 Task: Find connections with filter location Alfafar with filter topic #lifecoach with filter profile language English with filter current company Boston Scientific with filter school Erode Sengunthar Engineering College with filter industry Individual and Family Services with filter service category Health Insurance with filter keywords title Fast Food Worker
Action: Mouse moved to (634, 84)
Screenshot: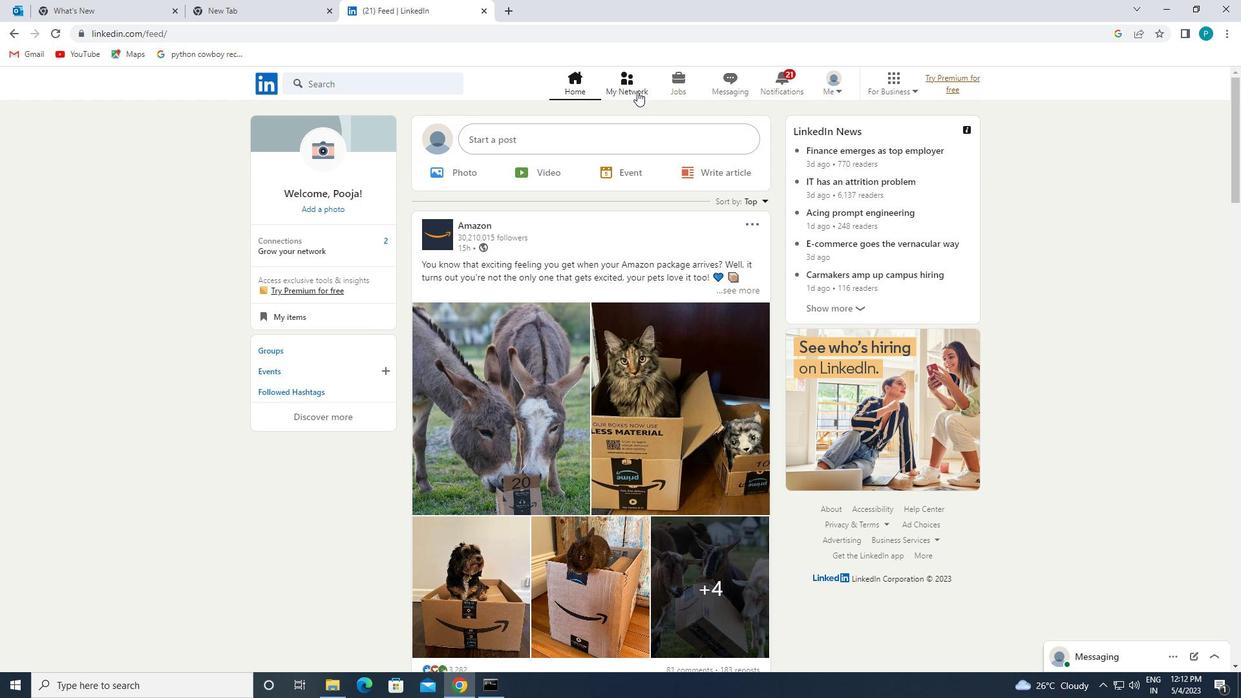 
Action: Mouse pressed left at (634, 84)
Screenshot: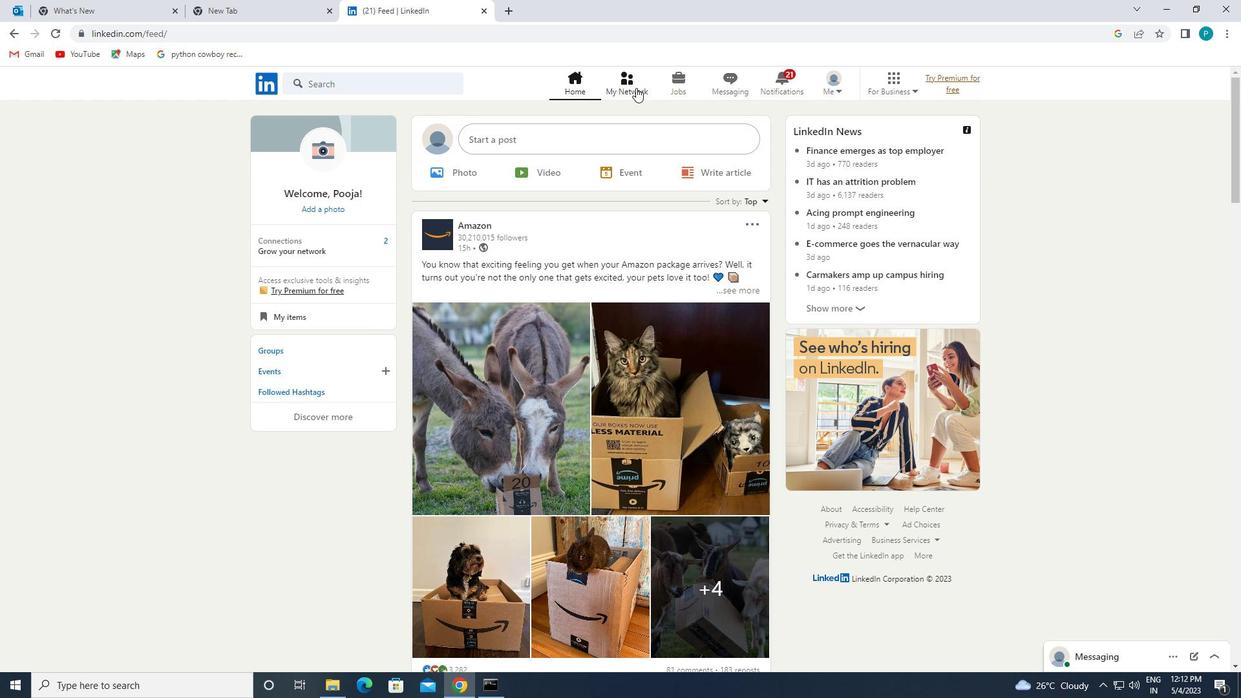 
Action: Mouse moved to (370, 151)
Screenshot: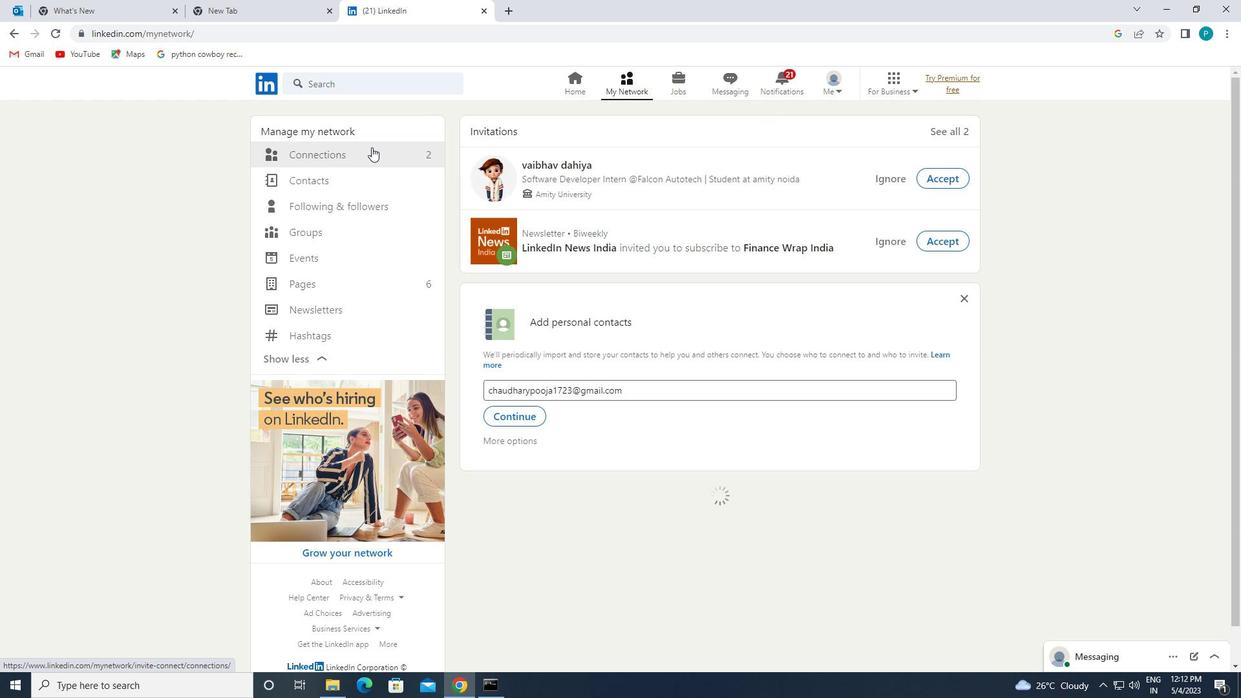 
Action: Mouse pressed left at (370, 151)
Screenshot: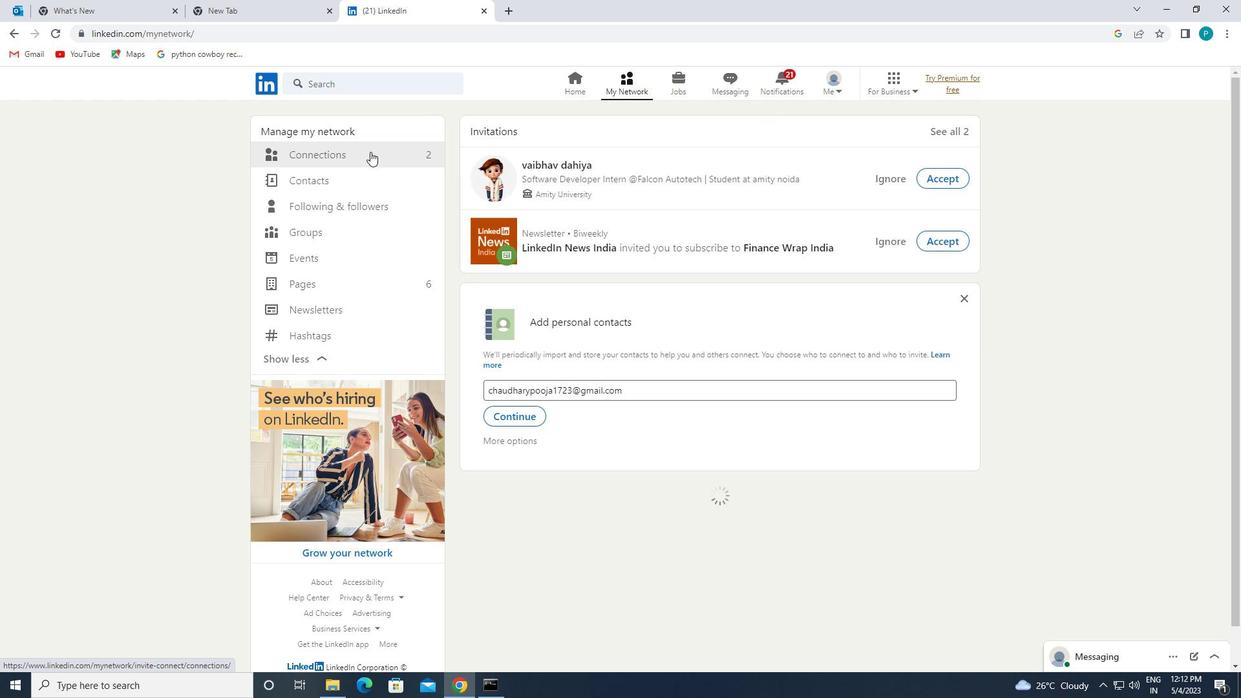
Action: Mouse moved to (743, 157)
Screenshot: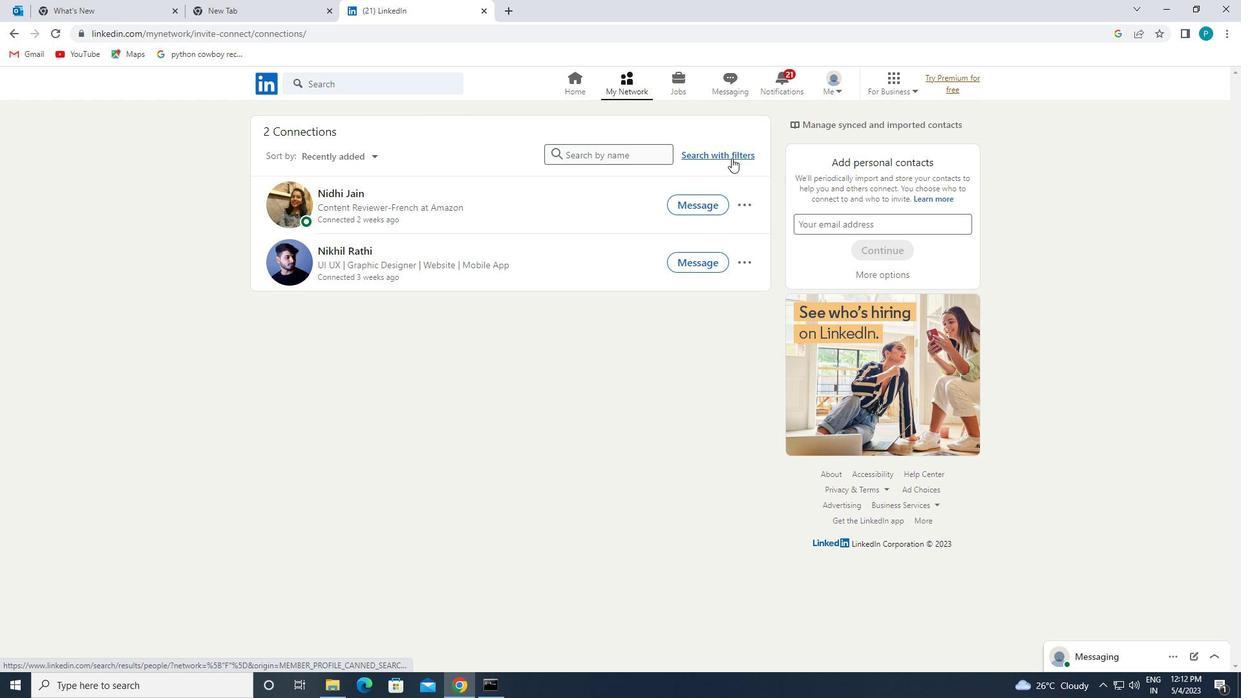 
Action: Mouse pressed left at (743, 157)
Screenshot: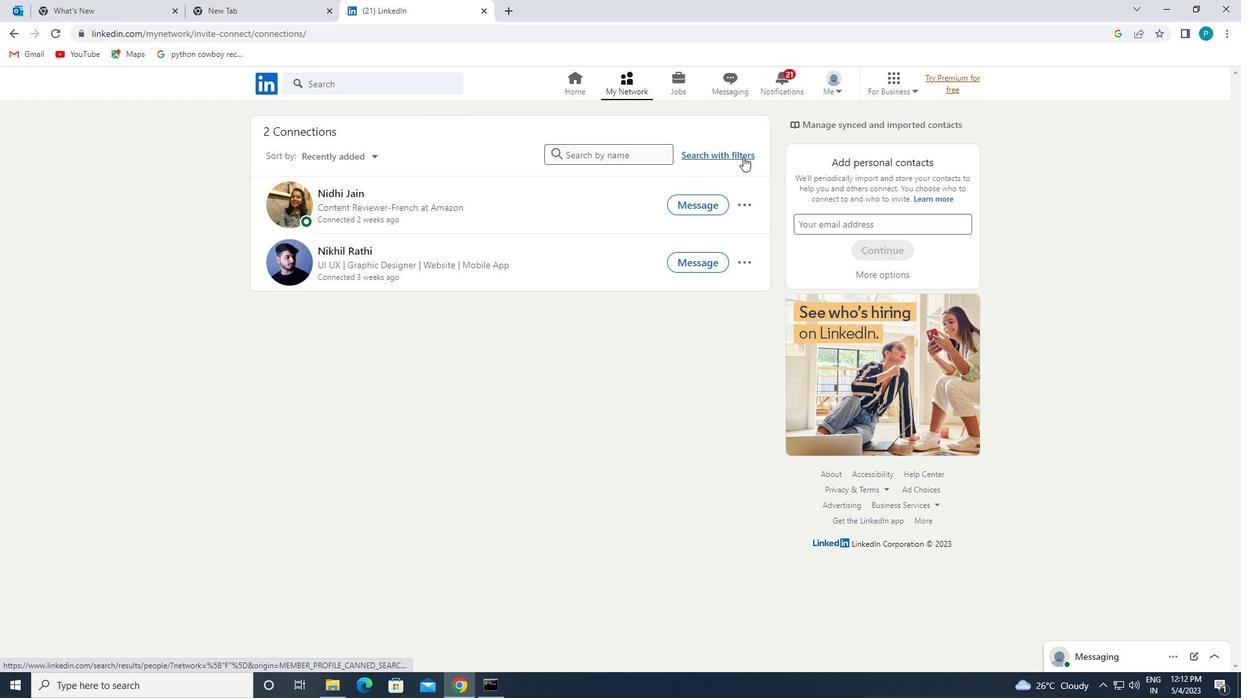 
Action: Mouse moved to (667, 118)
Screenshot: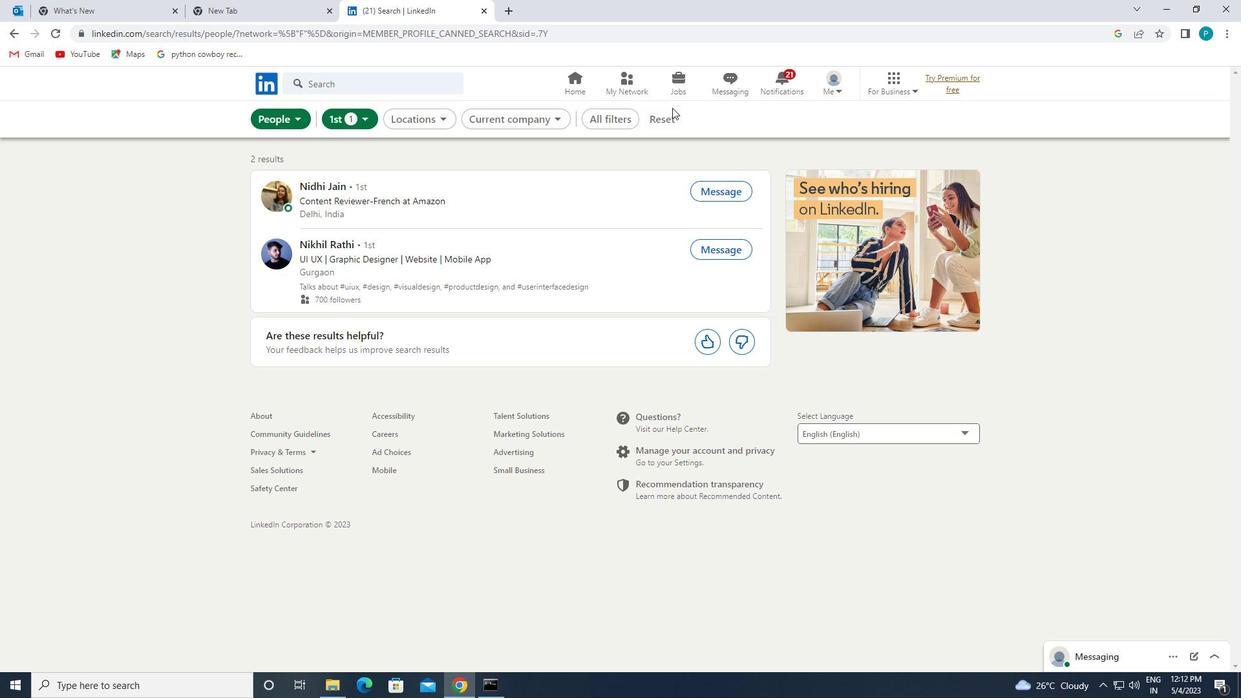 
Action: Mouse pressed left at (667, 118)
Screenshot: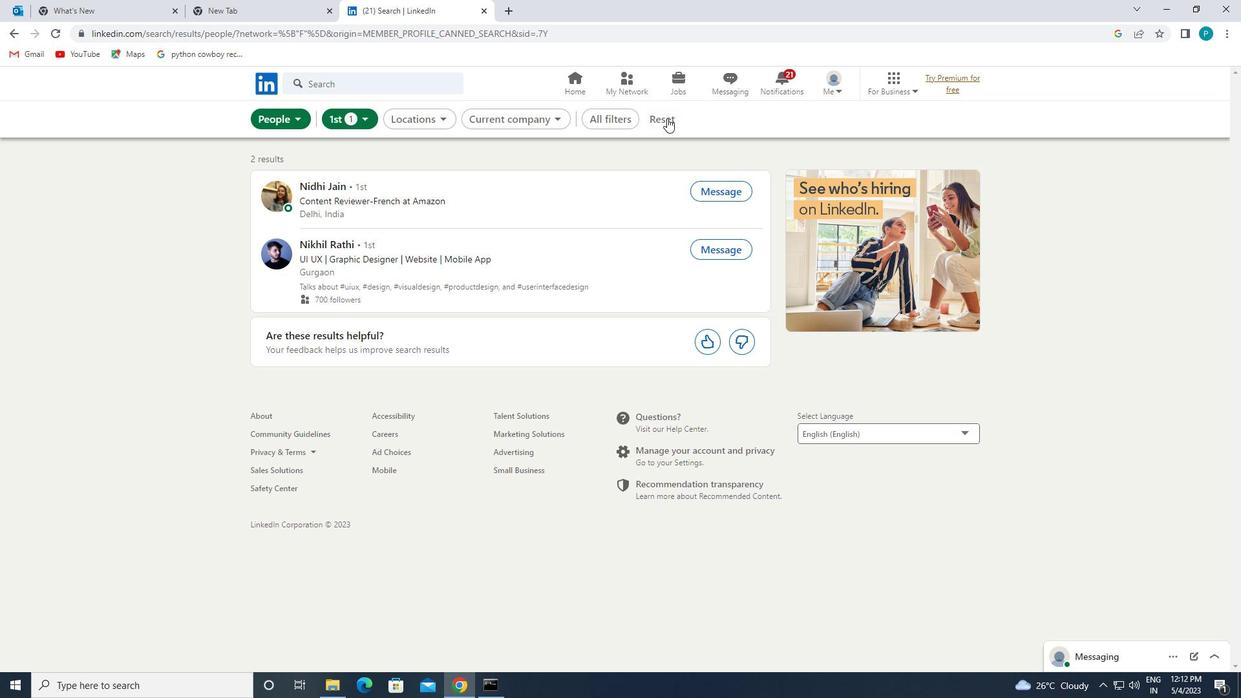 
Action: Mouse moved to (637, 115)
Screenshot: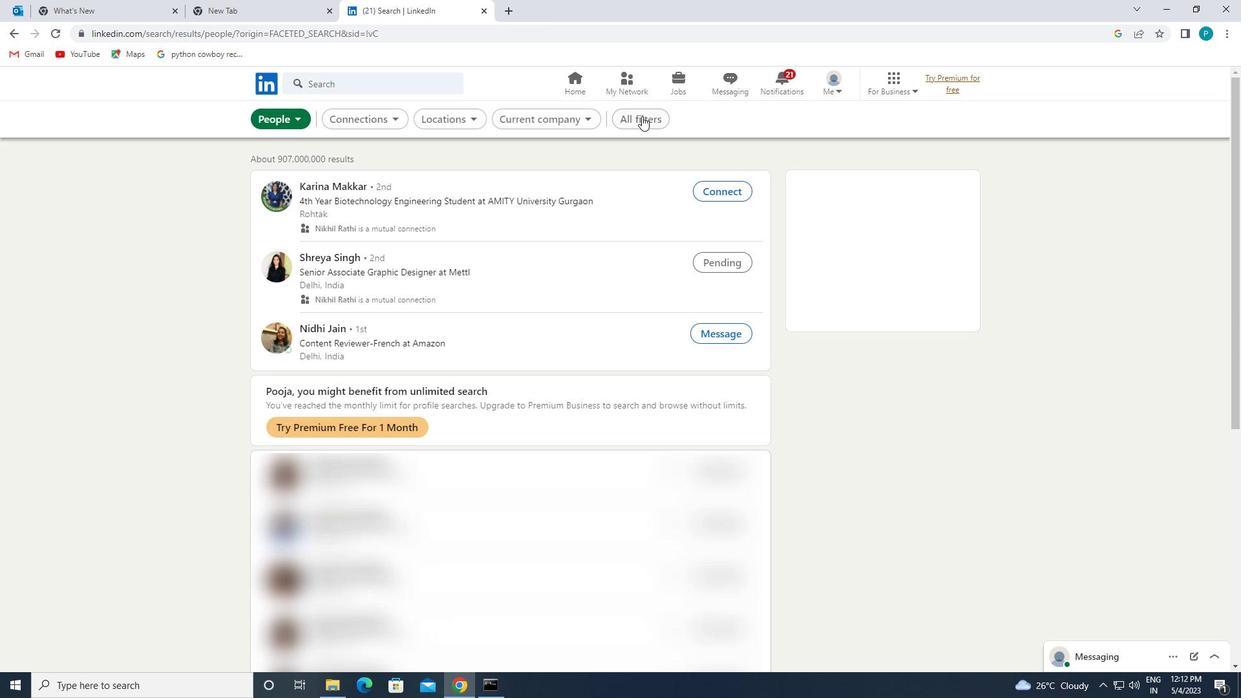 
Action: Mouse pressed left at (637, 115)
Screenshot: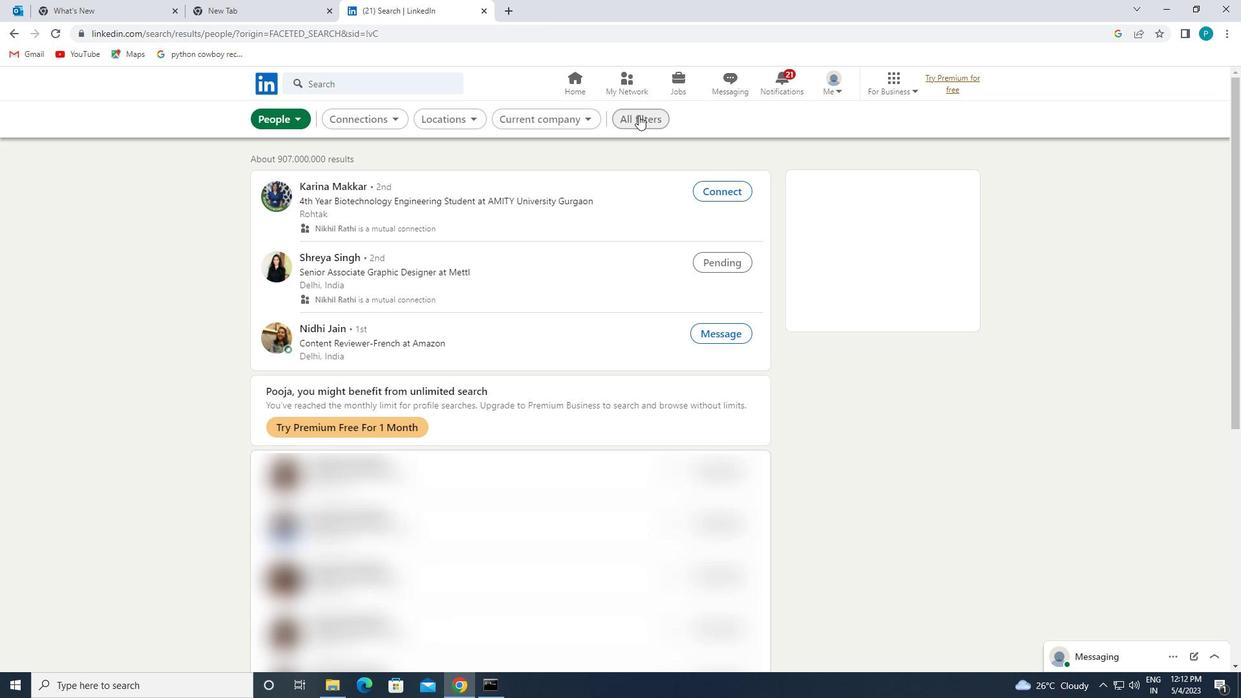 
Action: Mouse moved to (987, 276)
Screenshot: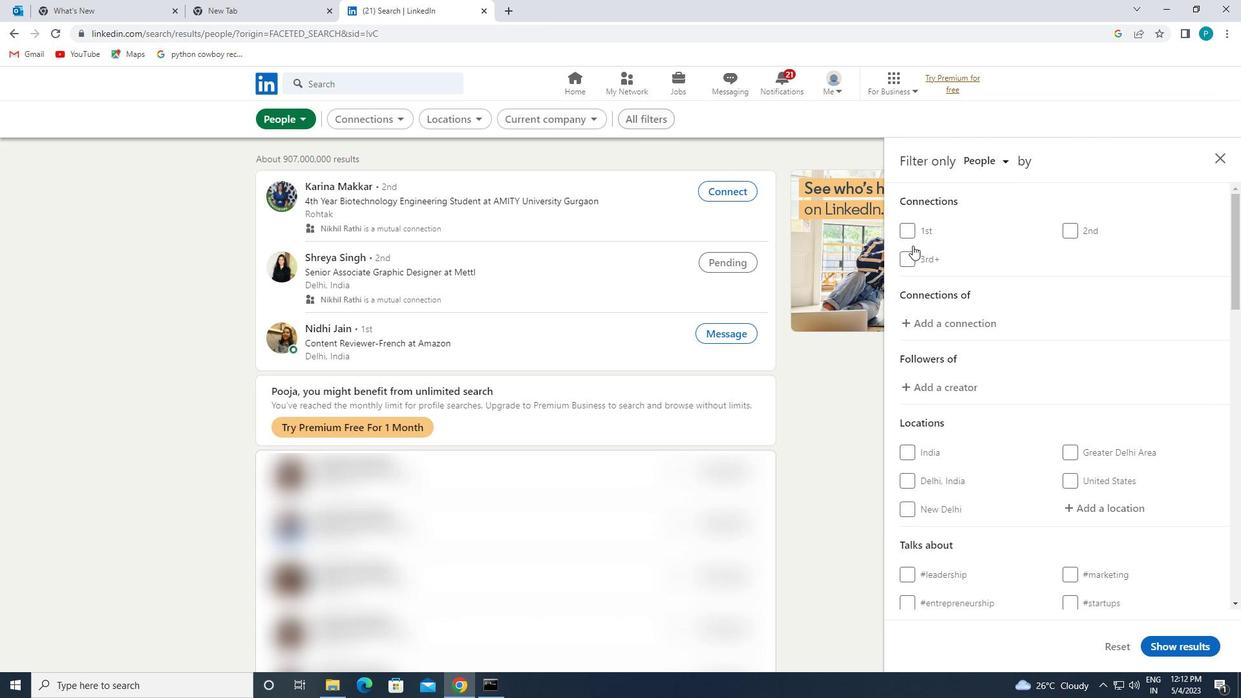 
Action: Mouse scrolled (987, 276) with delta (0, 0)
Screenshot: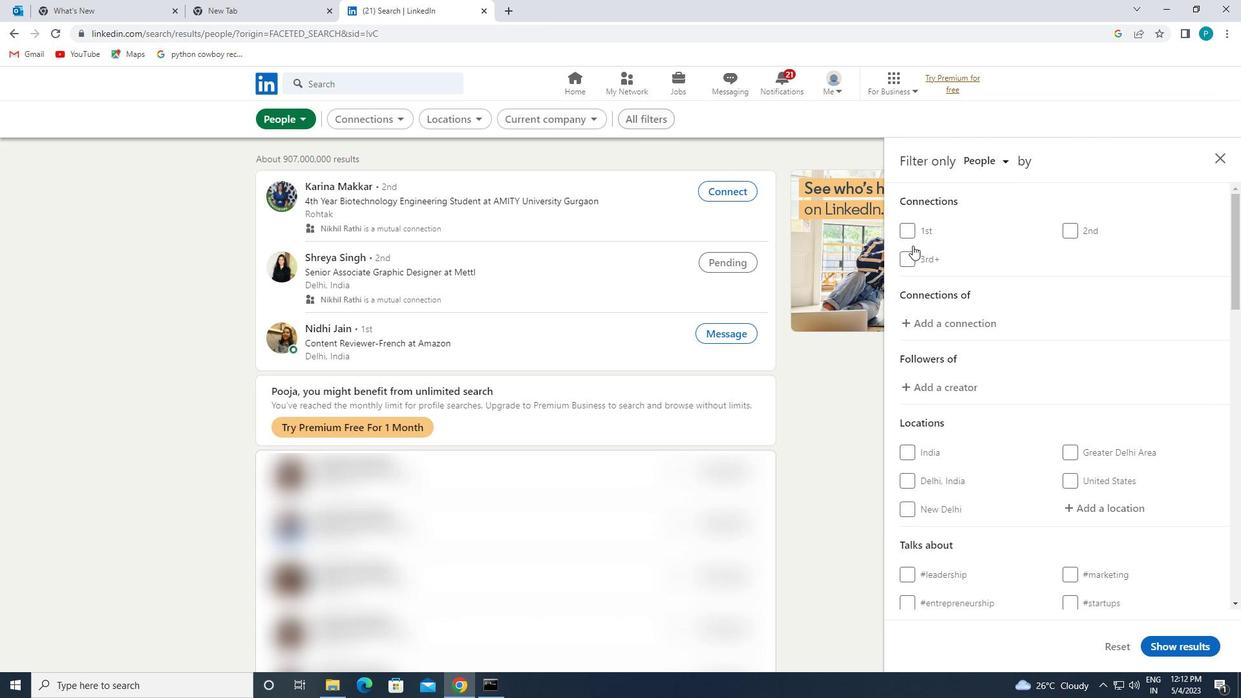 
Action: Mouse moved to (988, 278)
Screenshot: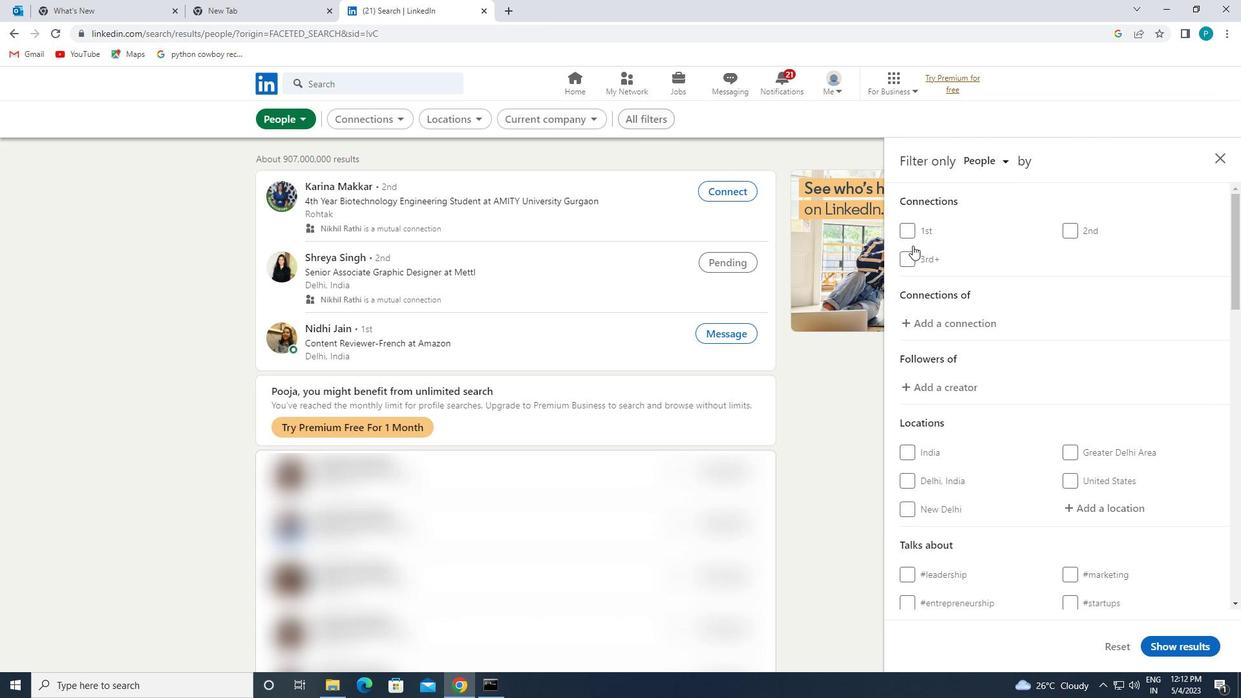 
Action: Mouse scrolled (988, 277) with delta (0, 0)
Screenshot: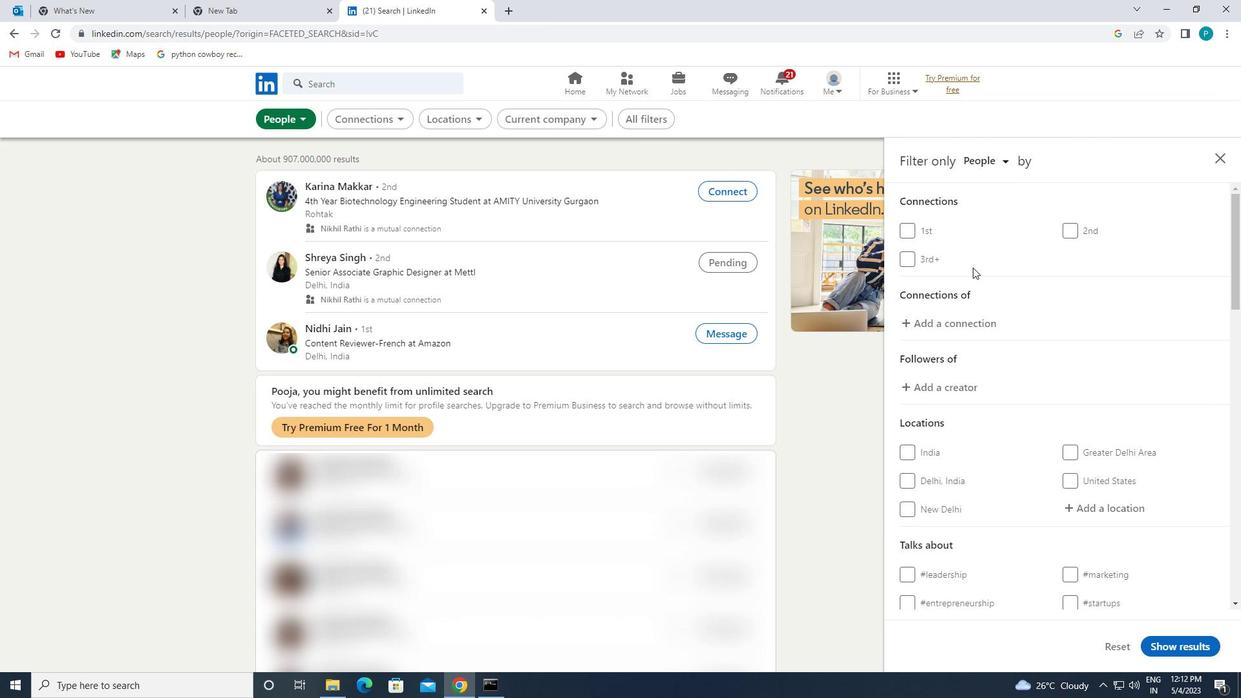 
Action: Mouse moved to (992, 280)
Screenshot: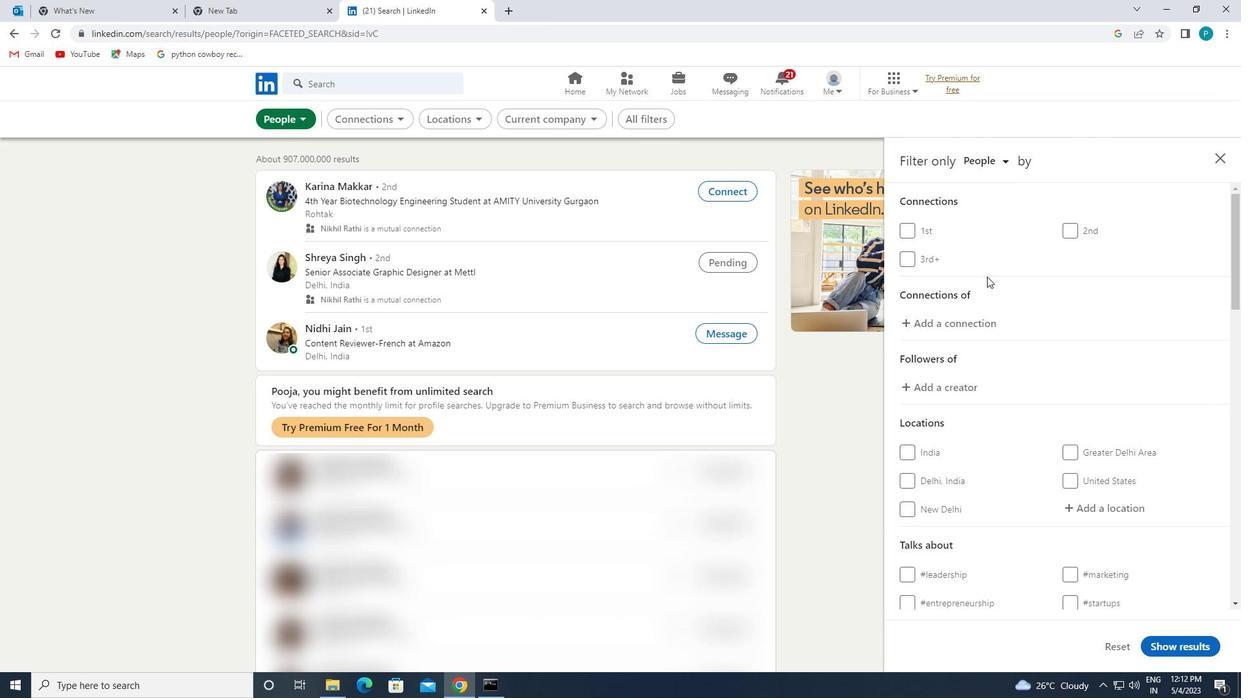 
Action: Mouse scrolled (992, 279) with delta (0, 0)
Screenshot: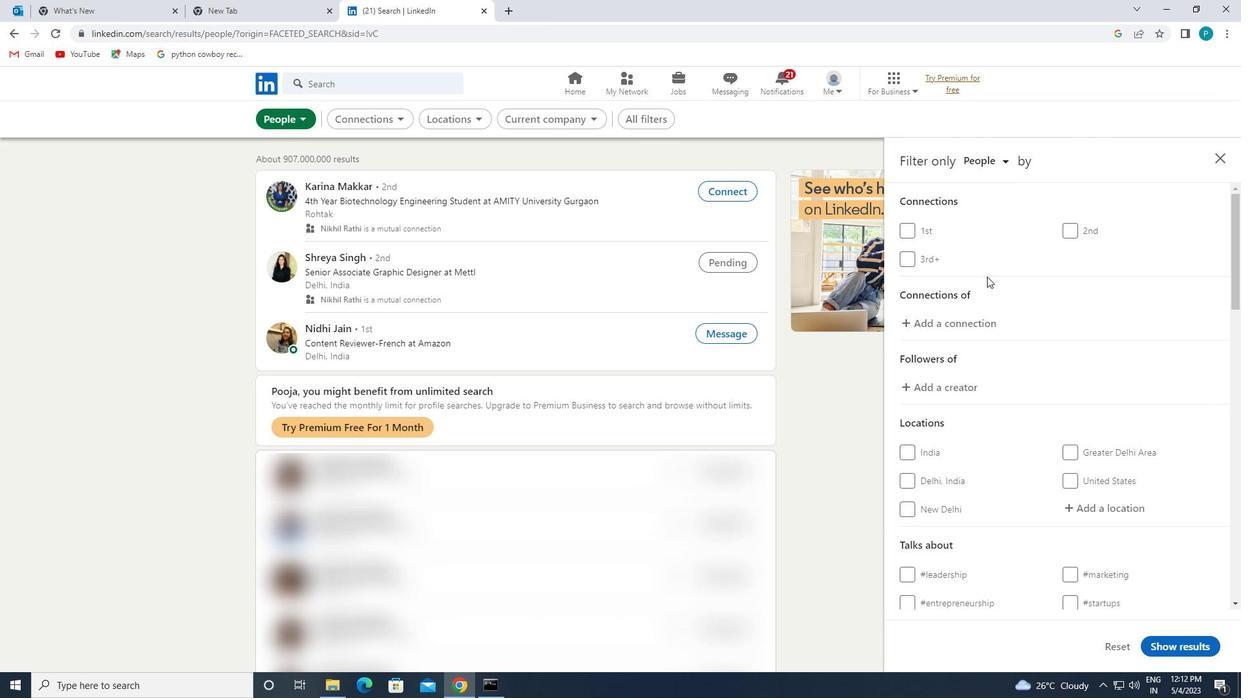 
Action: Mouse moved to (1098, 321)
Screenshot: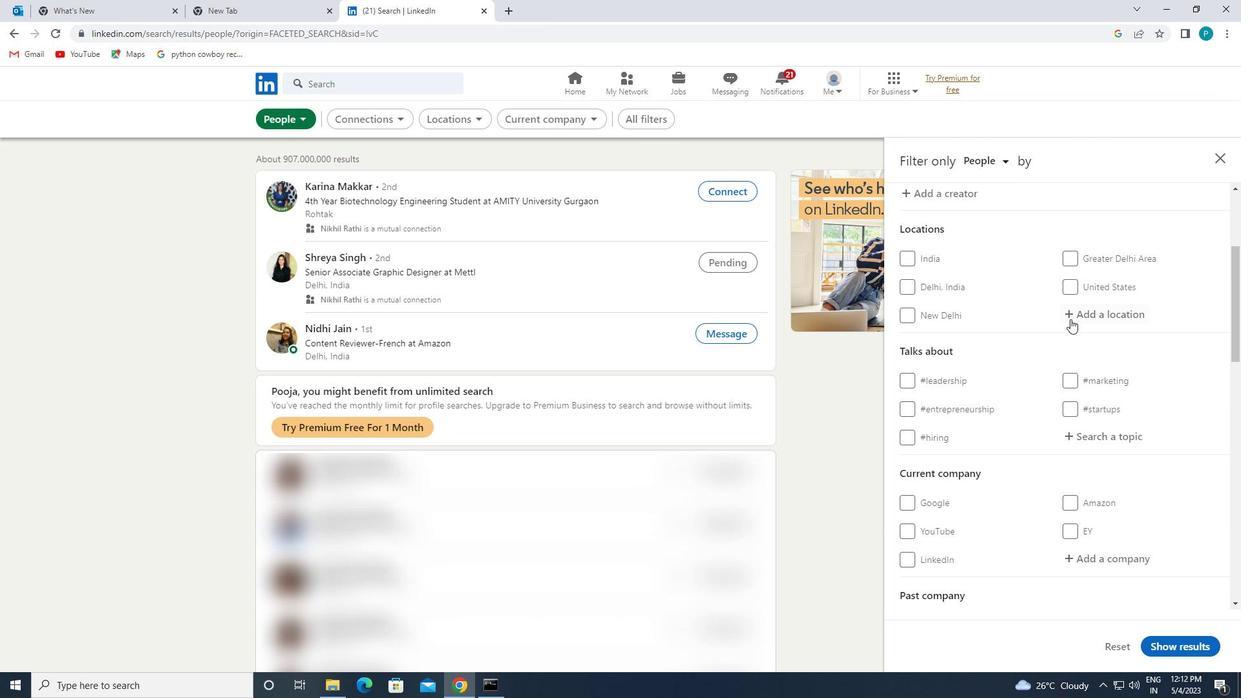 
Action: Mouse pressed left at (1098, 321)
Screenshot: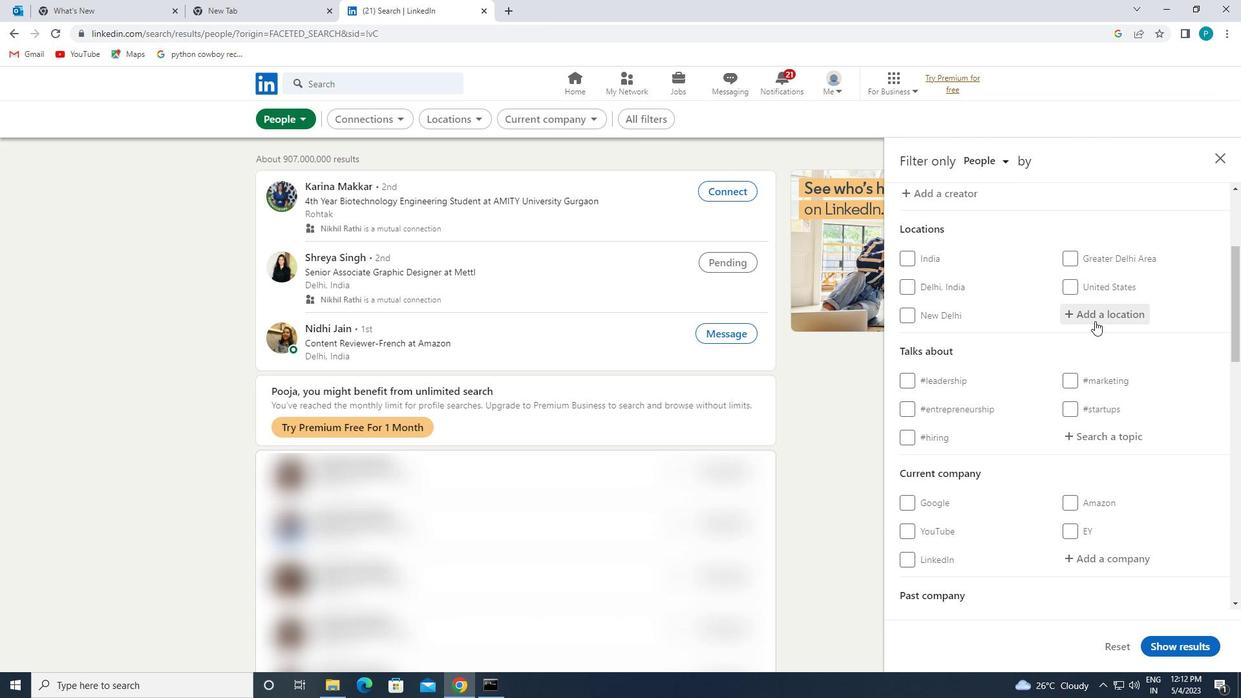 
Action: Mouse moved to (1096, 319)
Screenshot: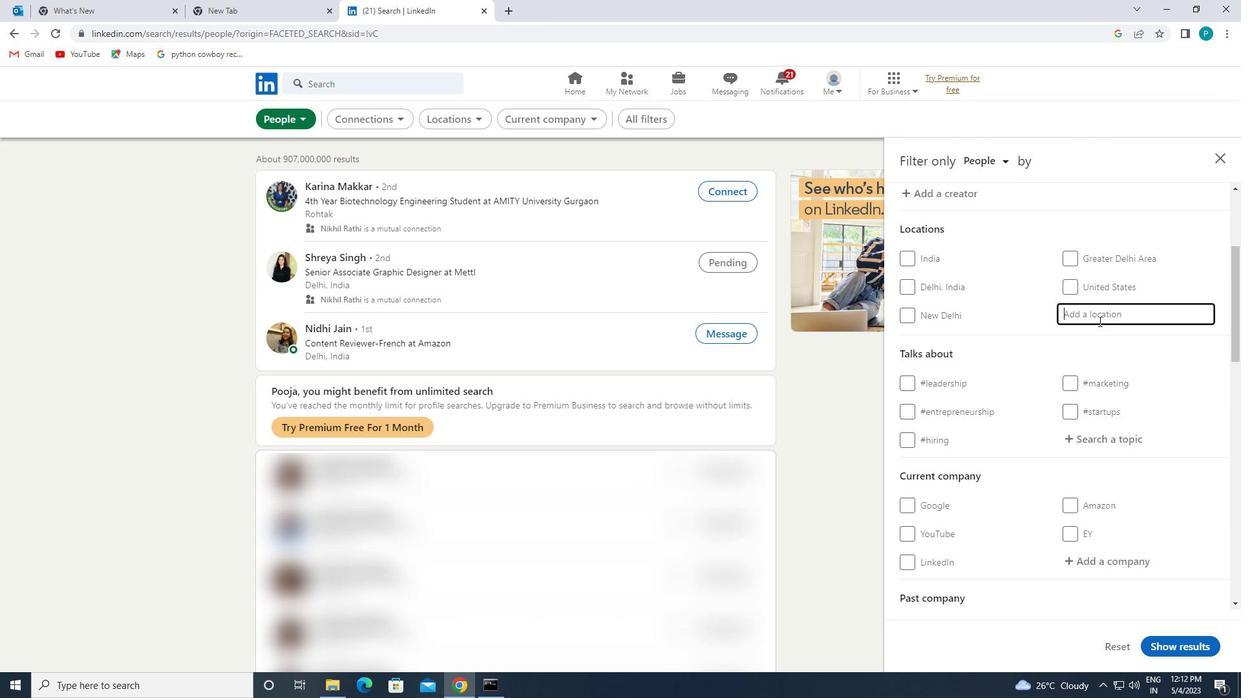 
Action: Key pressed <Key.caps_lock>a<Key.caps_lock>lfafar
Screenshot: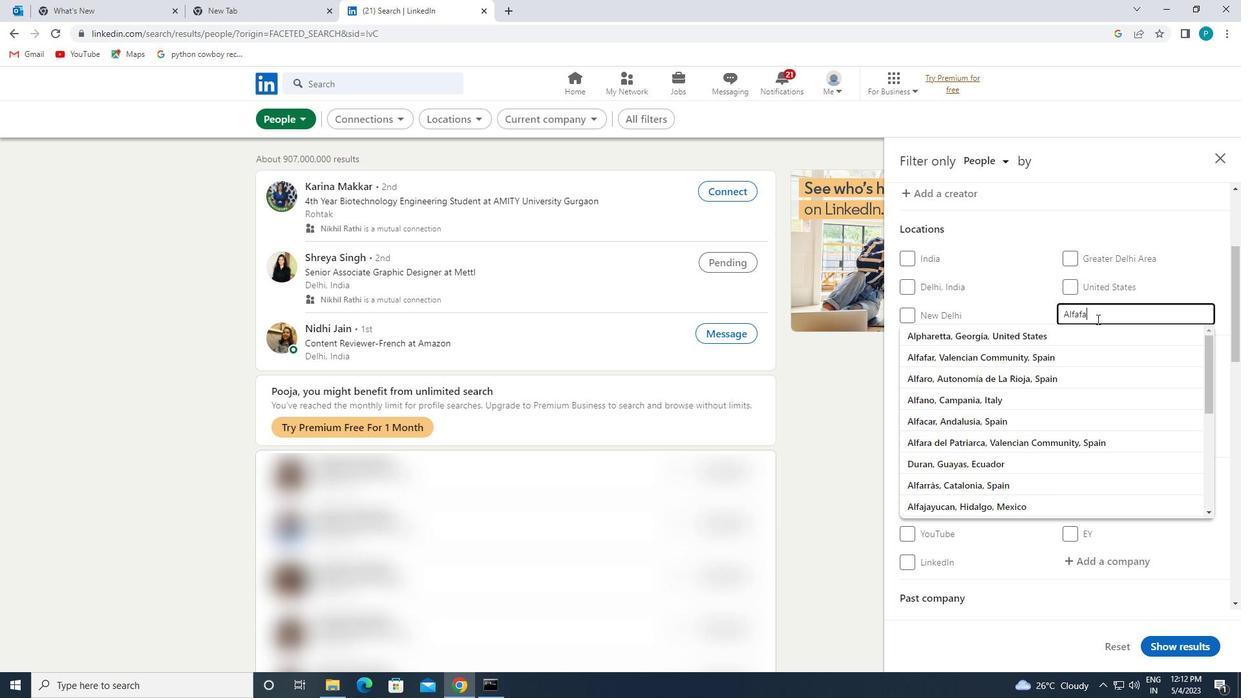 
Action: Mouse moved to (1073, 330)
Screenshot: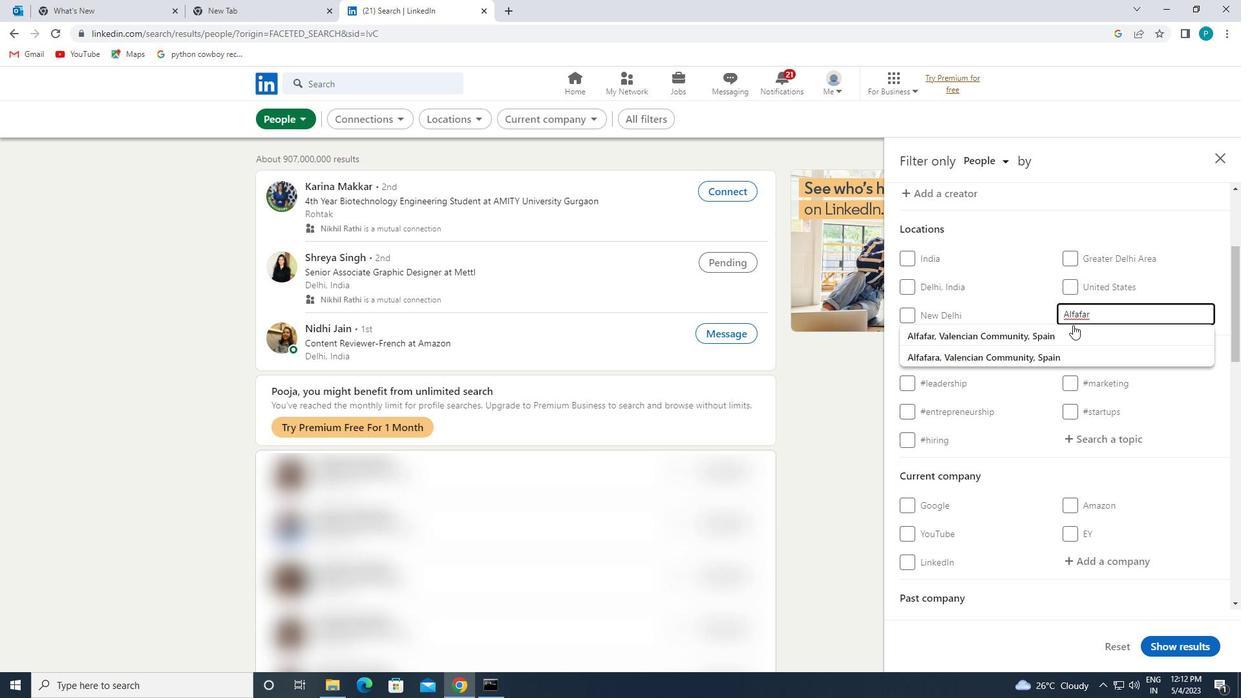 
Action: Mouse pressed left at (1073, 330)
Screenshot: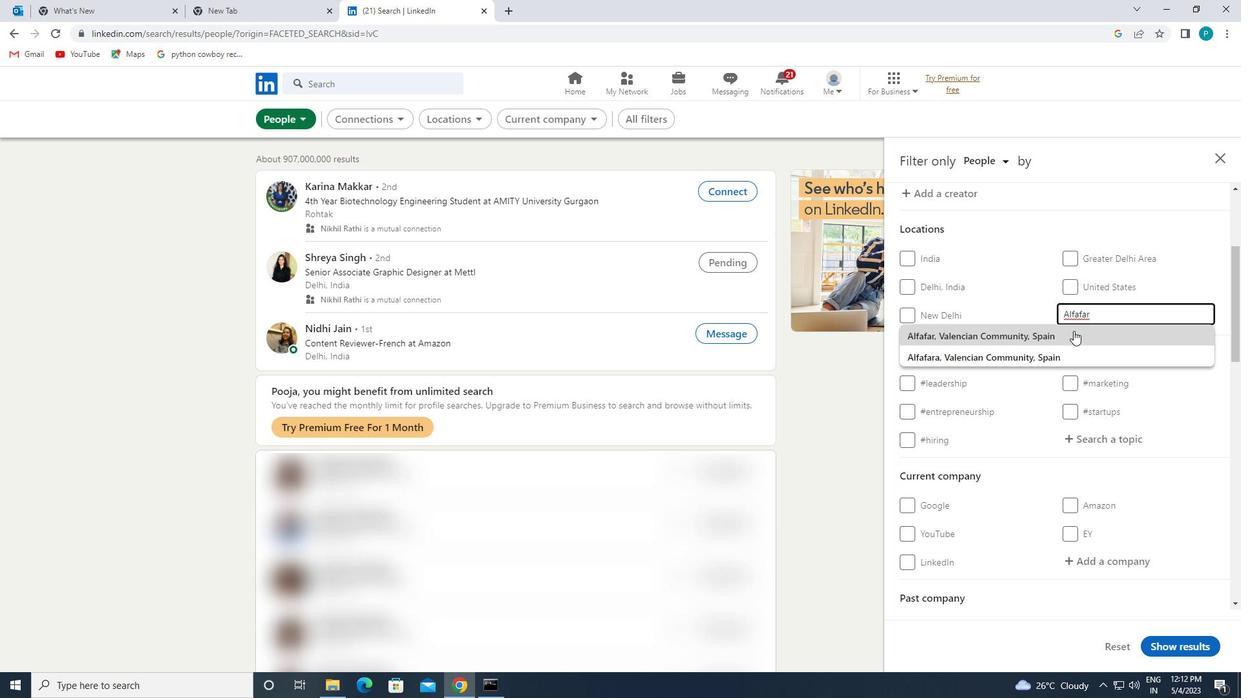 
Action: Mouse moved to (1109, 350)
Screenshot: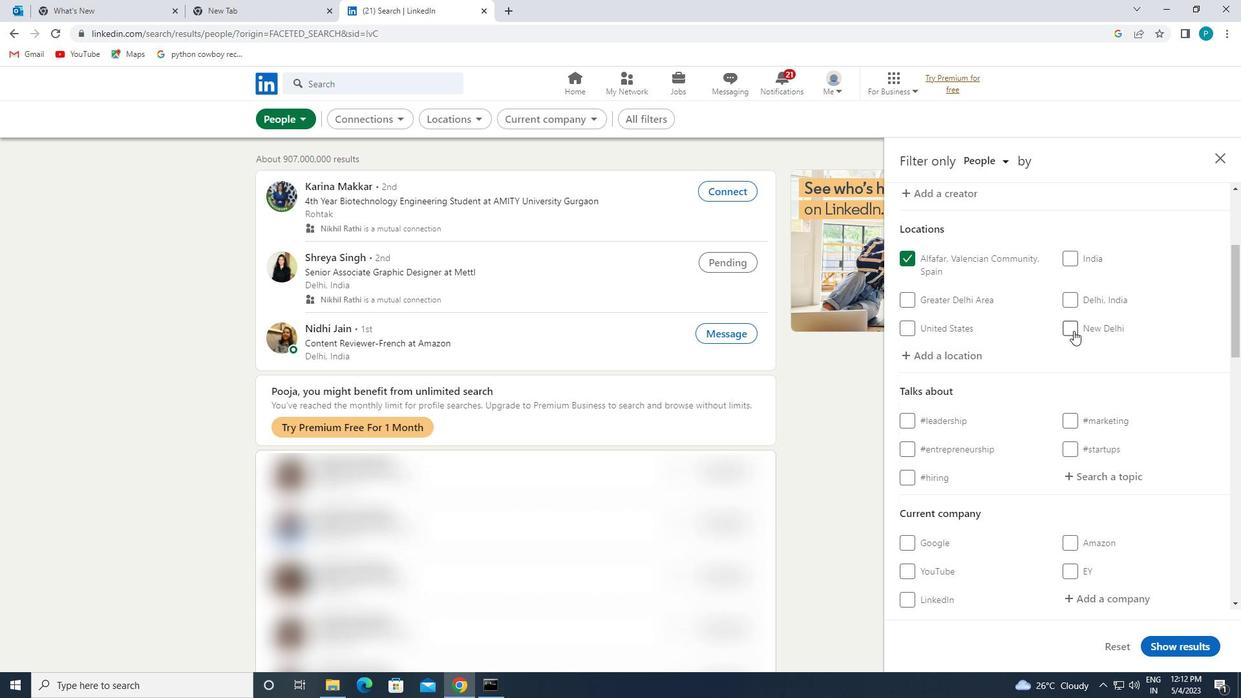 
Action: Mouse scrolled (1109, 350) with delta (0, 0)
Screenshot: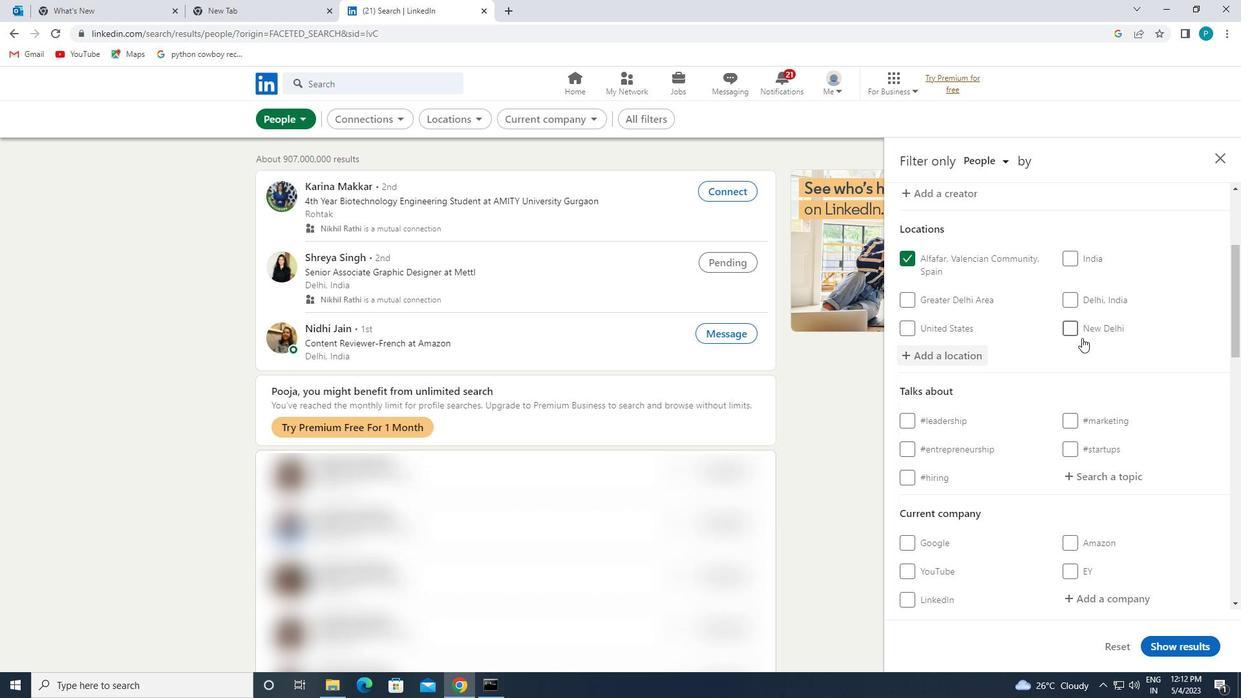 
Action: Mouse scrolled (1109, 350) with delta (0, 0)
Screenshot: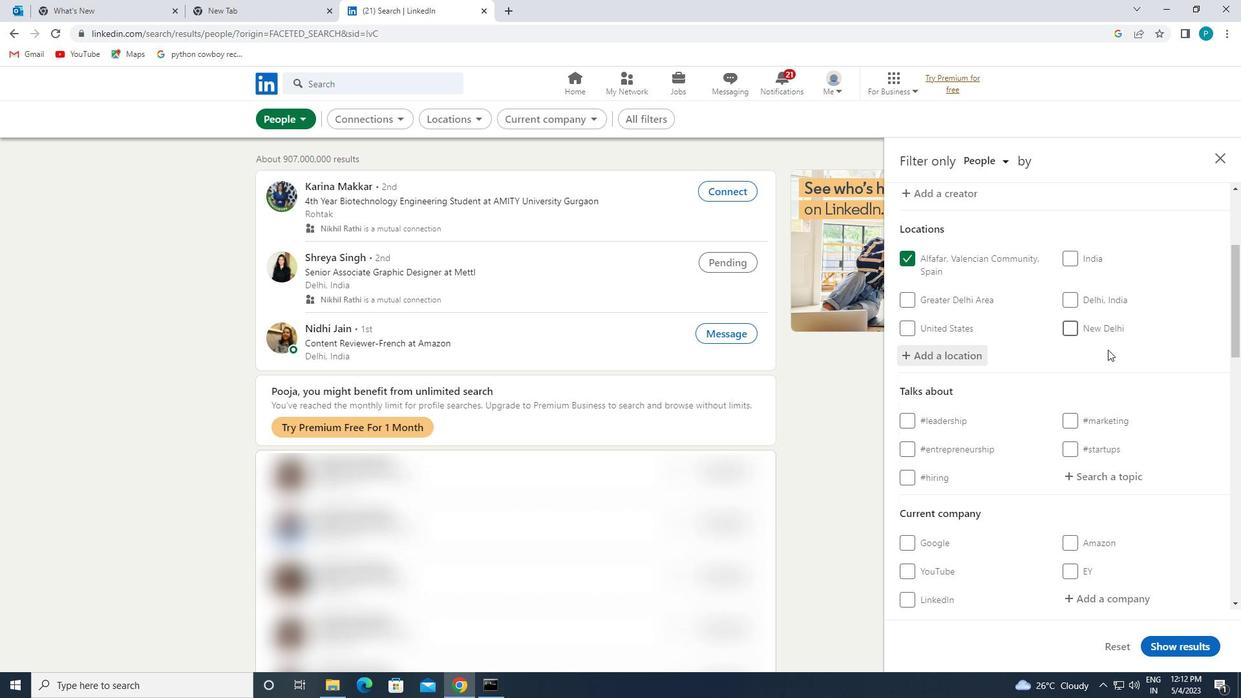 
Action: Mouse moved to (1110, 355)
Screenshot: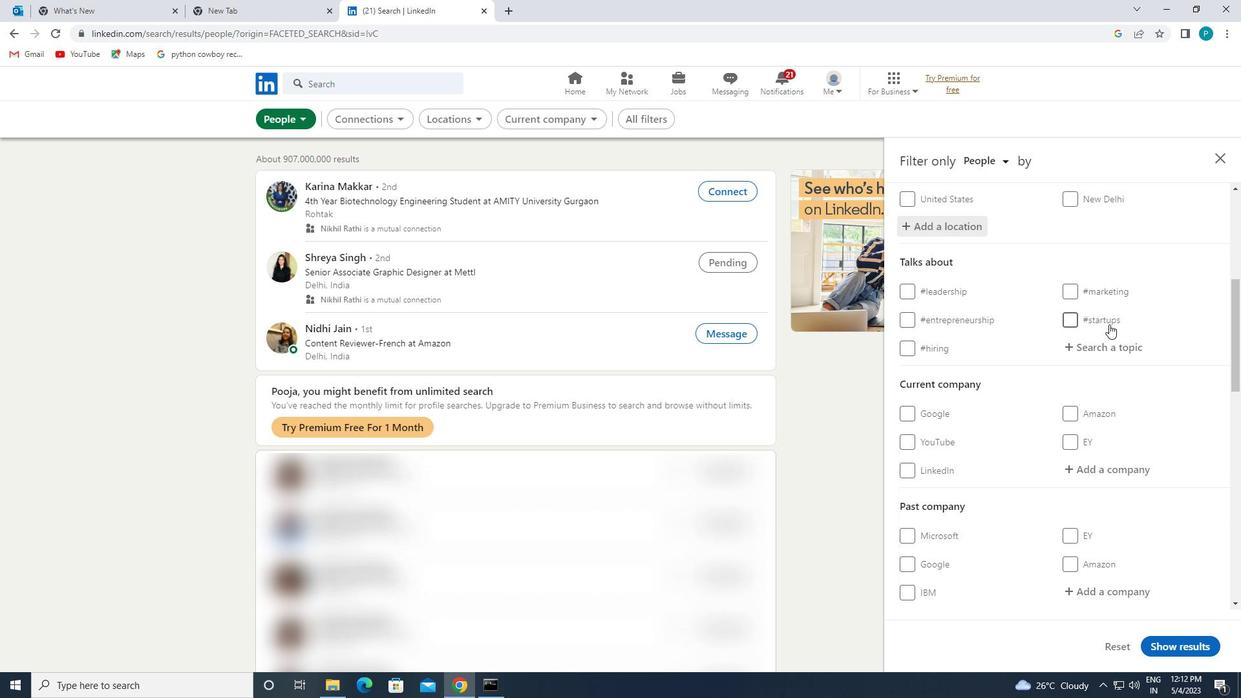 
Action: Mouse pressed left at (1110, 355)
Screenshot: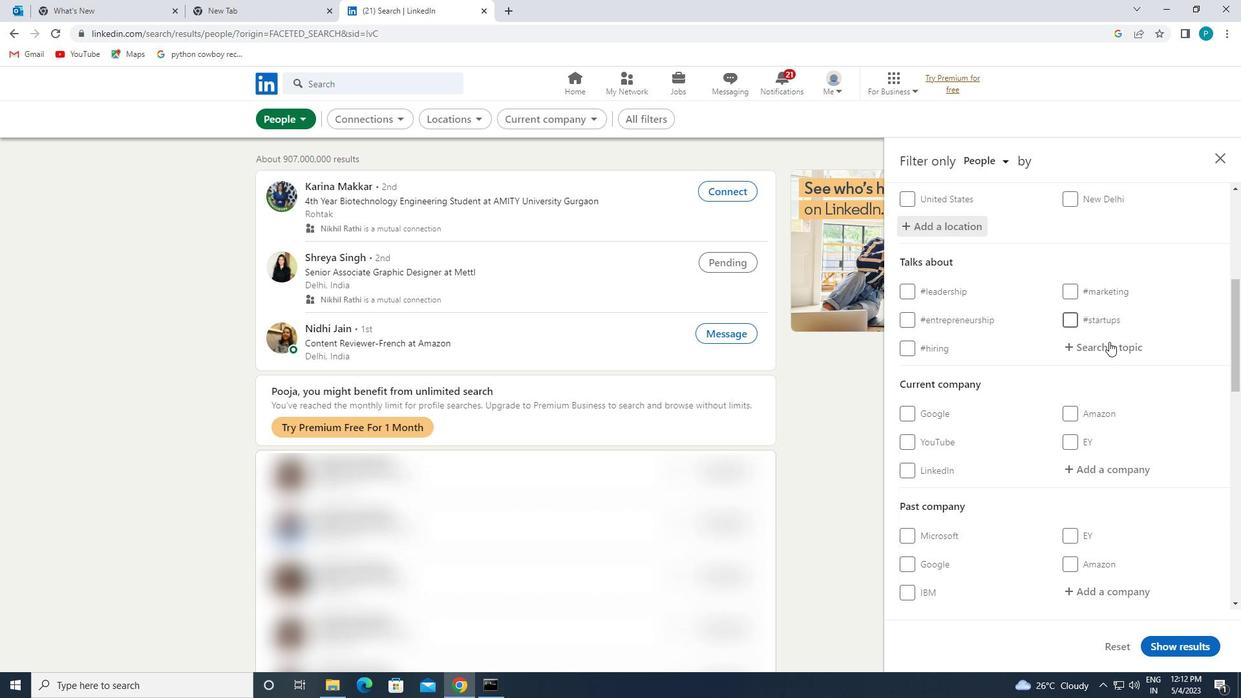 
Action: Mouse moved to (1110, 356)
Screenshot: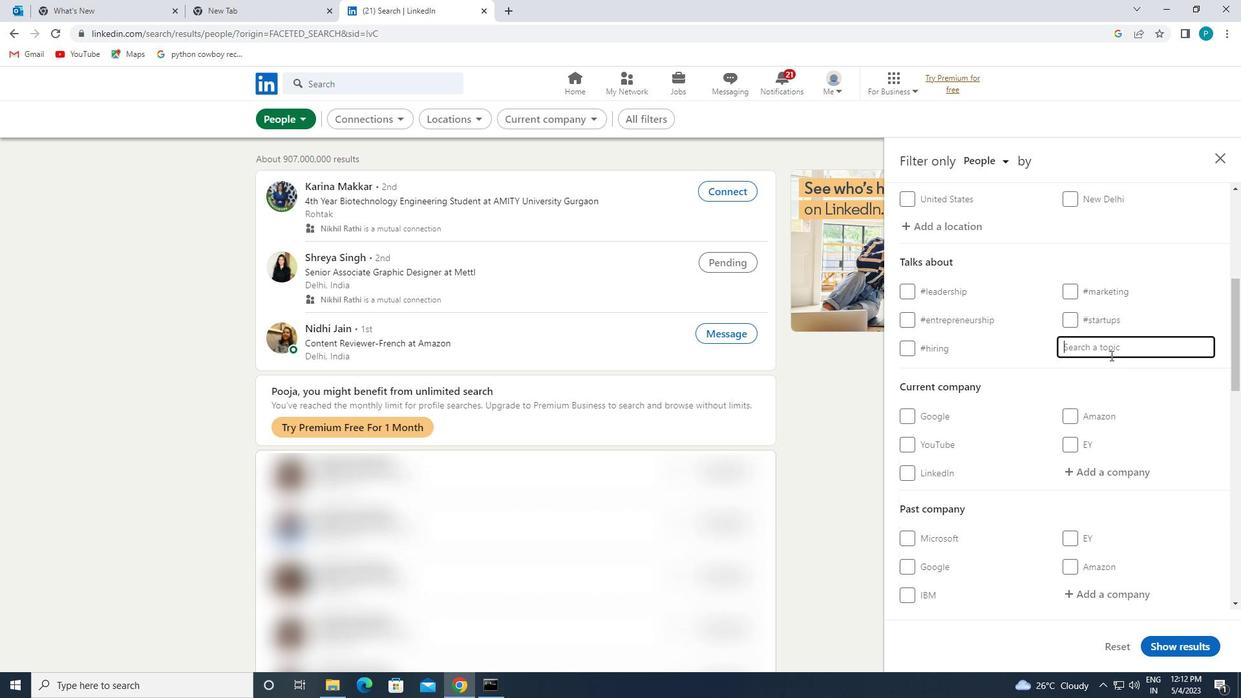 
Action: Key pressed <Key.shift>#LIFECOACH
Screenshot: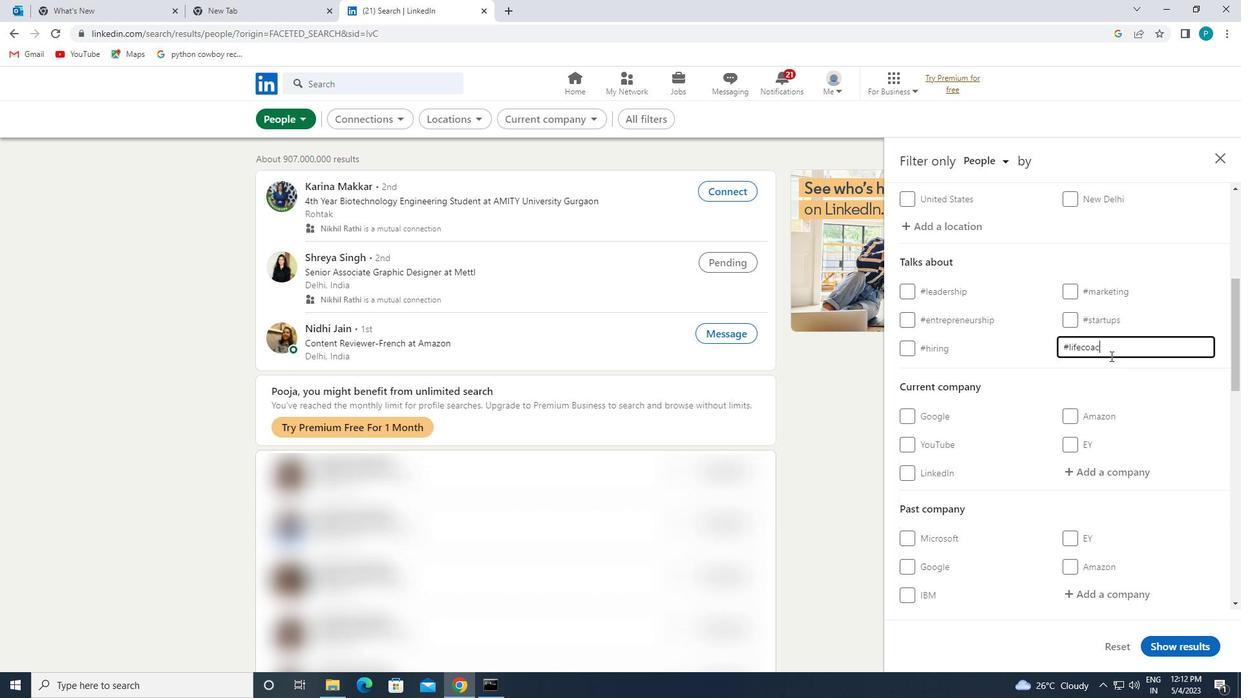 
Action: Mouse moved to (1107, 394)
Screenshot: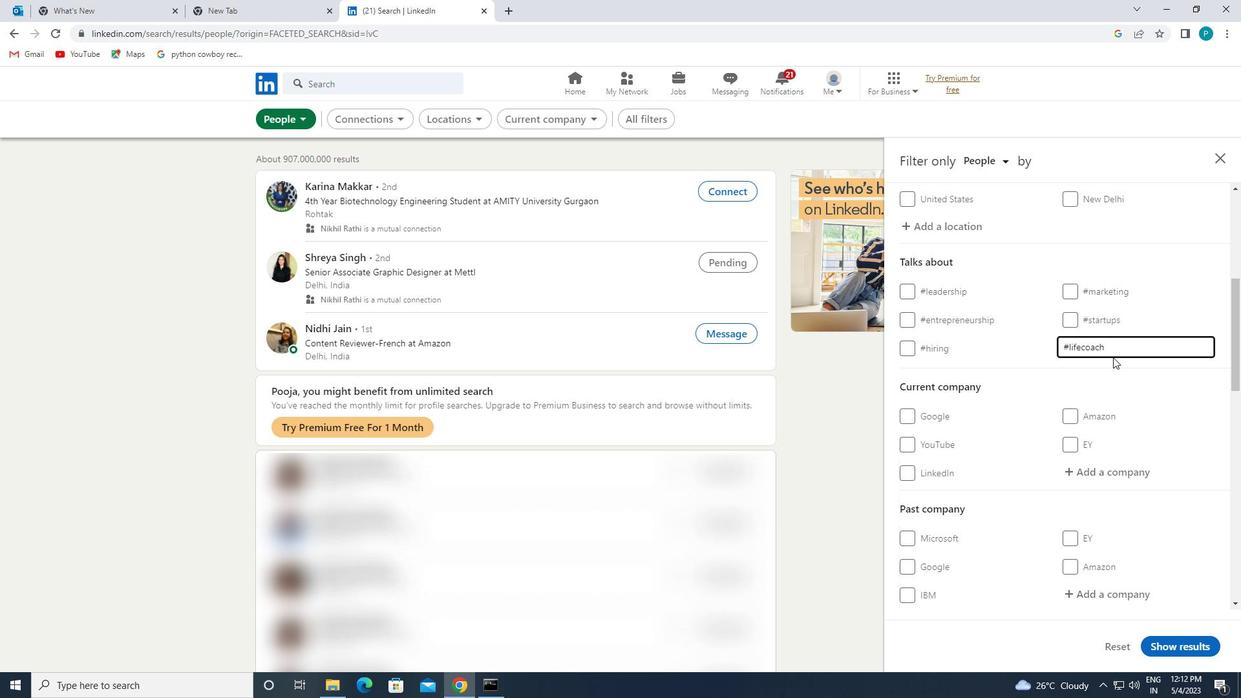 
Action: Mouse scrolled (1107, 394) with delta (0, 0)
Screenshot: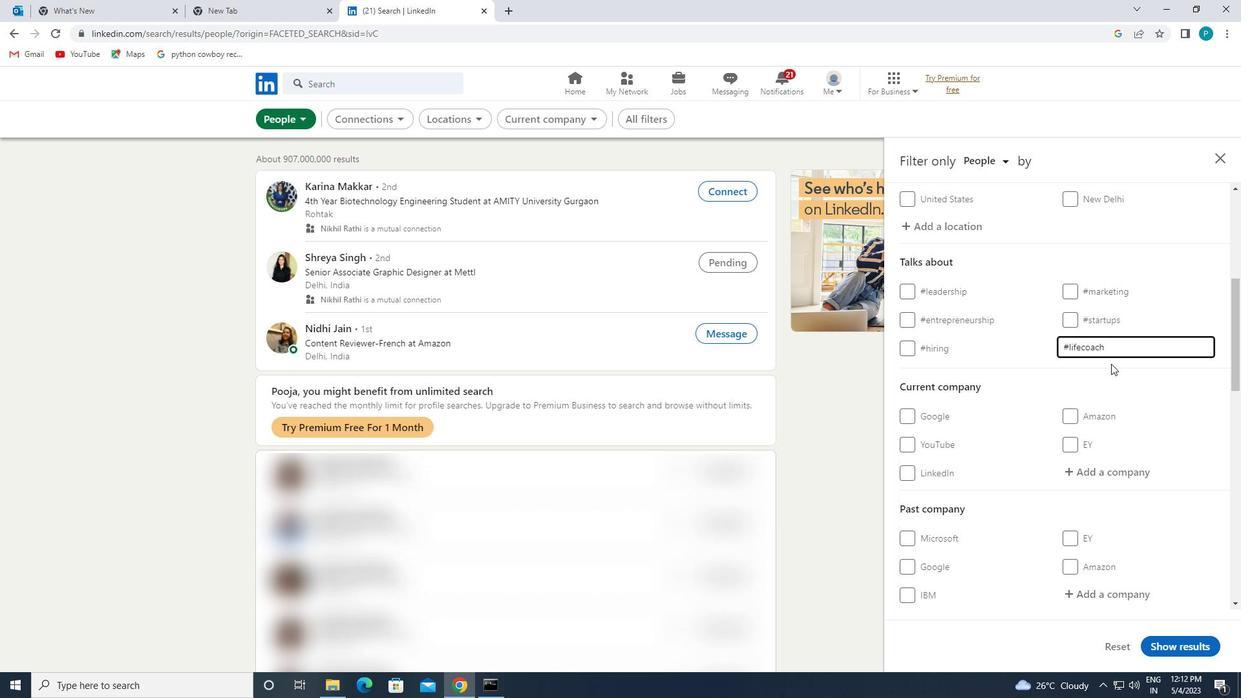 
Action: Mouse moved to (1107, 395)
Screenshot: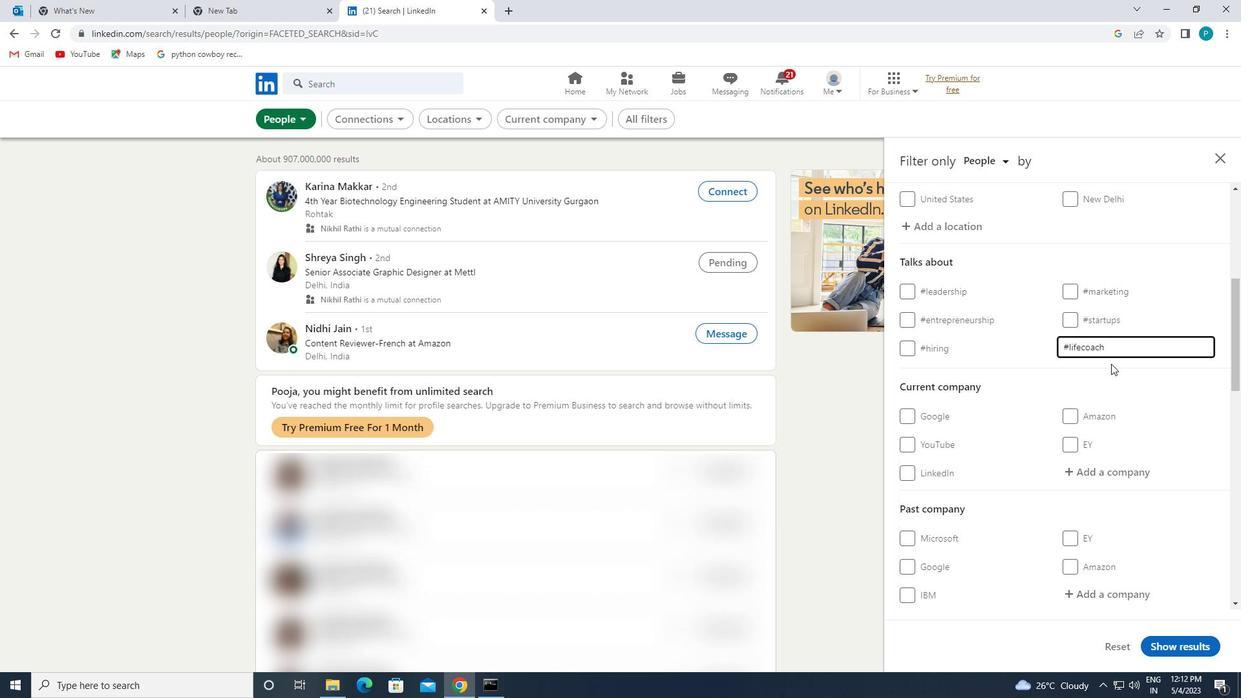 
Action: Mouse scrolled (1107, 394) with delta (0, 0)
Screenshot: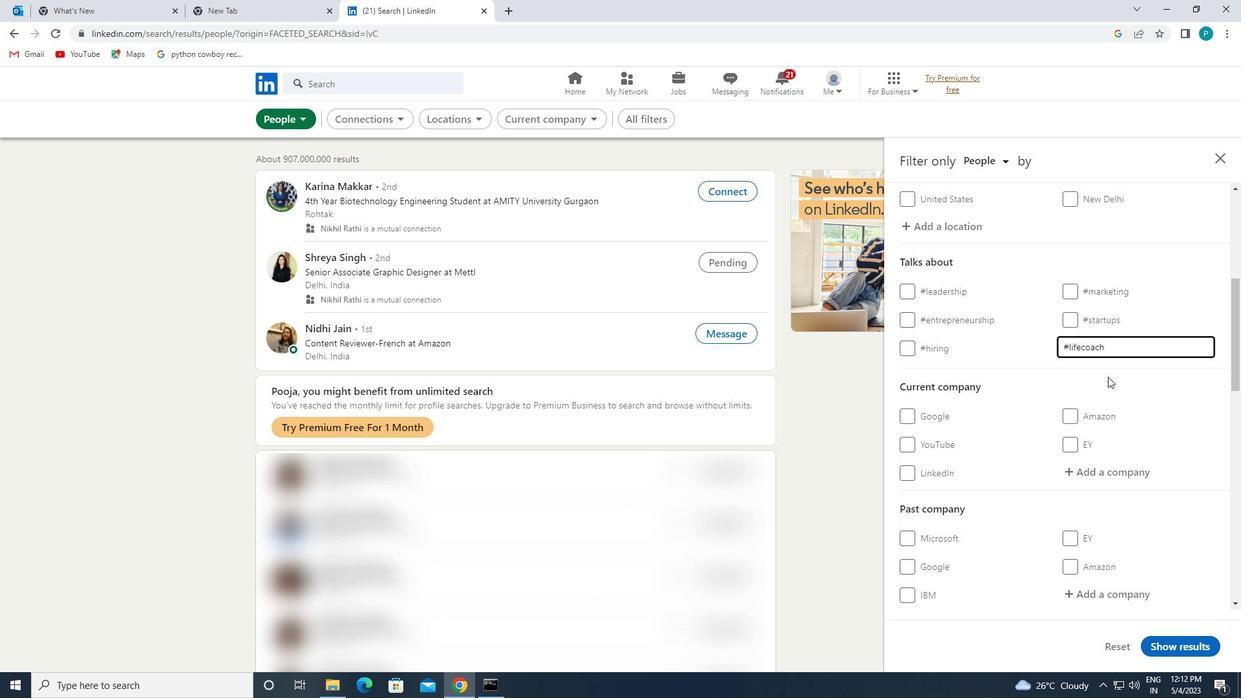 
Action: Mouse scrolled (1107, 394) with delta (0, 0)
Screenshot: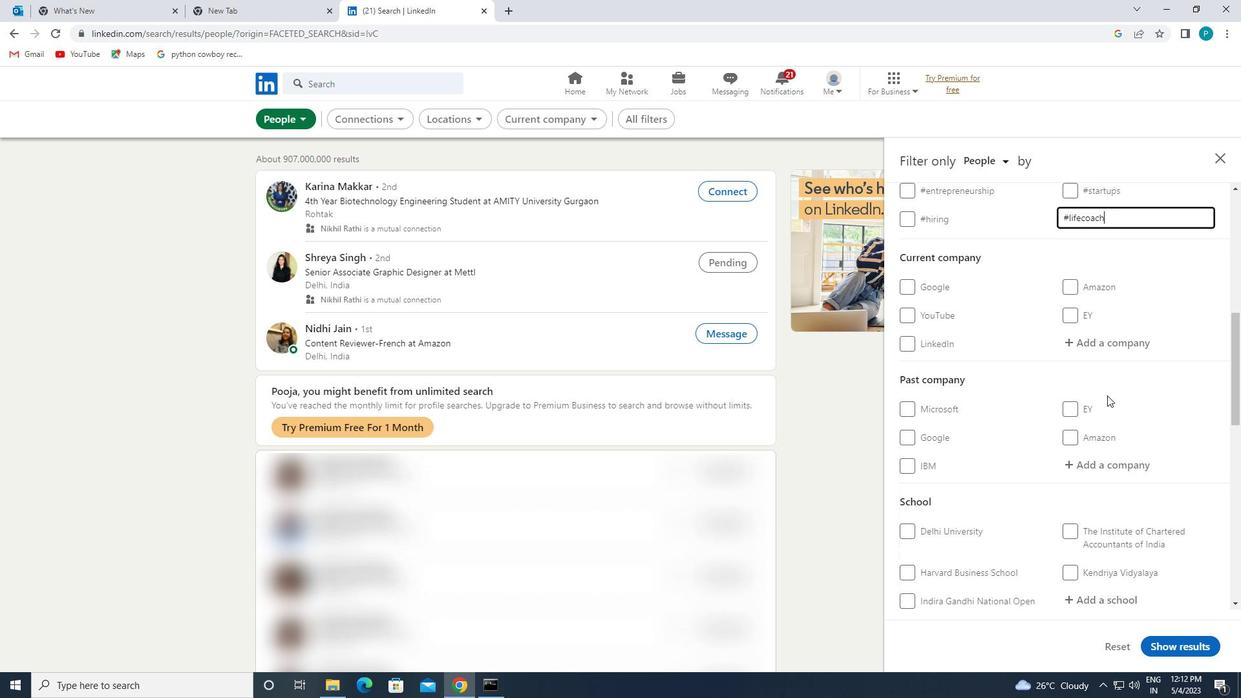 
Action: Mouse scrolled (1107, 394) with delta (0, 0)
Screenshot: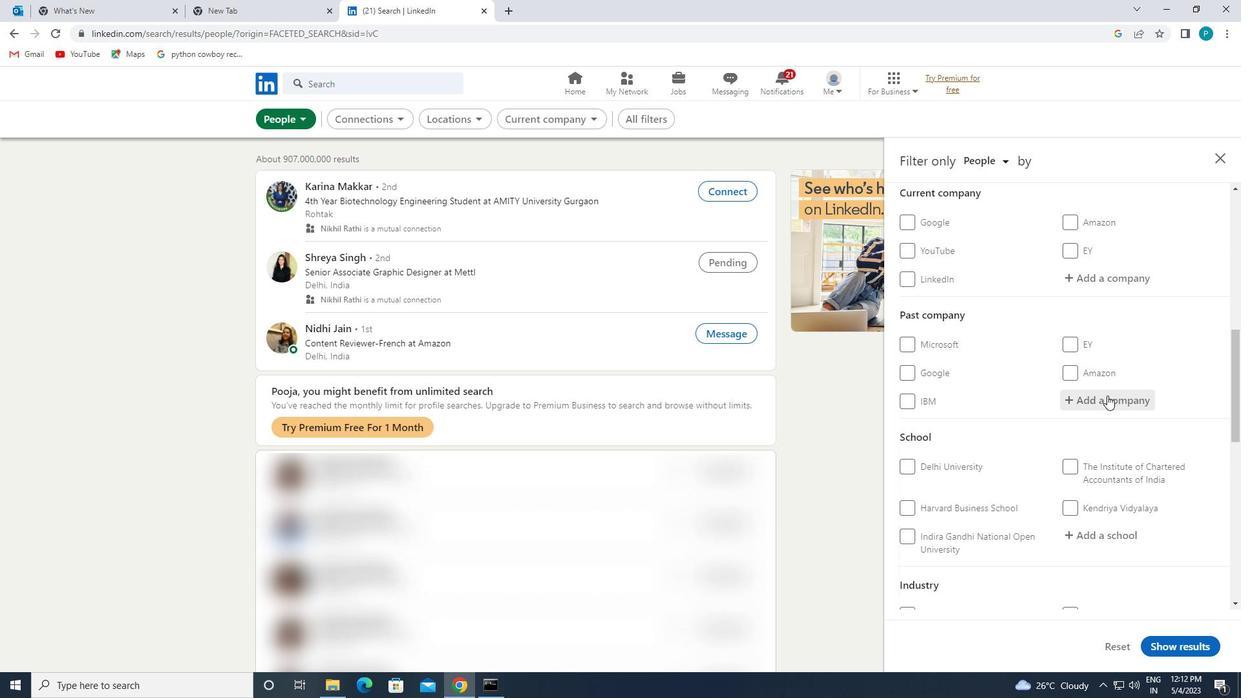 
Action: Mouse scrolled (1107, 394) with delta (0, 0)
Screenshot: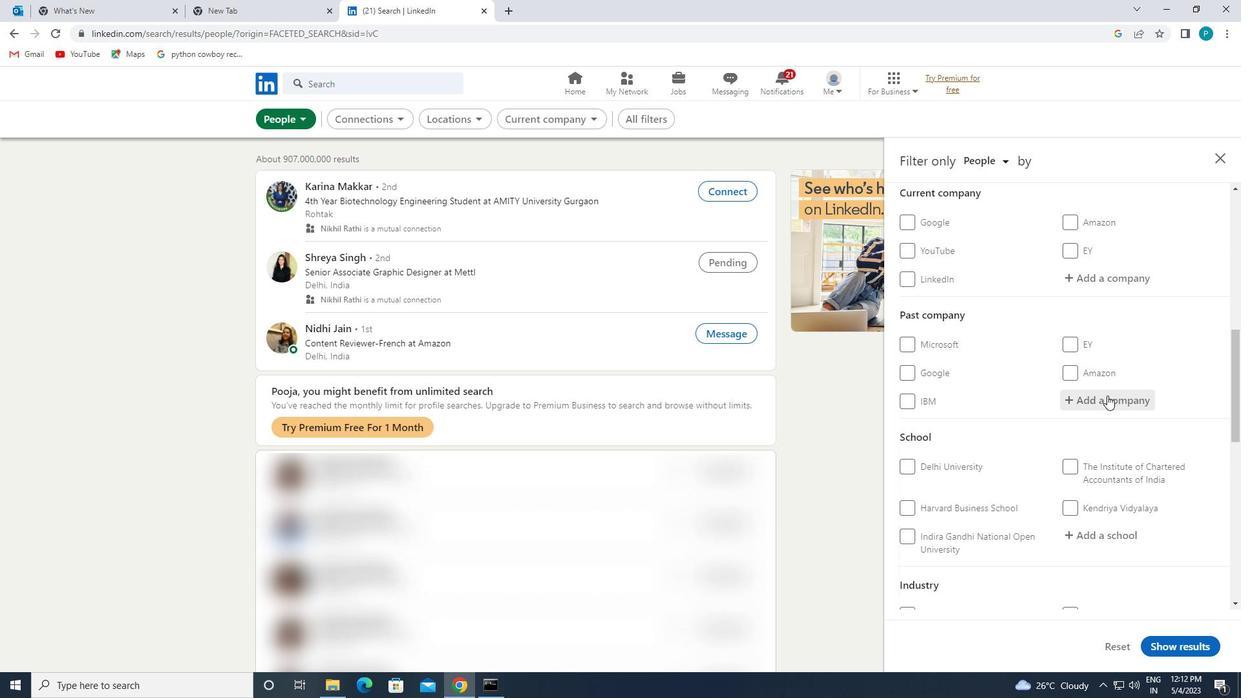 
Action: Mouse scrolled (1107, 394) with delta (0, 0)
Screenshot: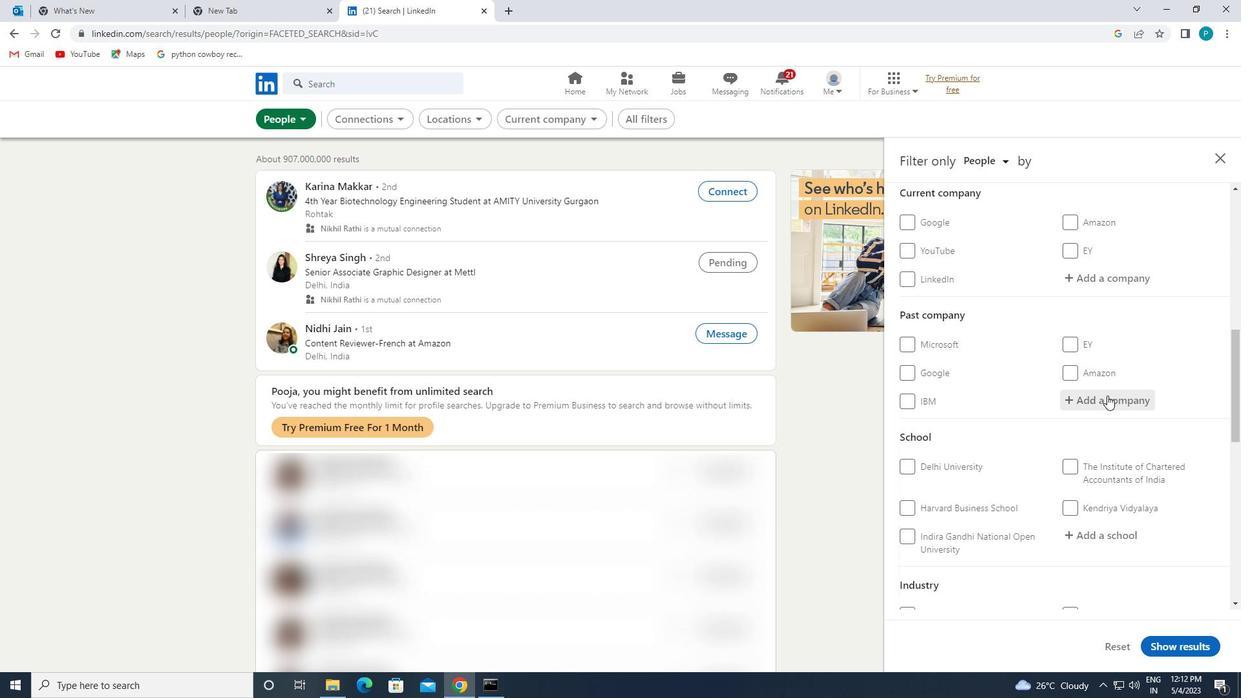 
Action: Mouse moved to (970, 425)
Screenshot: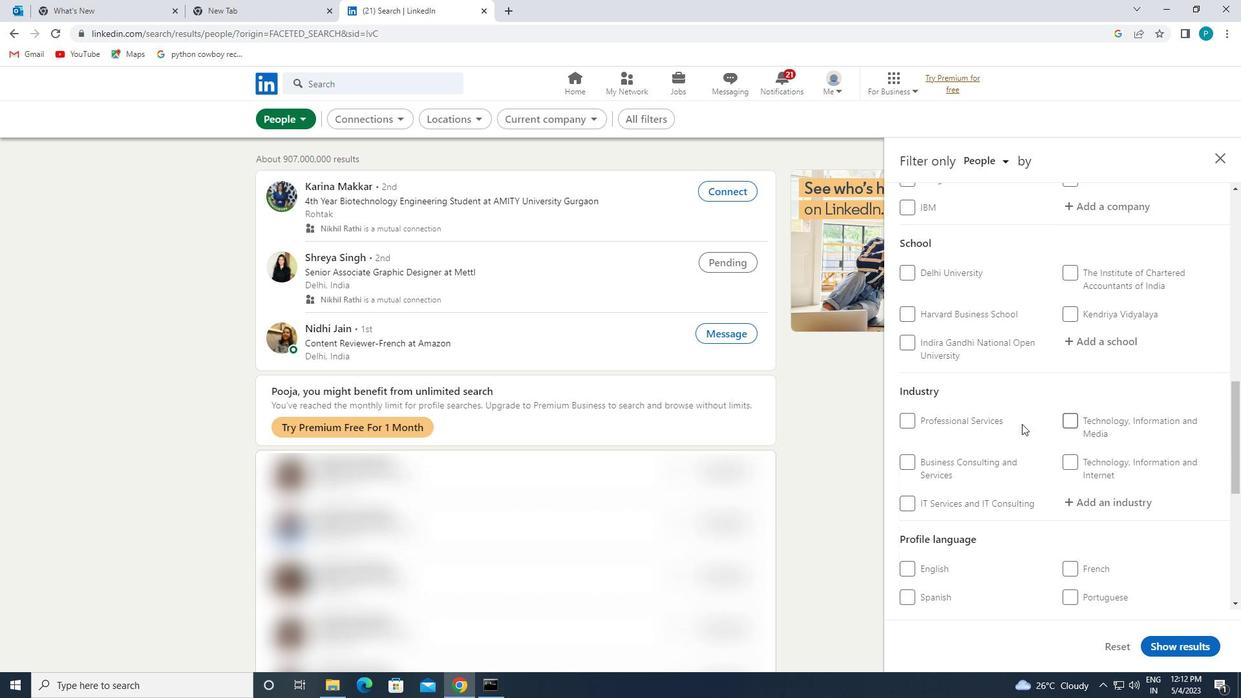 
Action: Mouse scrolled (970, 424) with delta (0, 0)
Screenshot: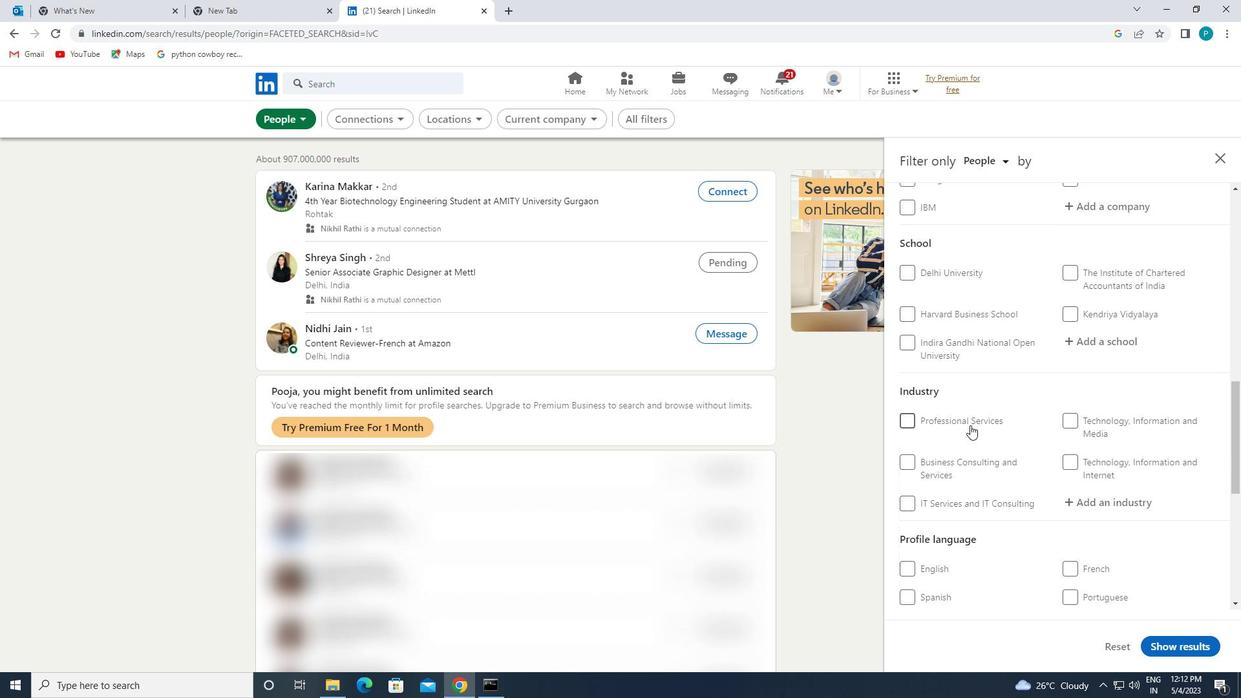 
Action: Mouse scrolled (970, 424) with delta (0, 0)
Screenshot: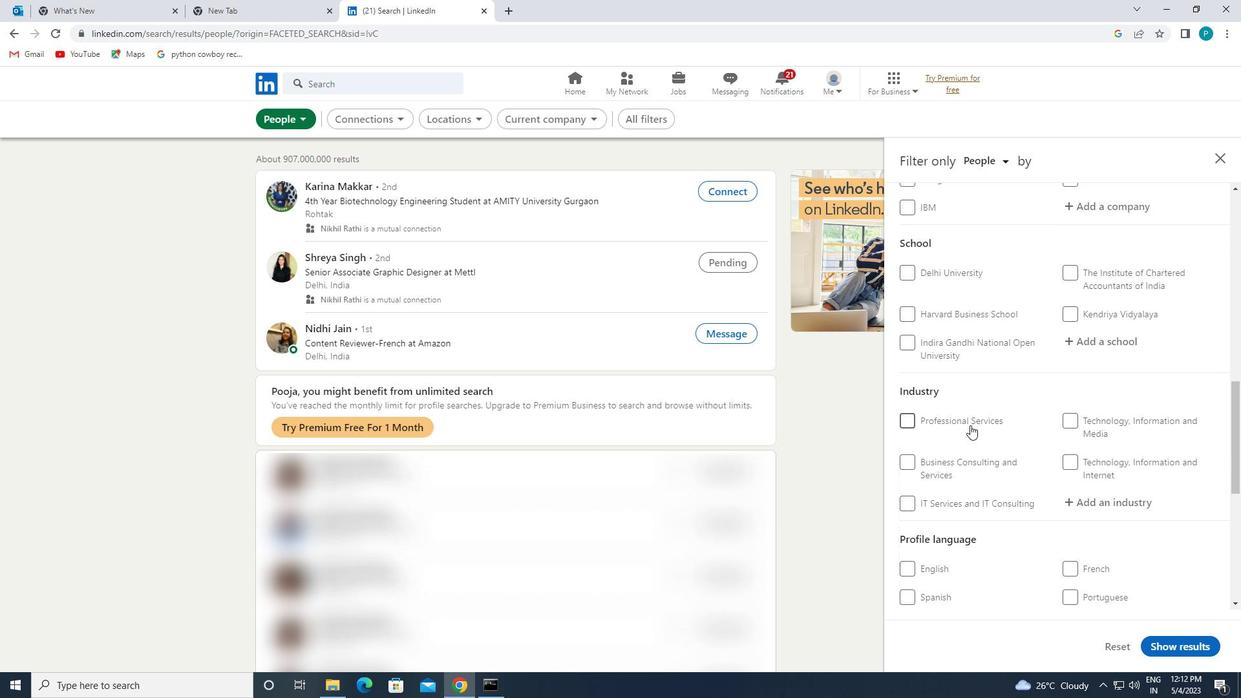 
Action: Mouse scrolled (970, 424) with delta (0, 0)
Screenshot: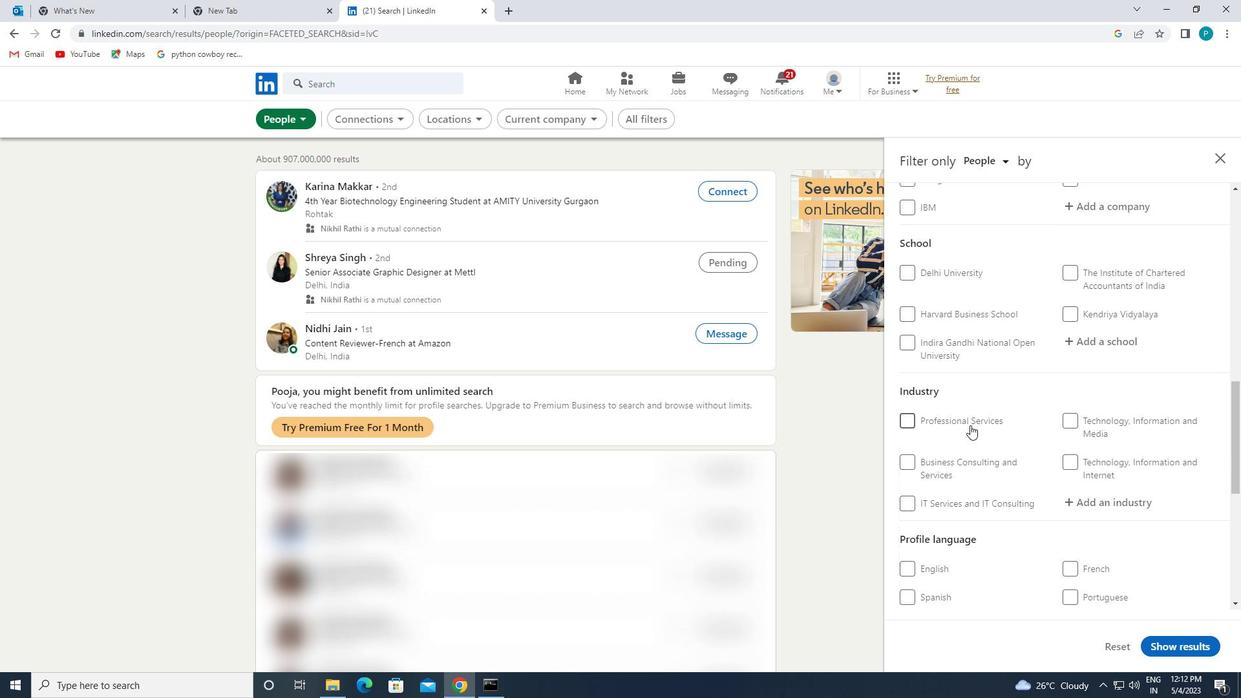
Action: Mouse scrolled (970, 424) with delta (0, 0)
Screenshot: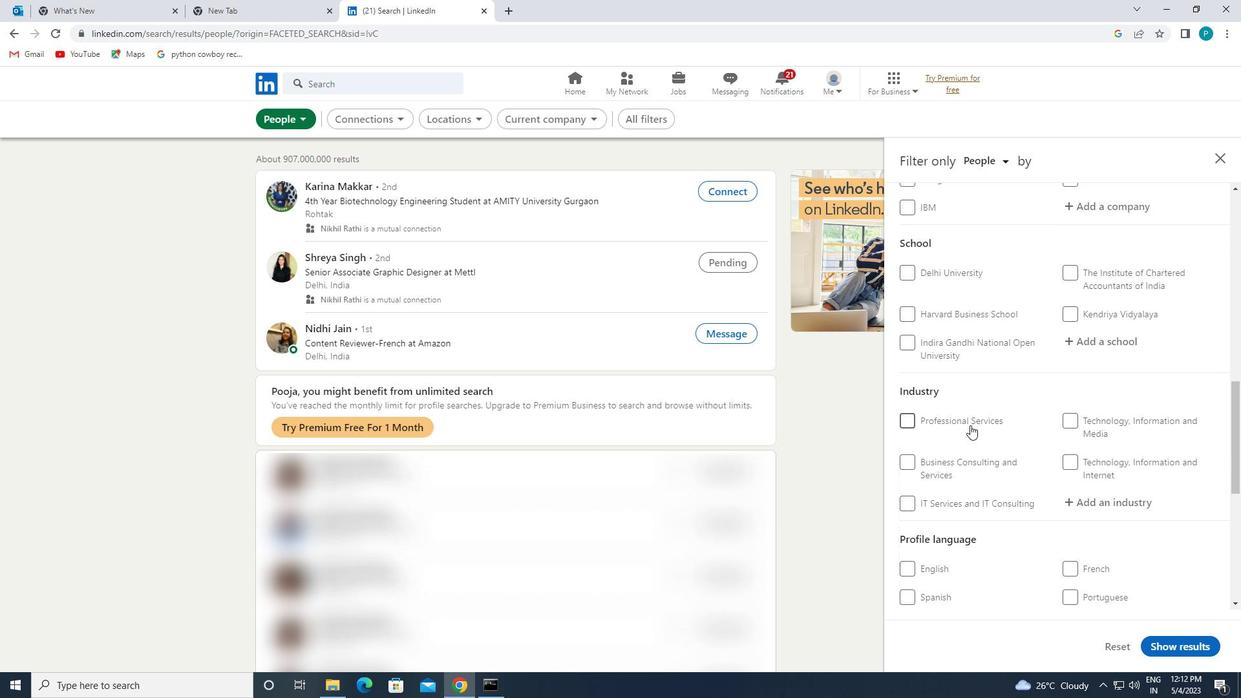 
Action: Mouse moved to (916, 315)
Screenshot: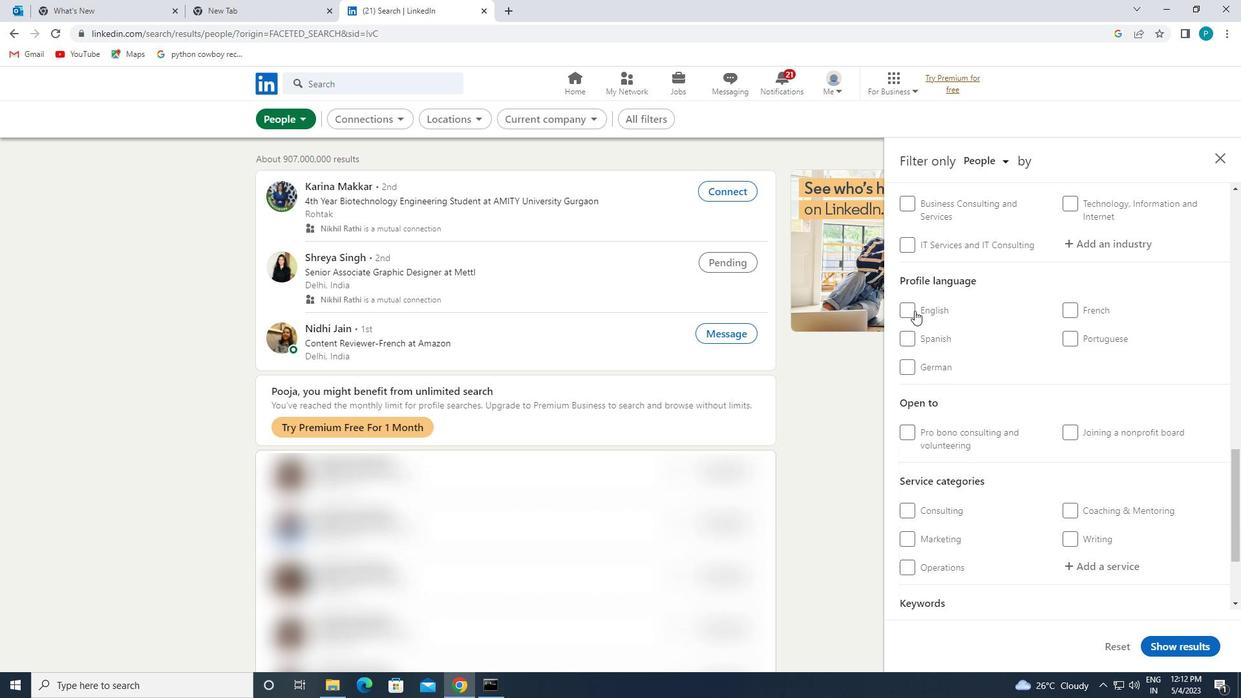 
Action: Mouse pressed left at (916, 315)
Screenshot: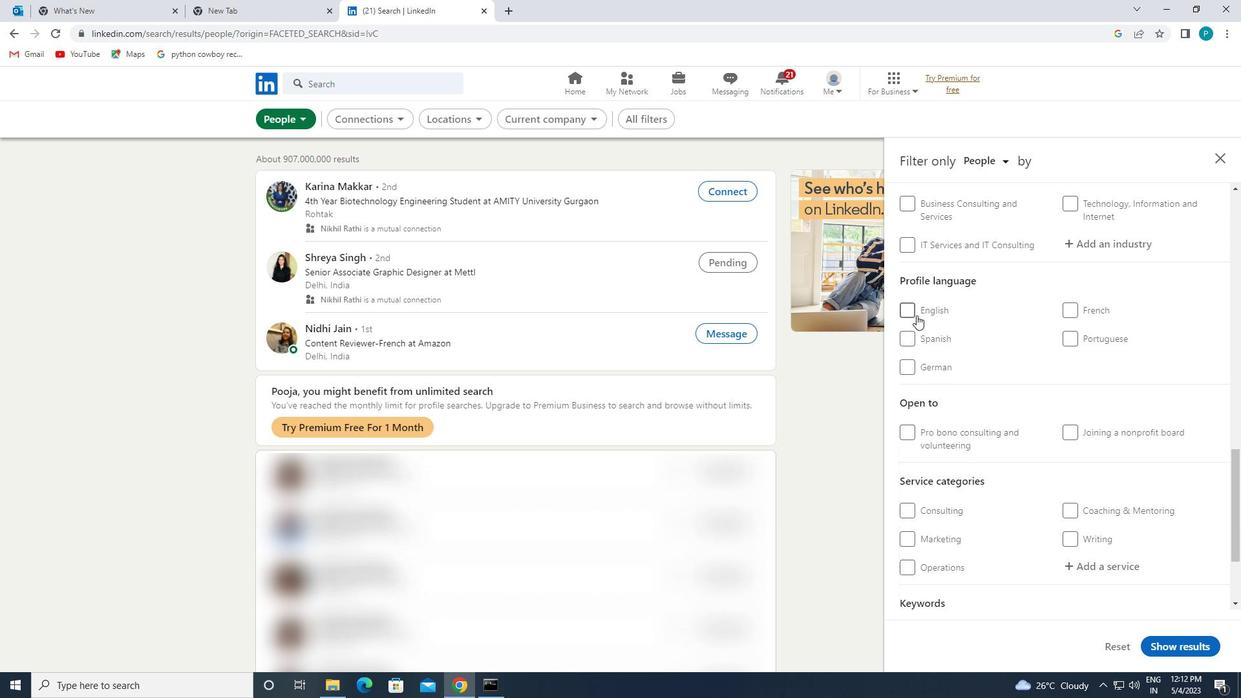 
Action: Mouse moved to (970, 318)
Screenshot: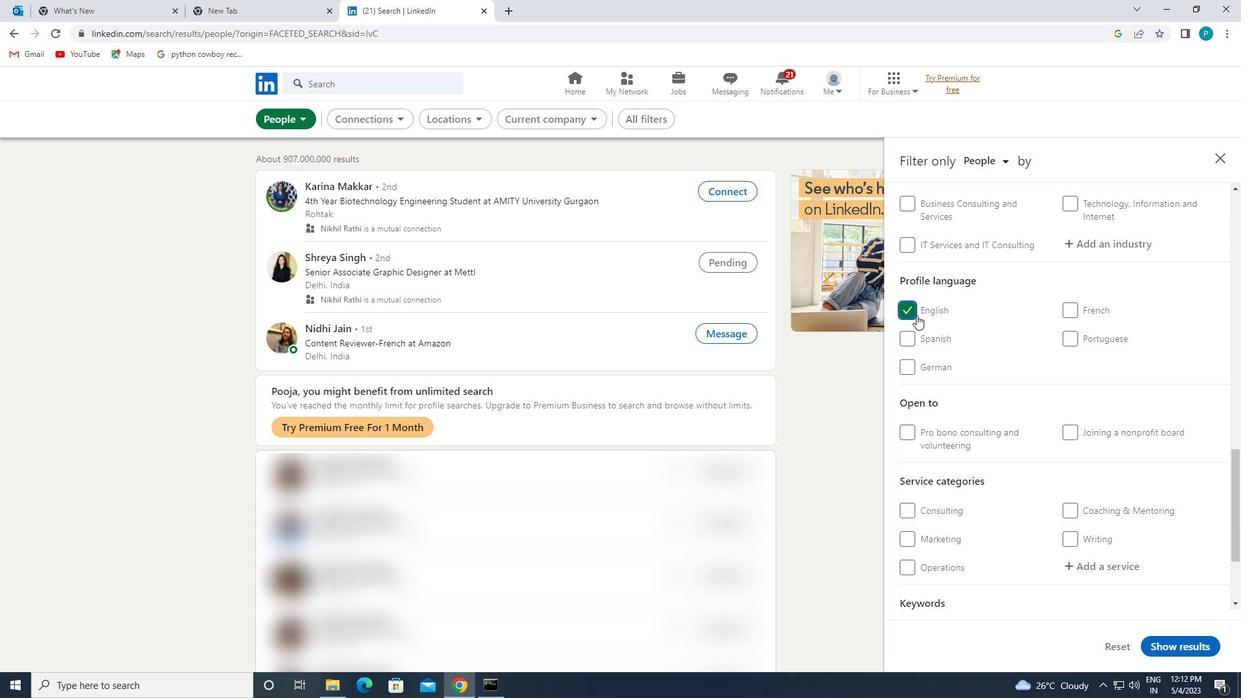 
Action: Mouse scrolled (970, 319) with delta (0, 0)
Screenshot: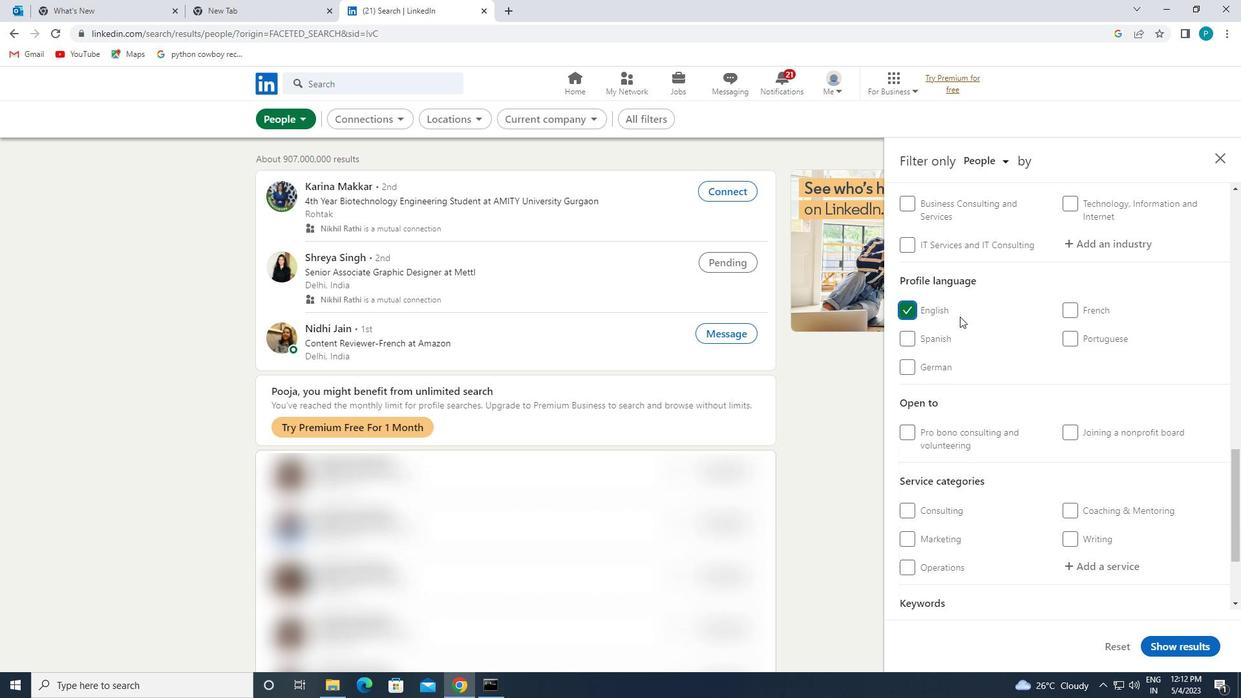 
Action: Mouse moved to (970, 318)
Screenshot: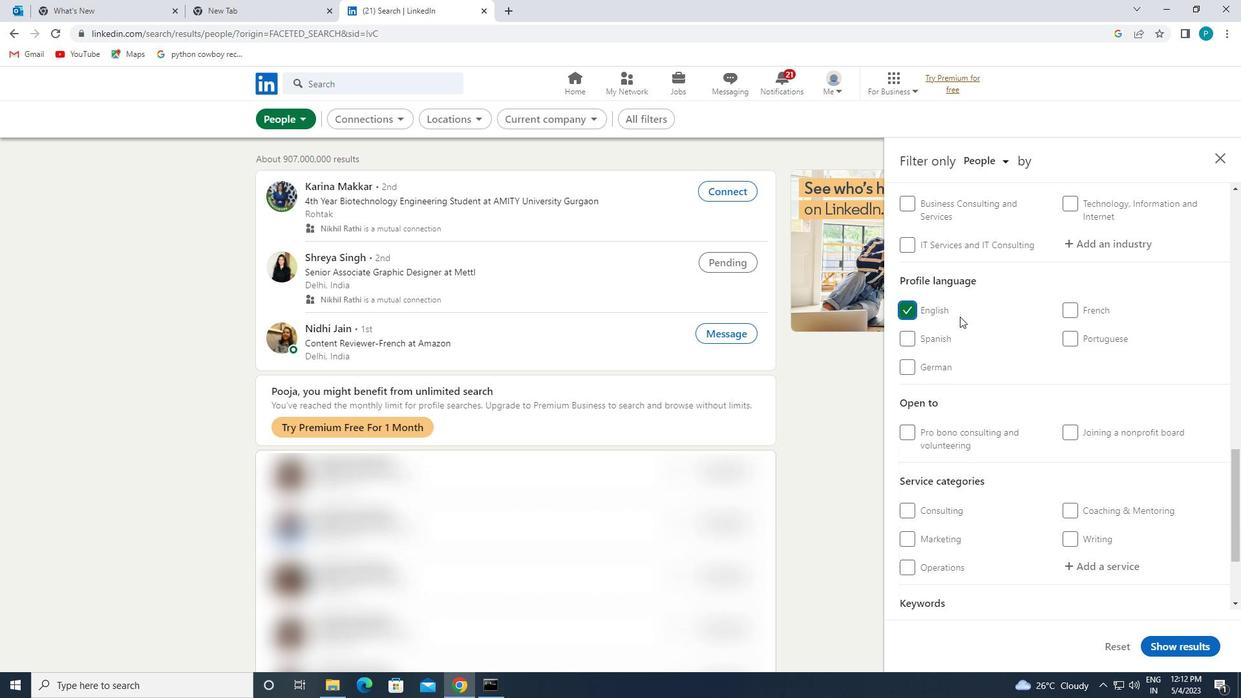 
Action: Mouse scrolled (970, 319) with delta (0, 0)
Screenshot: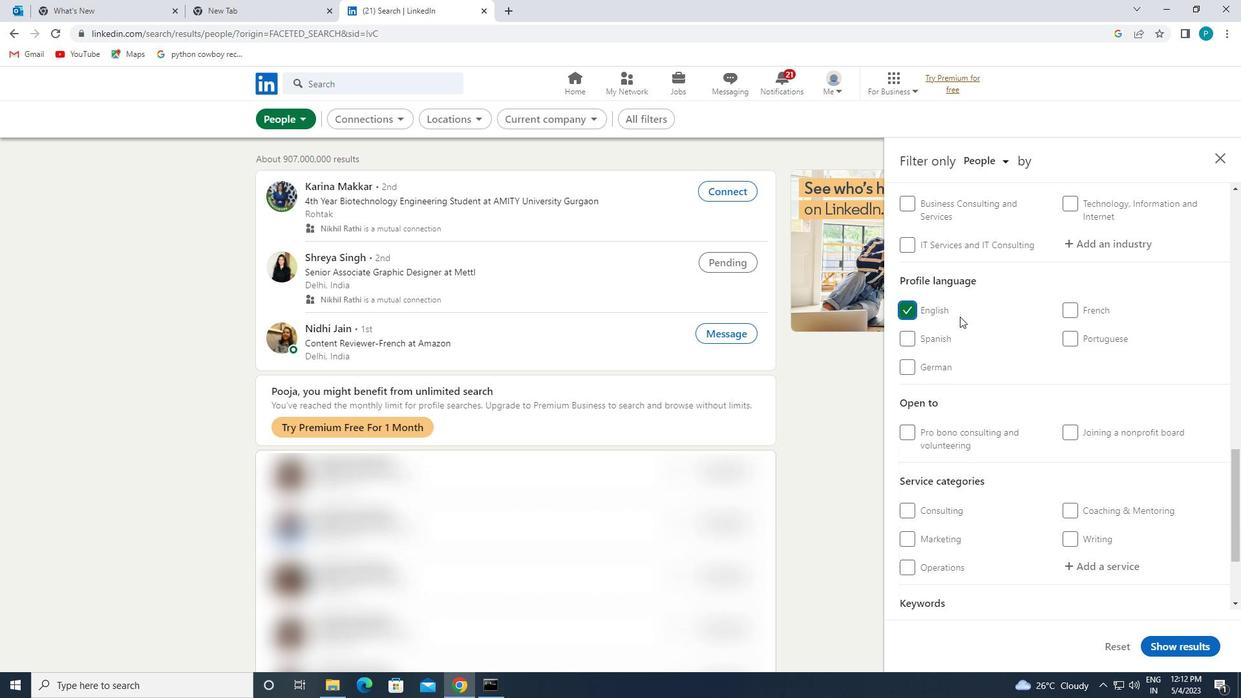 
Action: Mouse scrolled (970, 319) with delta (0, 0)
Screenshot: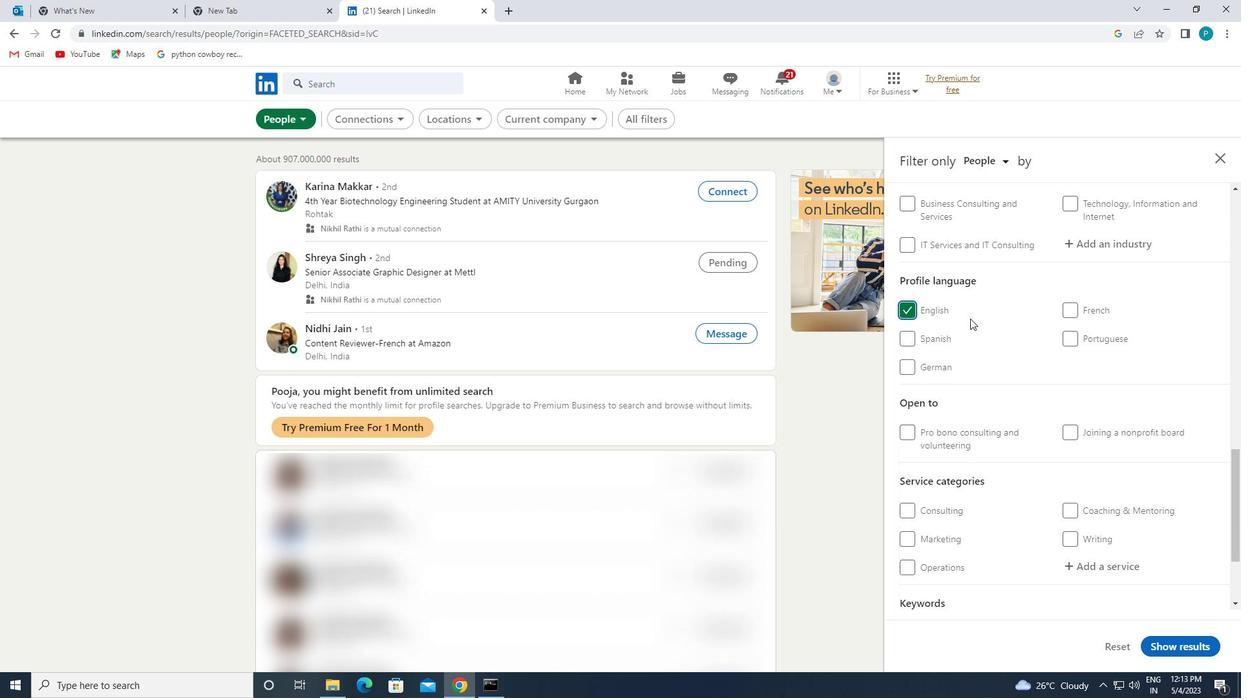 
Action: Mouse moved to (1017, 332)
Screenshot: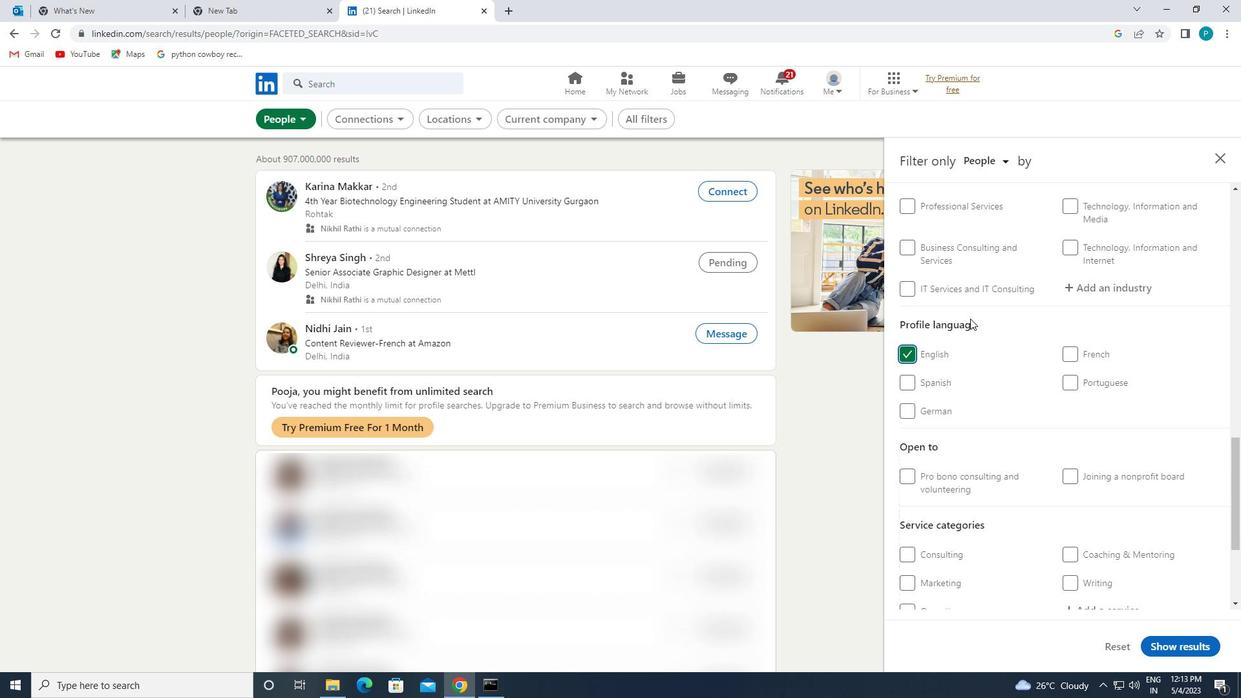 
Action: Mouse scrolled (1017, 333) with delta (0, 0)
Screenshot: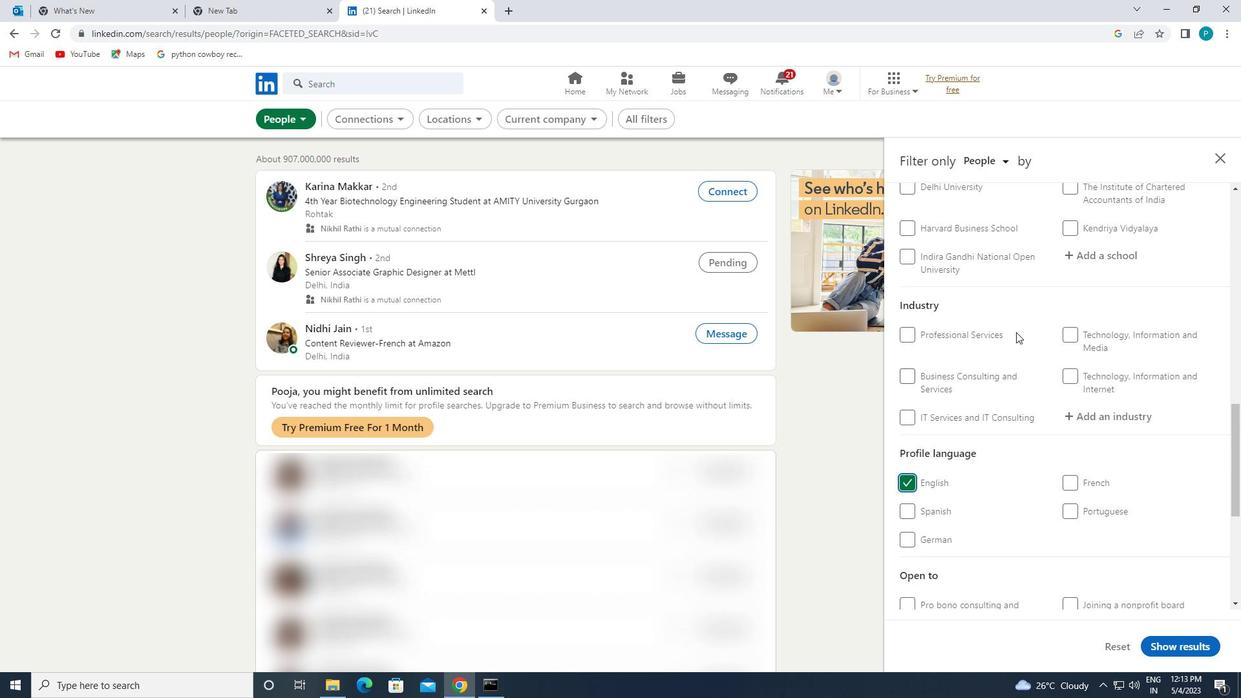 
Action: Mouse scrolled (1017, 333) with delta (0, 0)
Screenshot: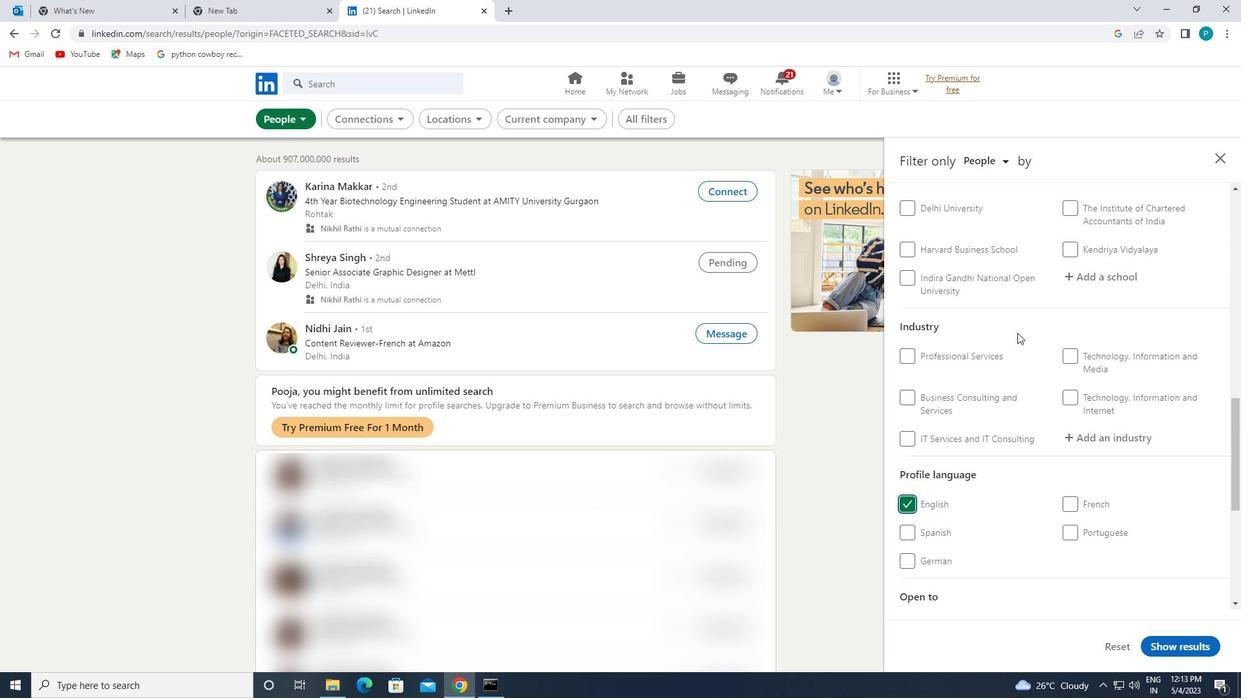 
Action: Mouse scrolled (1017, 333) with delta (0, 0)
Screenshot: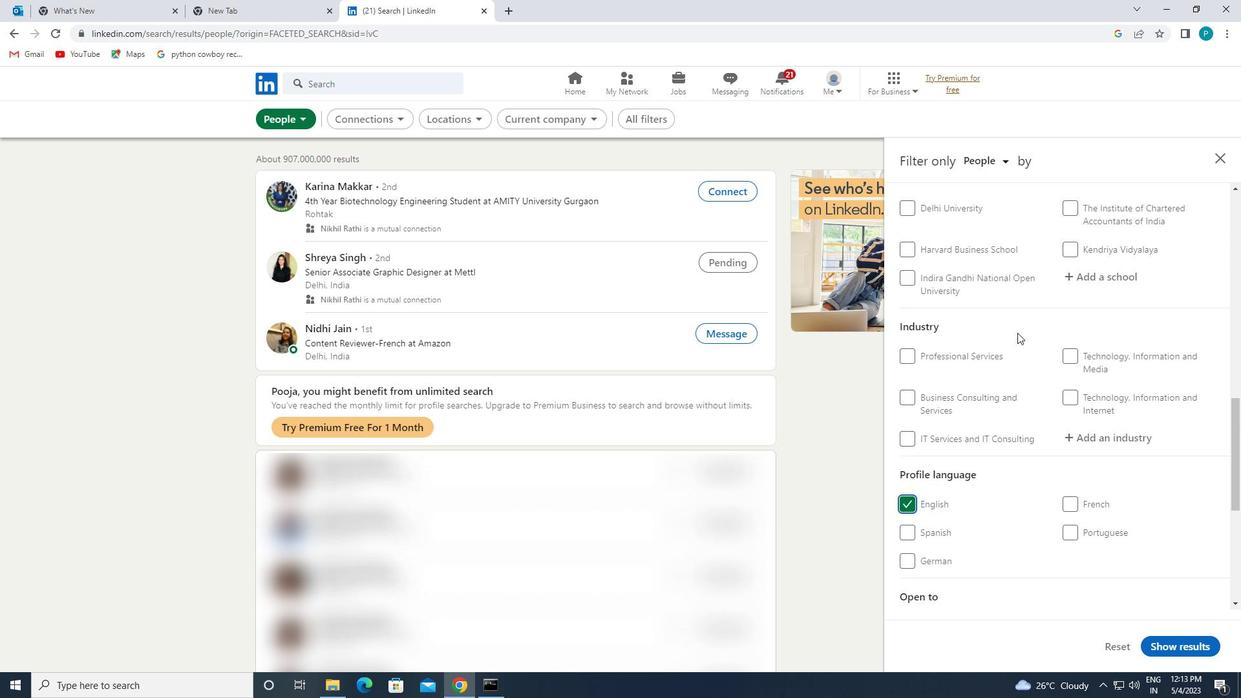
Action: Mouse scrolled (1017, 333) with delta (0, 0)
Screenshot: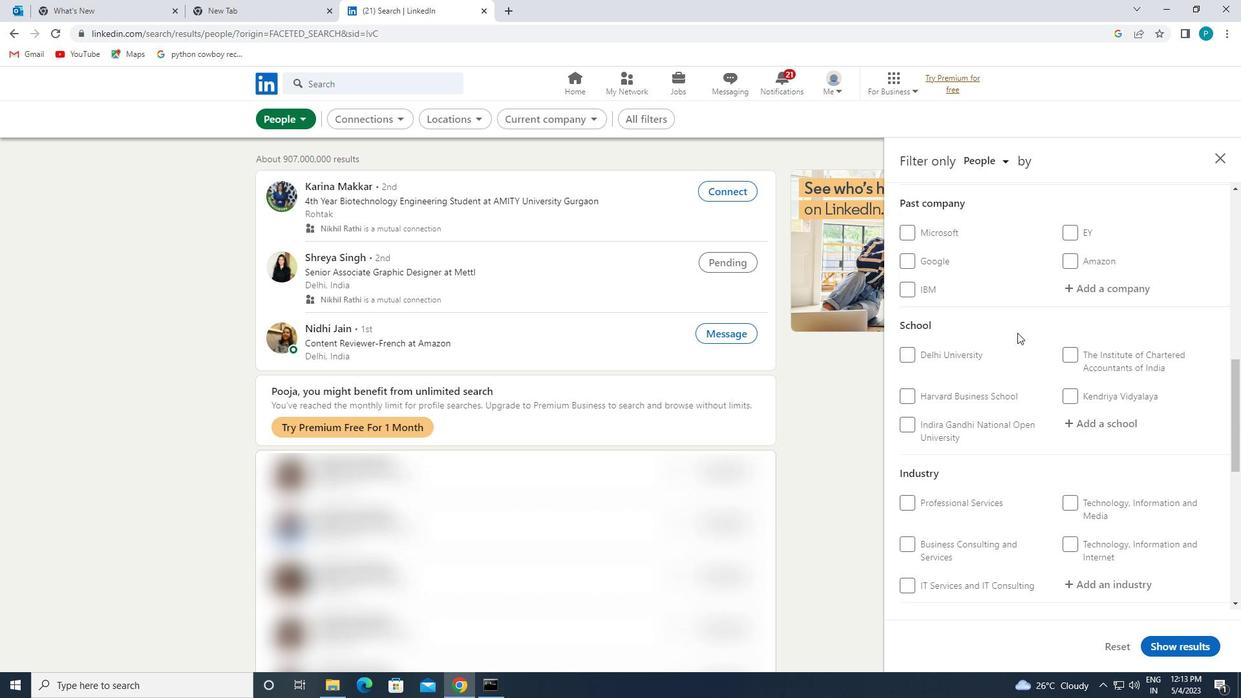 
Action: Mouse scrolled (1017, 333) with delta (0, 0)
Screenshot: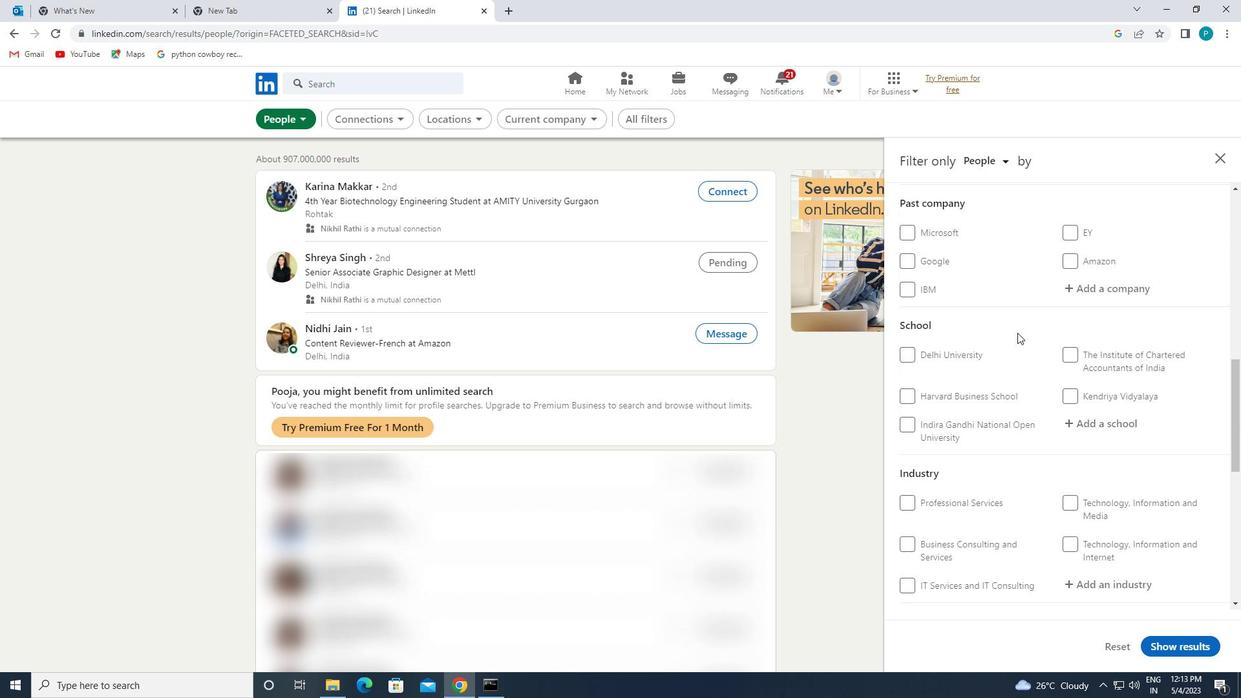 
Action: Mouse scrolled (1017, 333) with delta (0, 0)
Screenshot: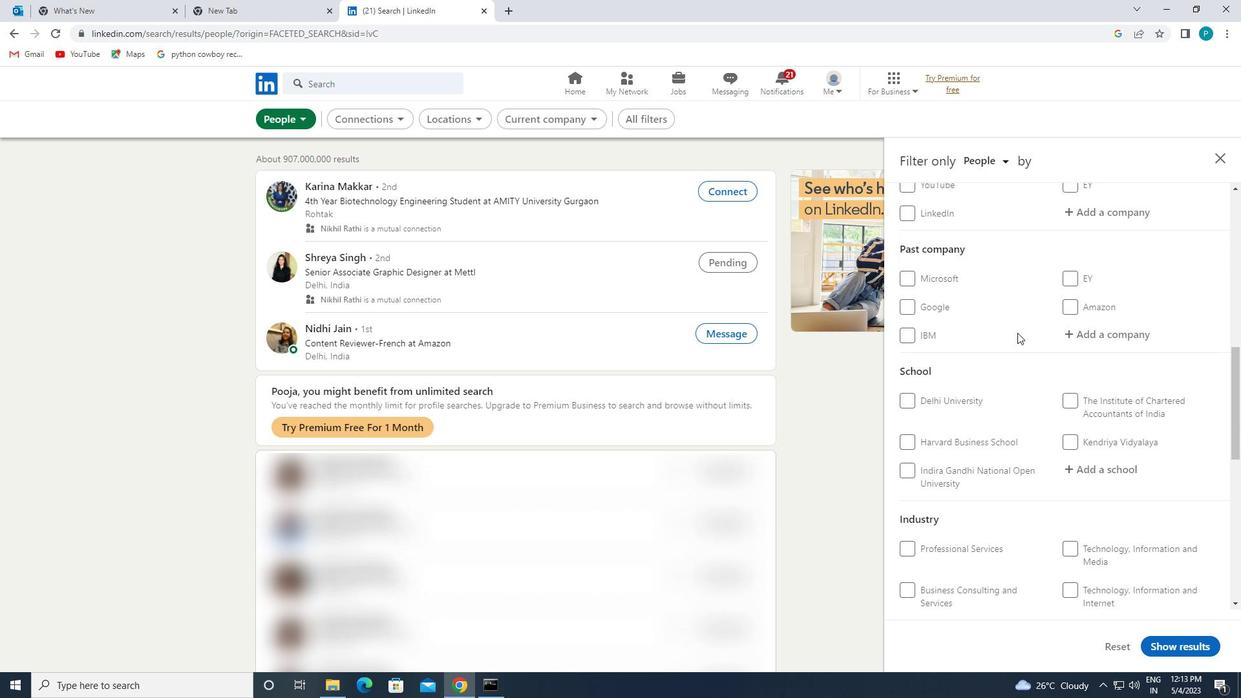 
Action: Mouse moved to (1066, 348)
Screenshot: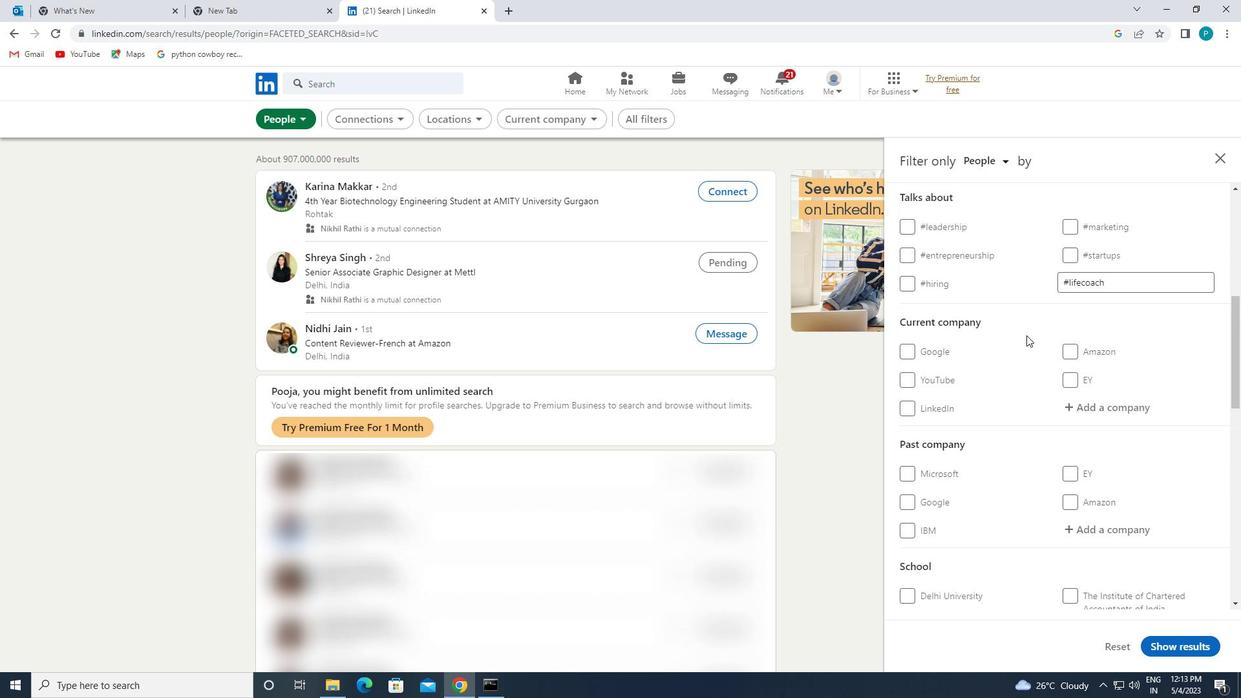 
Action: Mouse scrolled (1066, 349) with delta (0, 0)
Screenshot: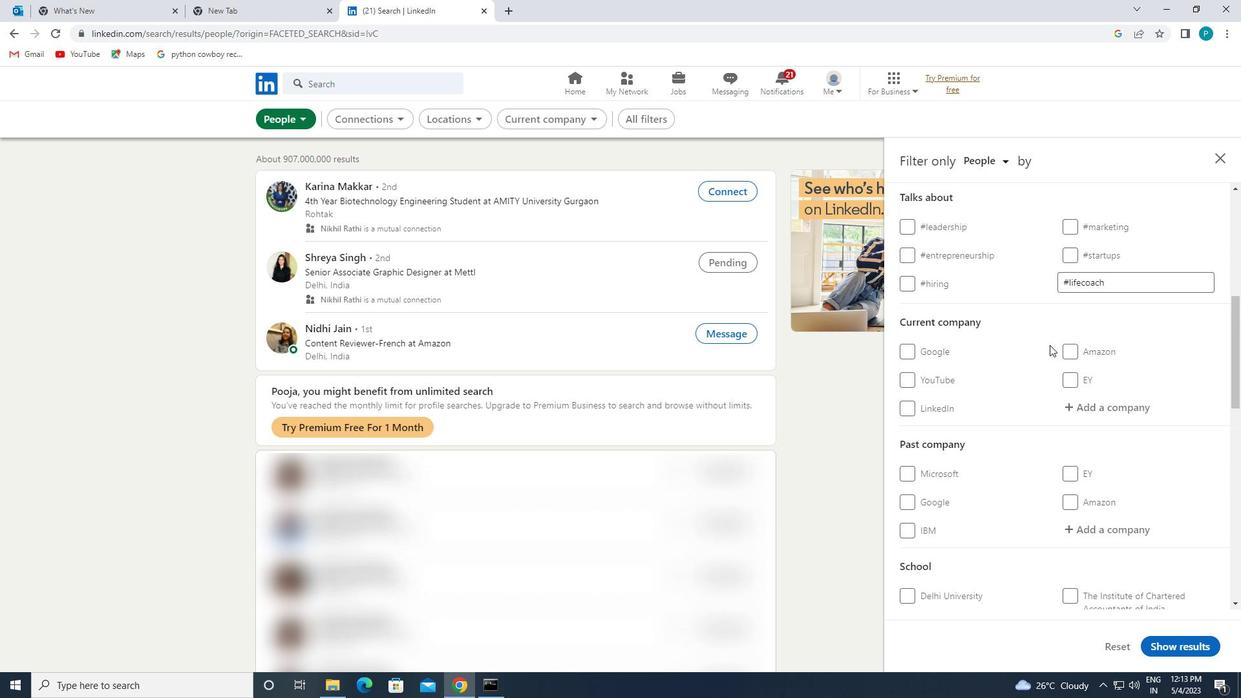 
Action: Mouse moved to (1083, 407)
Screenshot: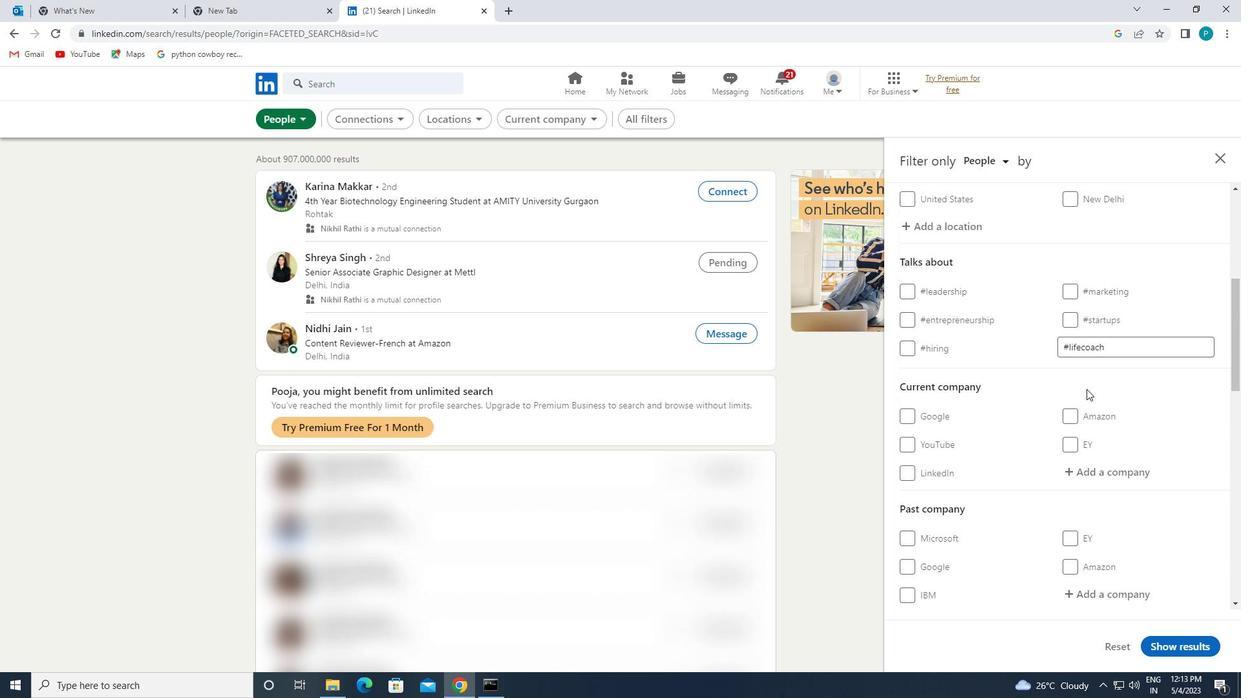 
Action: Mouse scrolled (1083, 407) with delta (0, 0)
Screenshot: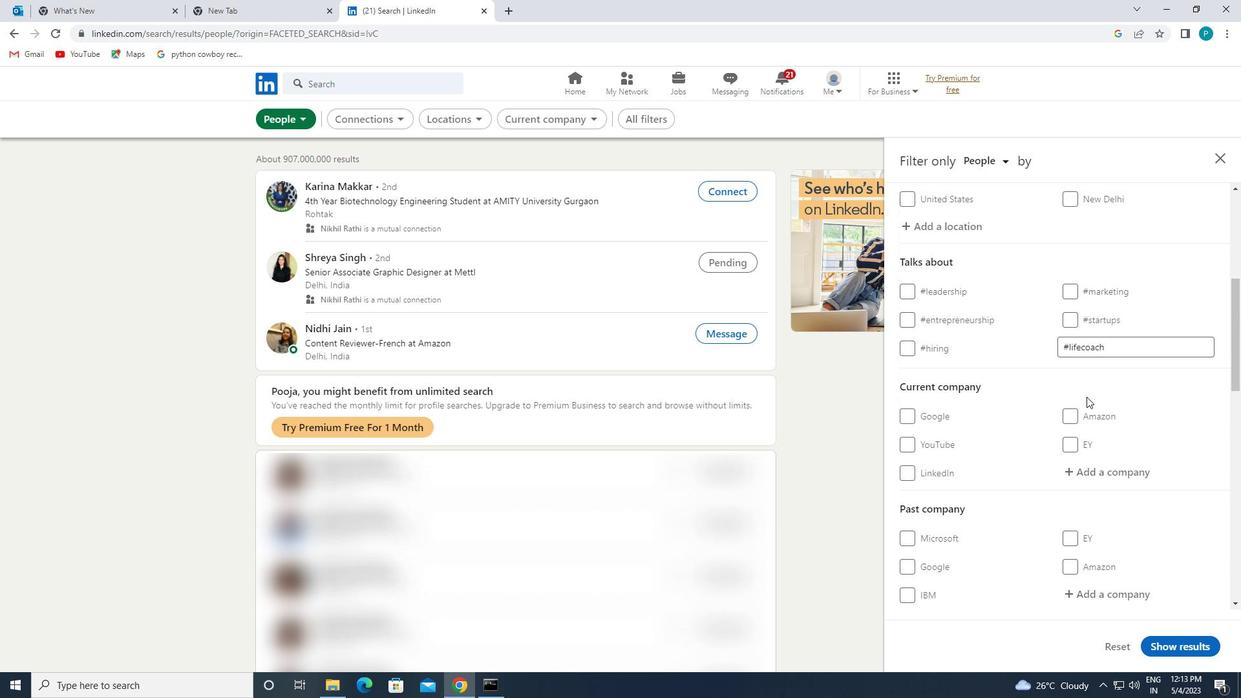 
Action: Mouse pressed left at (1083, 407)
Screenshot: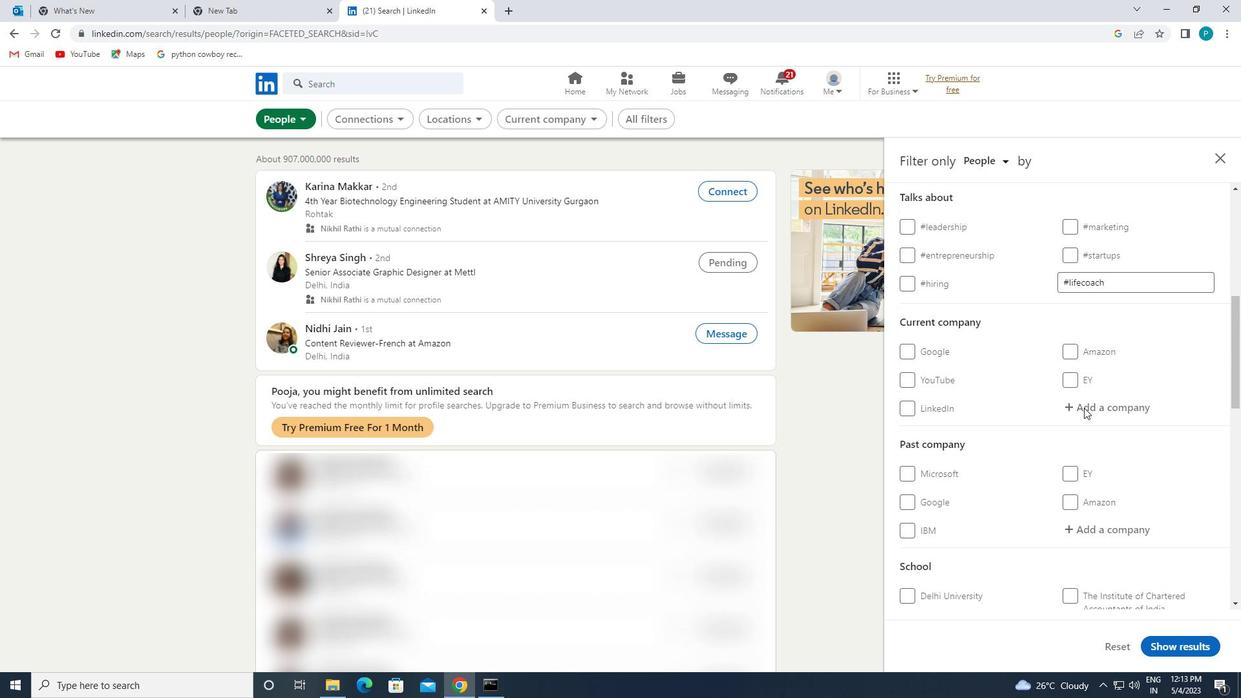 
Action: Key pressed <Key.caps_lock>B<Key.caps_lock>OSTON
Screenshot: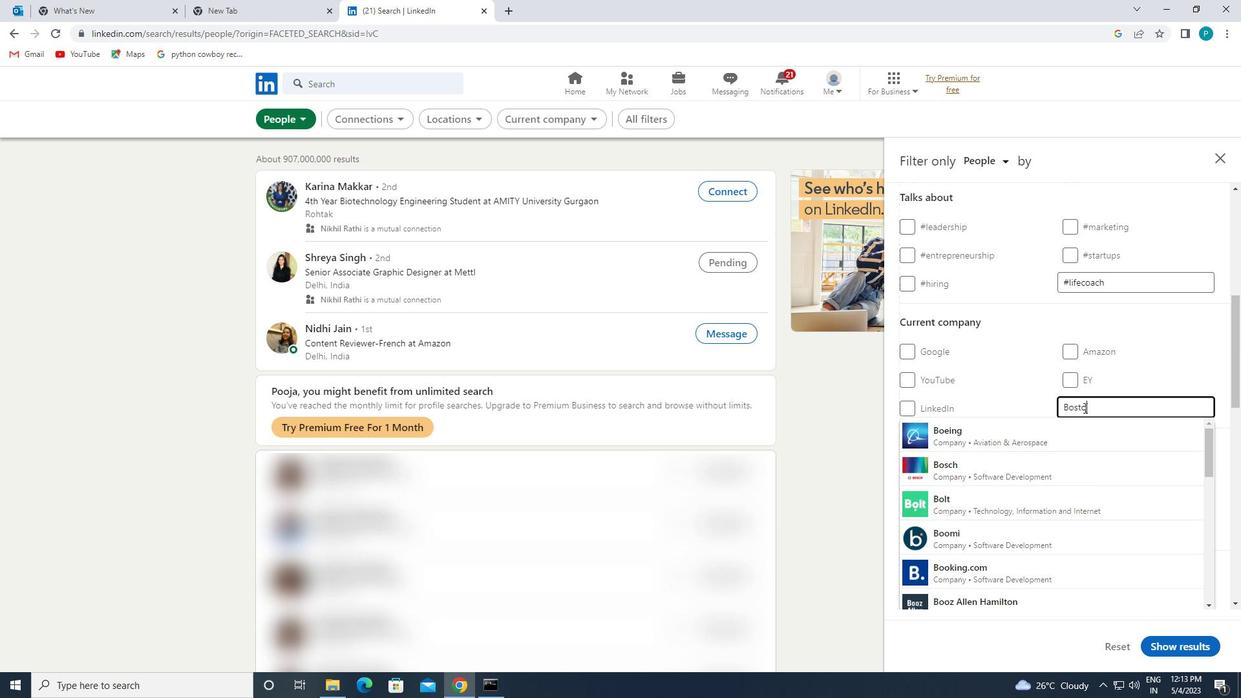 
Action: Mouse moved to (1058, 462)
Screenshot: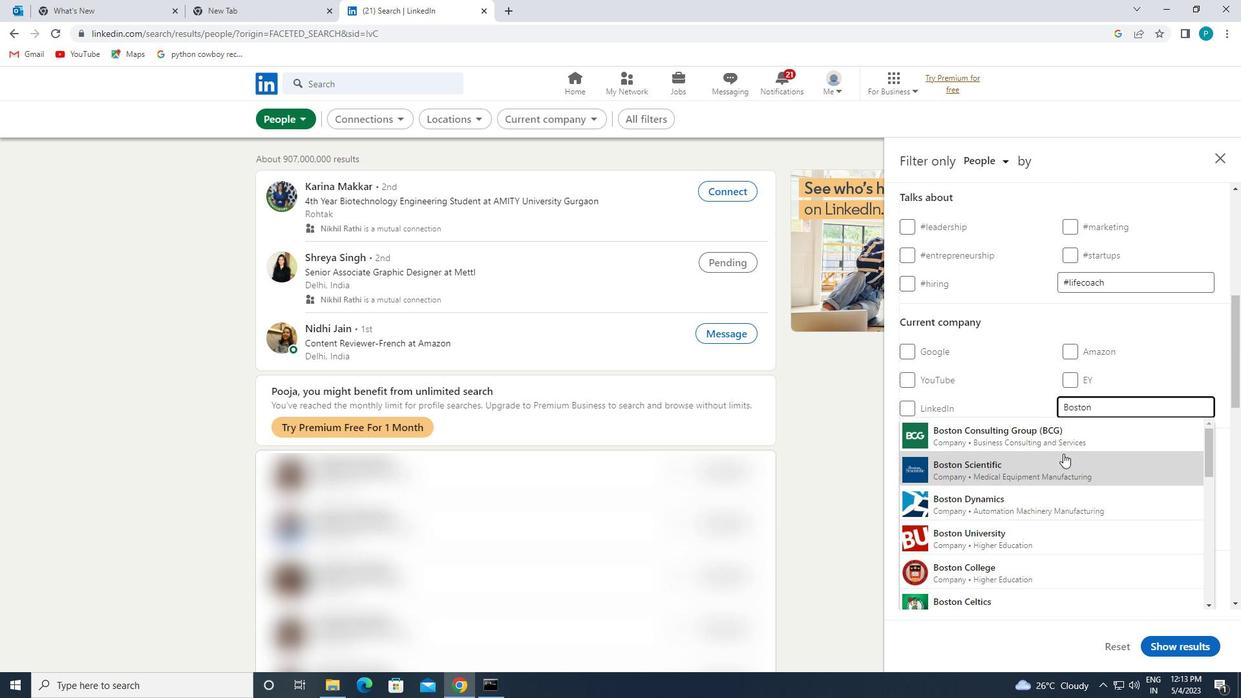 
Action: Mouse pressed left at (1058, 462)
Screenshot: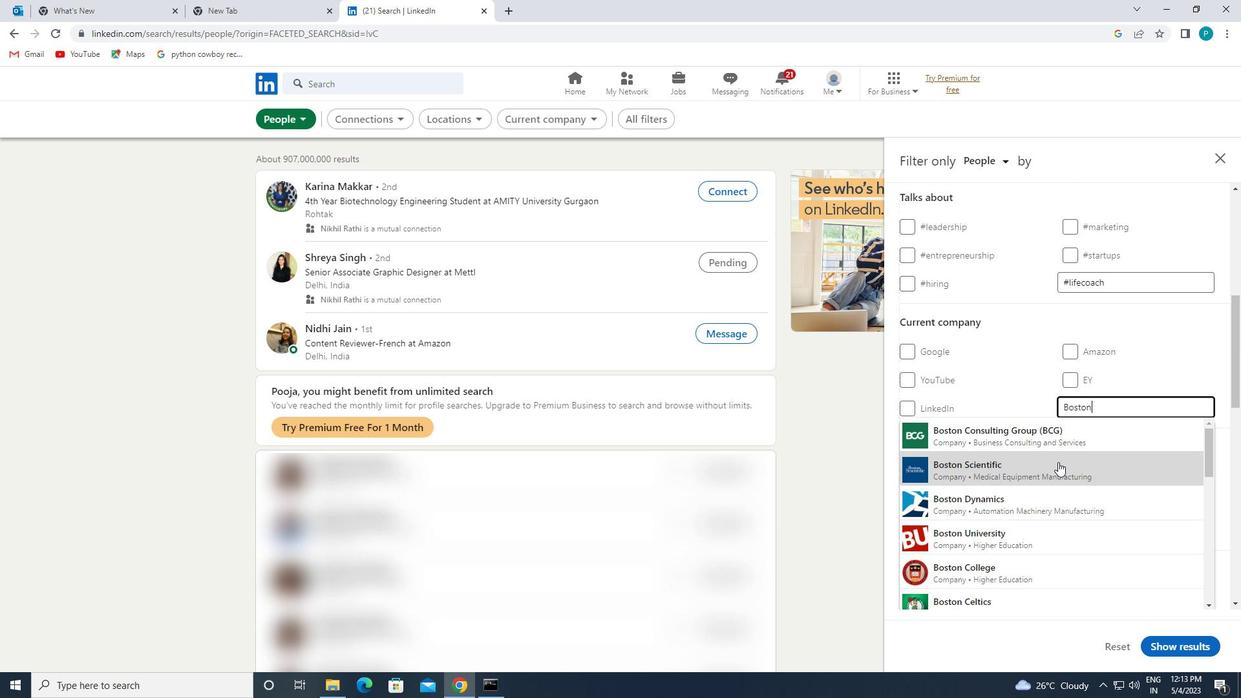 
Action: Mouse scrolled (1058, 461) with delta (0, 0)
Screenshot: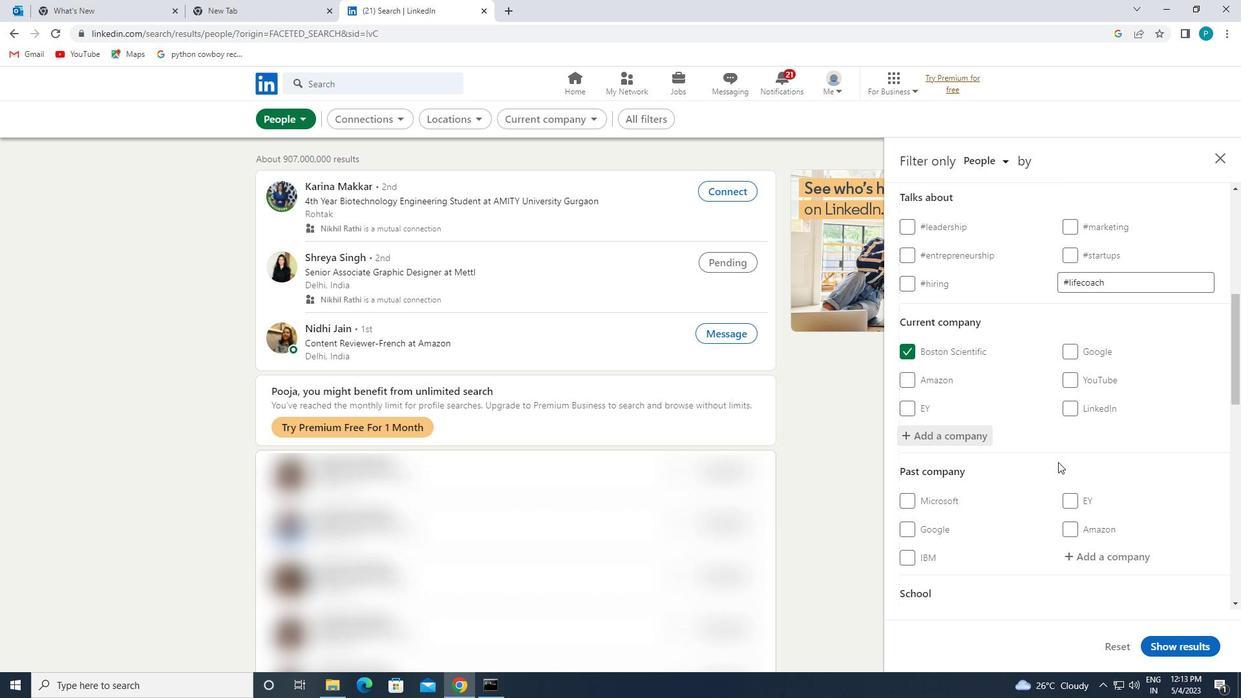
Action: Mouse moved to (1058, 462)
Screenshot: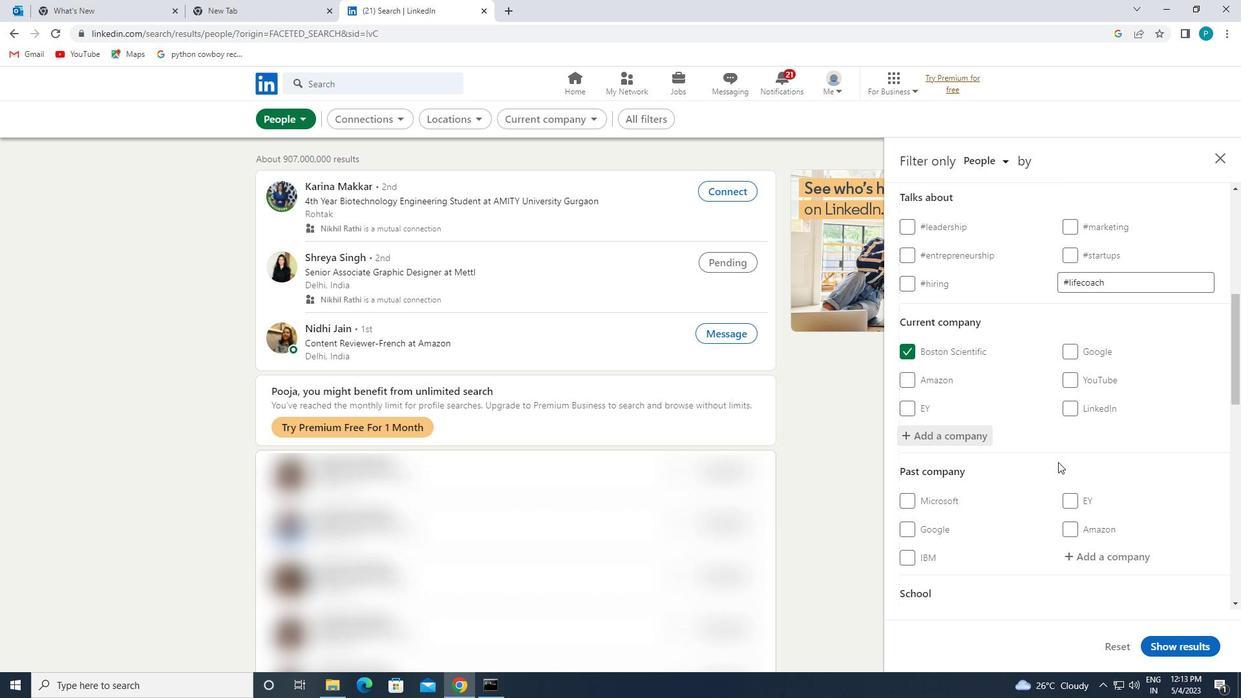 
Action: Mouse scrolled (1058, 461) with delta (0, 0)
Screenshot: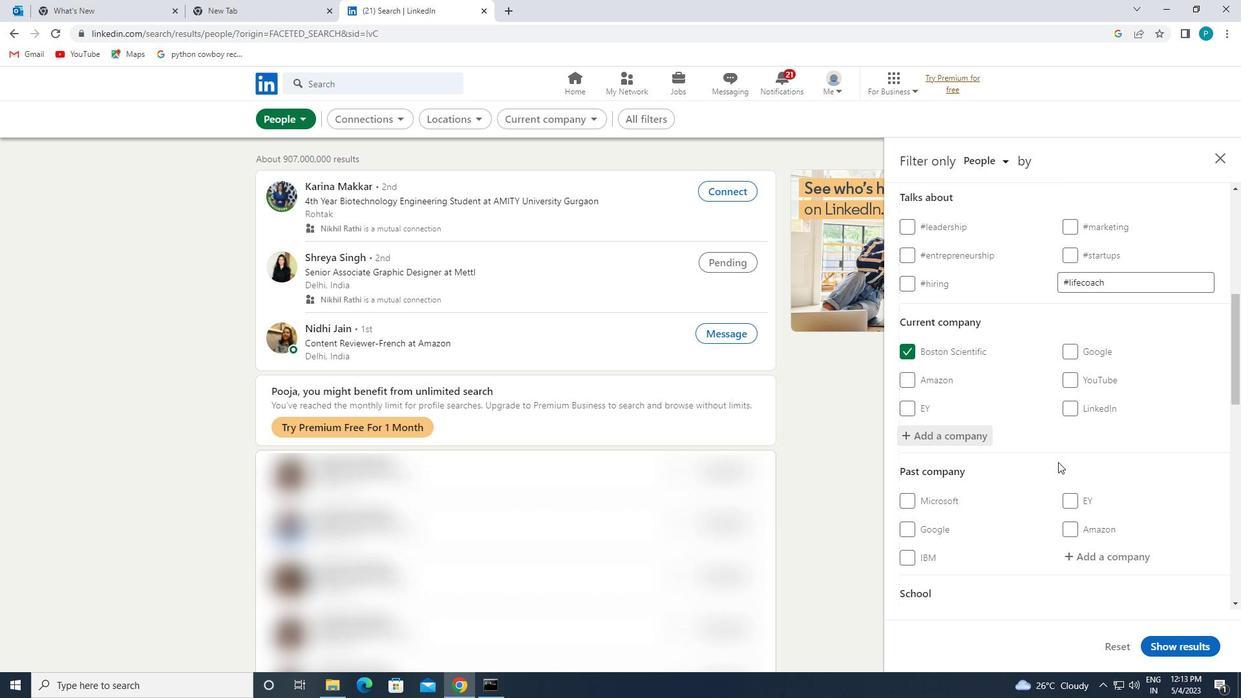 
Action: Mouse scrolled (1058, 461) with delta (0, 0)
Screenshot: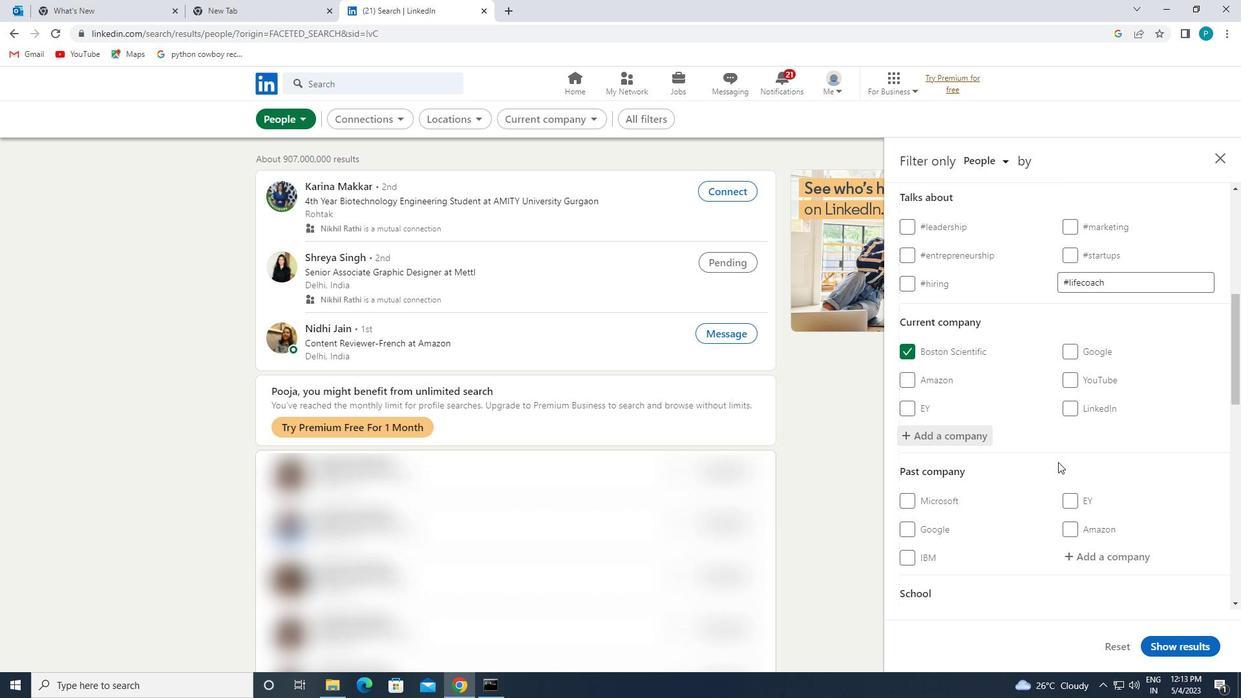 
Action: Mouse scrolled (1058, 461) with delta (0, 0)
Screenshot: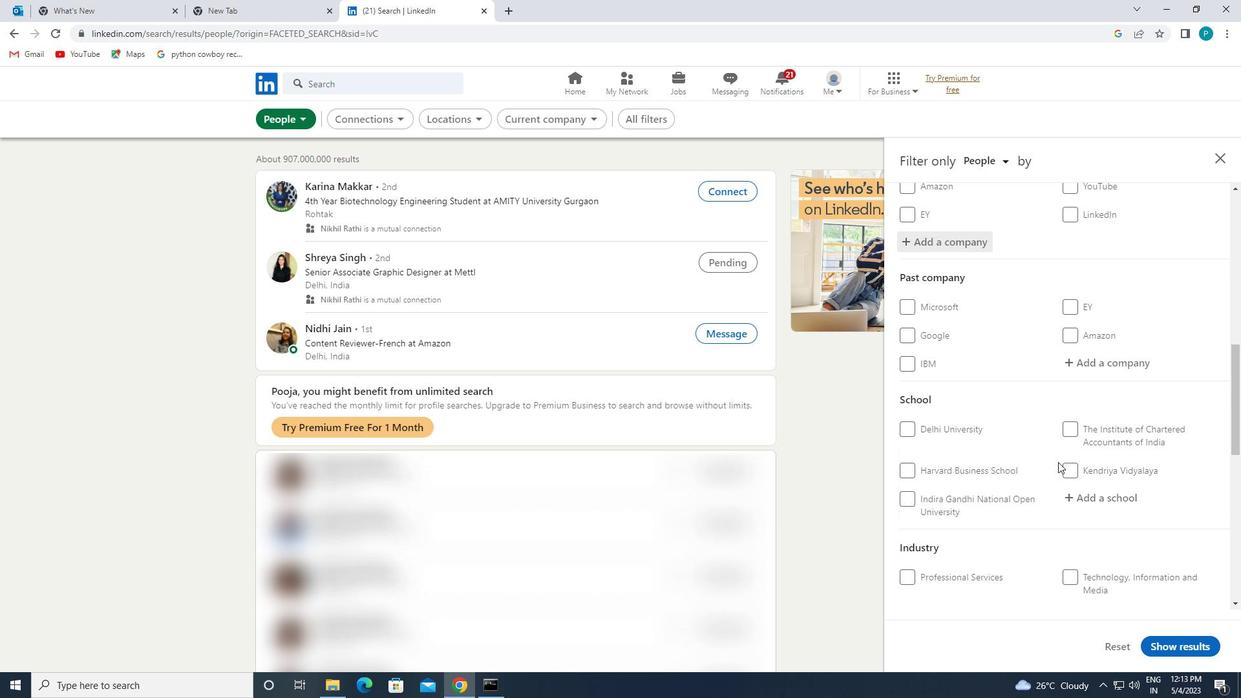 
Action: Mouse moved to (1074, 435)
Screenshot: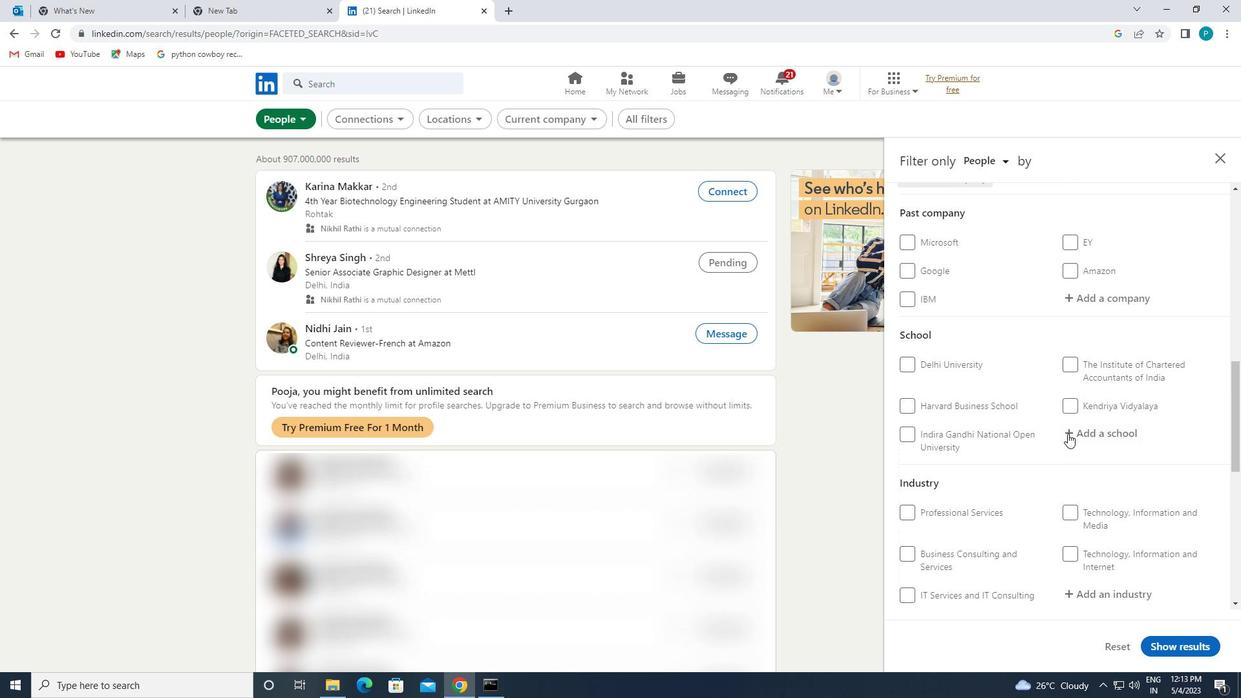 
Action: Mouse pressed left at (1074, 435)
Screenshot: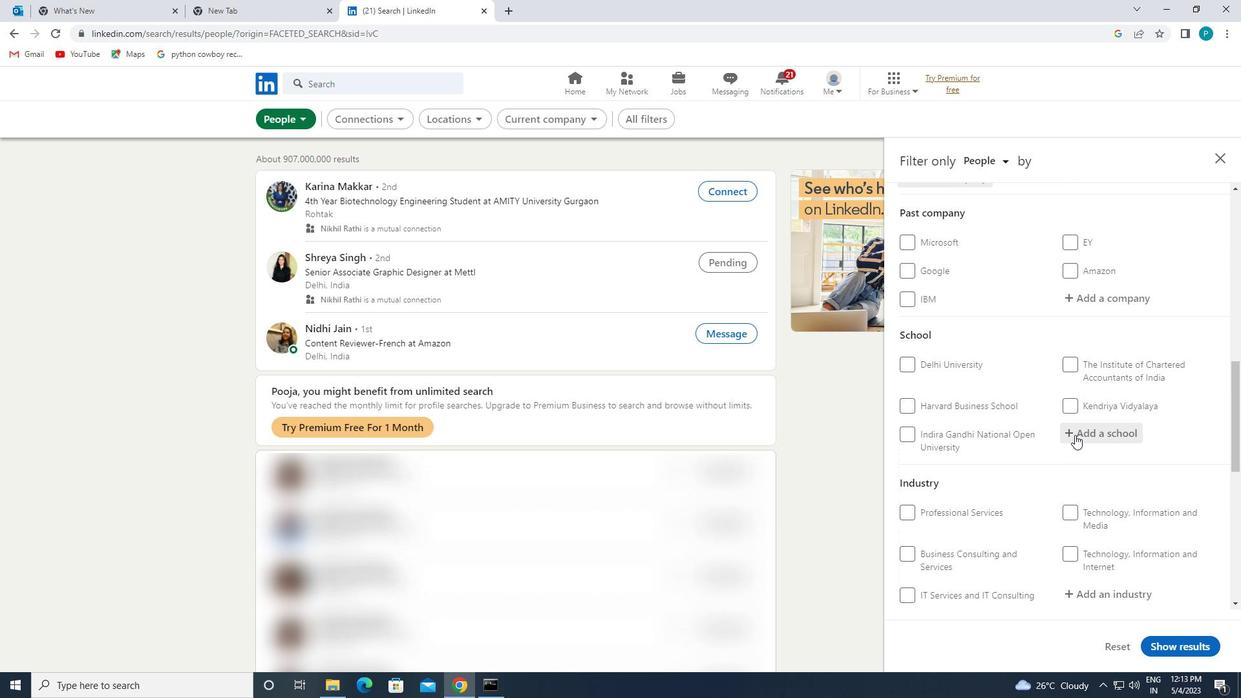 
Action: Key pressed <Key.caps_lock>E<Key.caps_lock>RODE
Screenshot: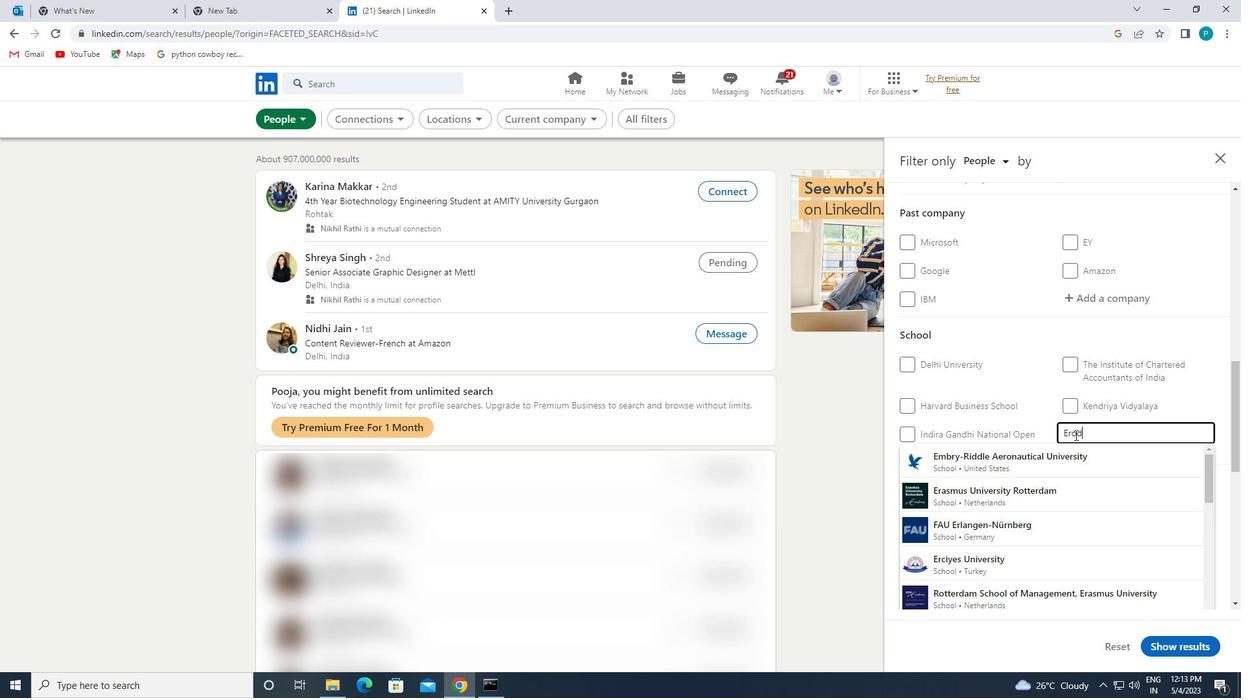
Action: Mouse moved to (1067, 453)
Screenshot: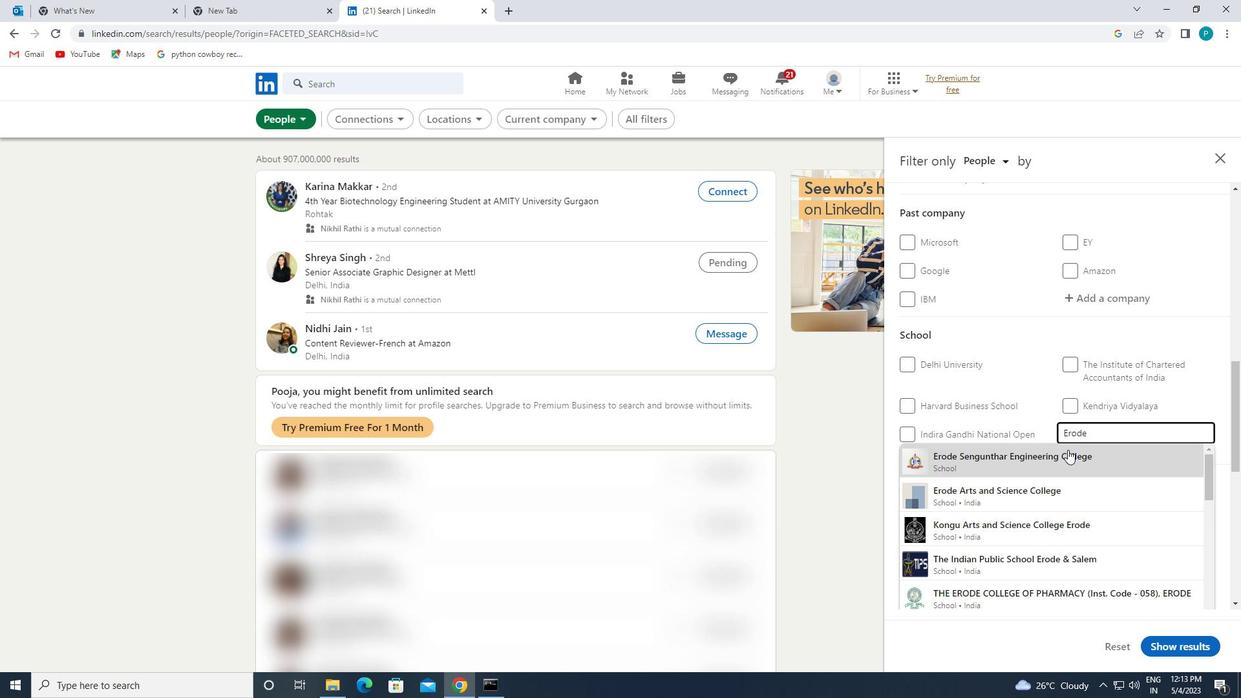 
Action: Mouse pressed left at (1067, 453)
Screenshot: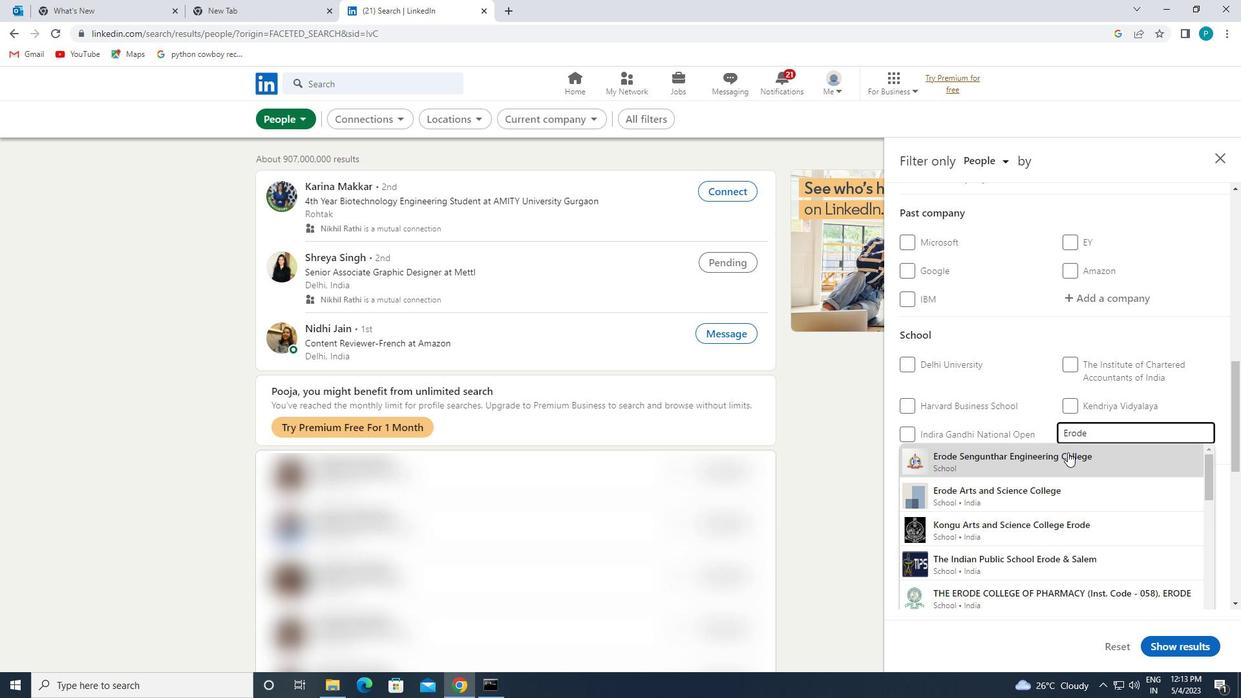 
Action: Mouse moved to (1081, 464)
Screenshot: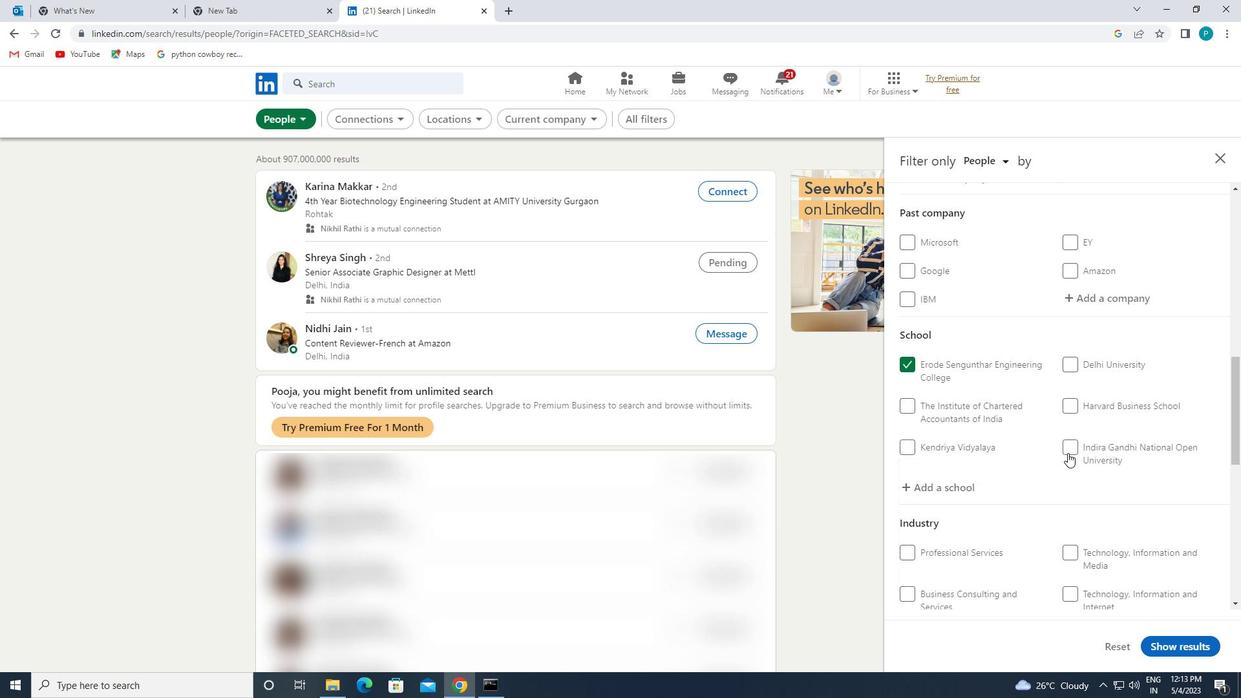 
Action: Mouse scrolled (1081, 463) with delta (0, 0)
Screenshot: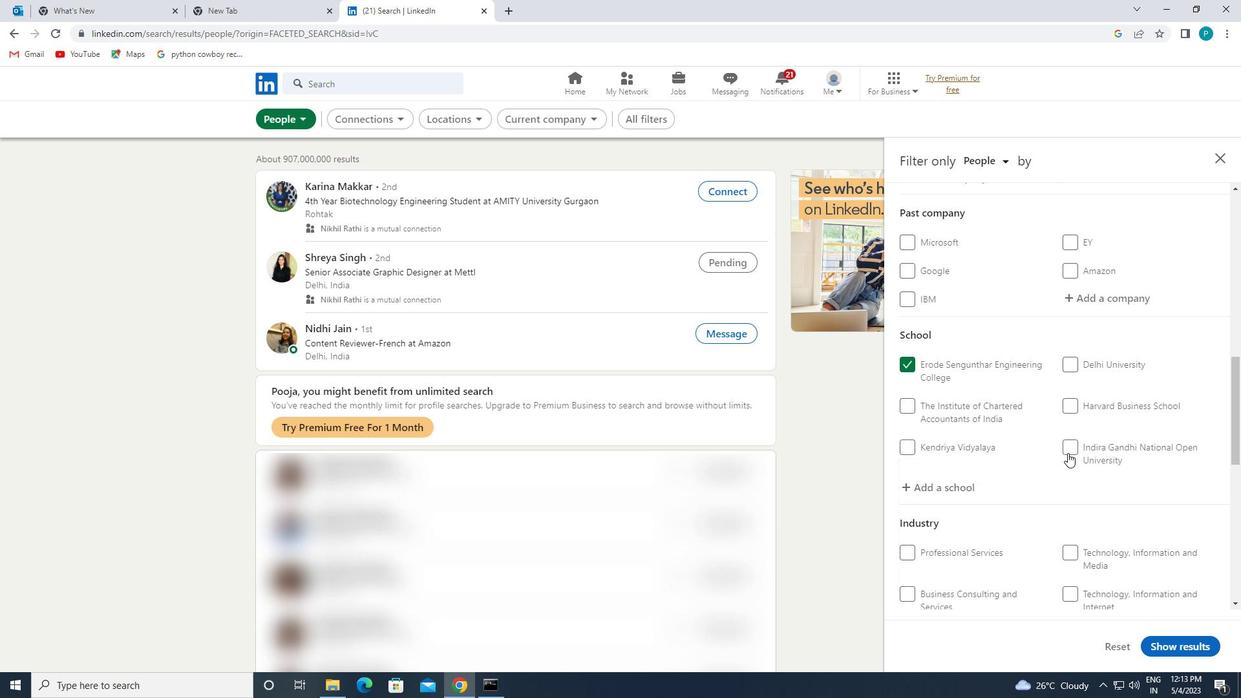 
Action: Mouse moved to (1087, 467)
Screenshot: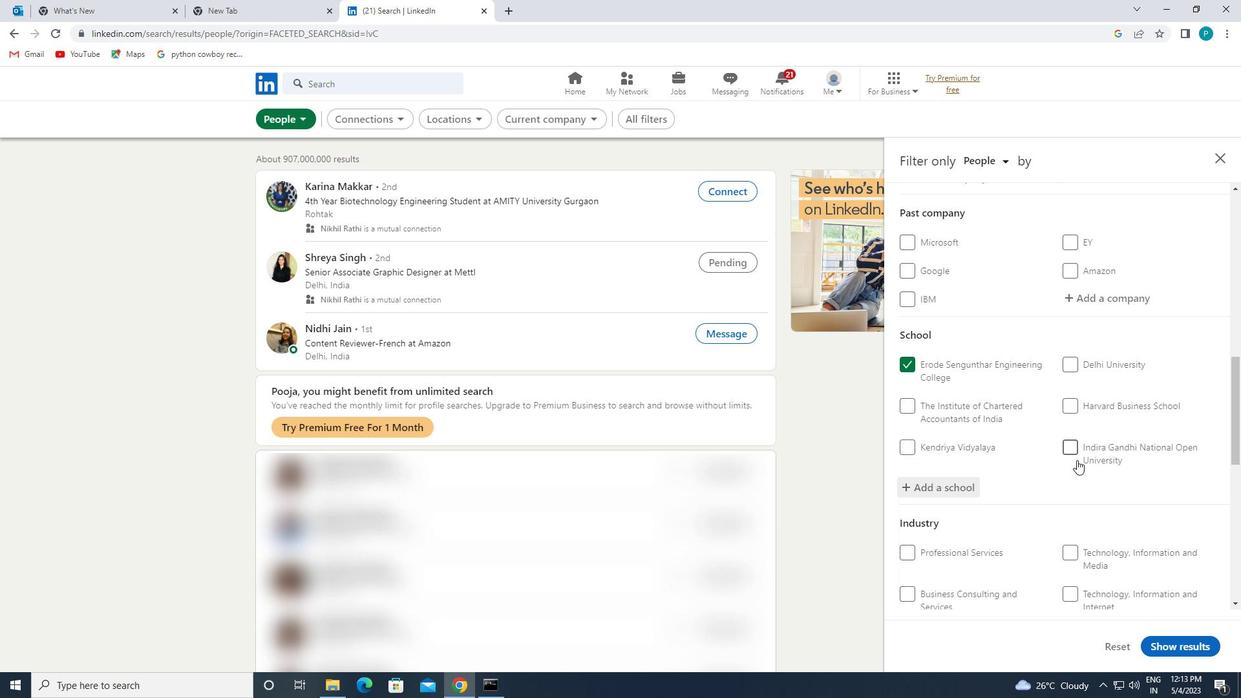 
Action: Mouse scrolled (1087, 466) with delta (0, 0)
Screenshot: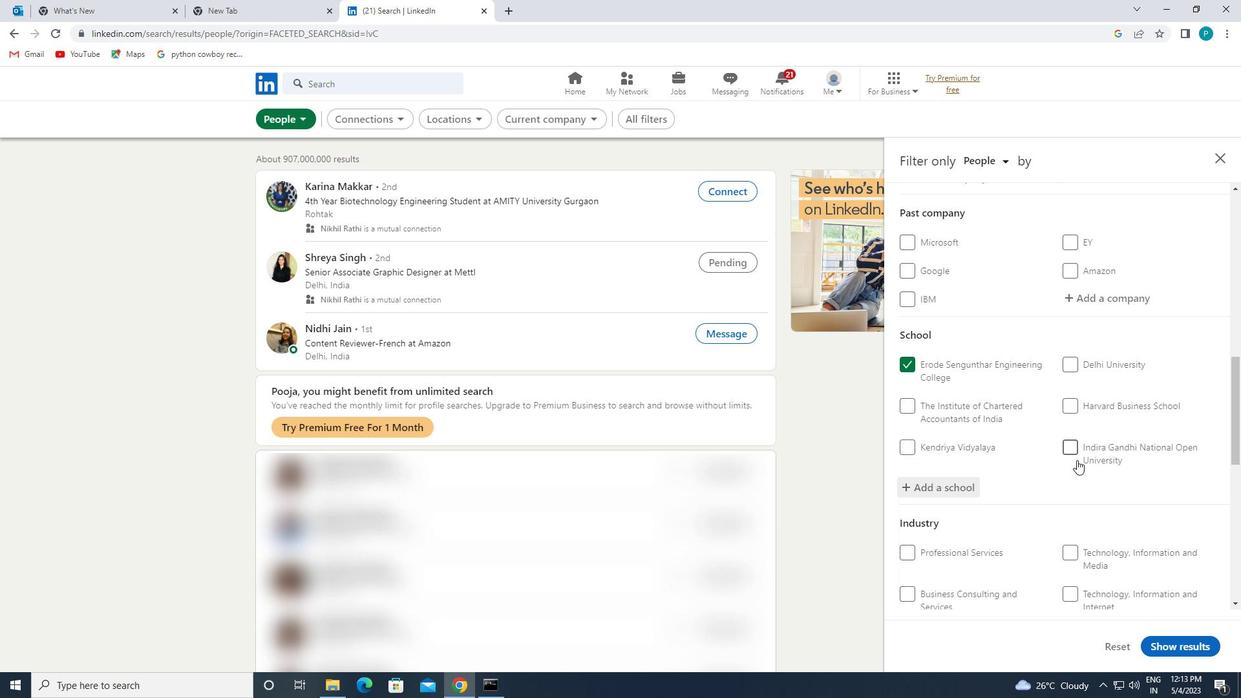 
Action: Mouse moved to (1105, 475)
Screenshot: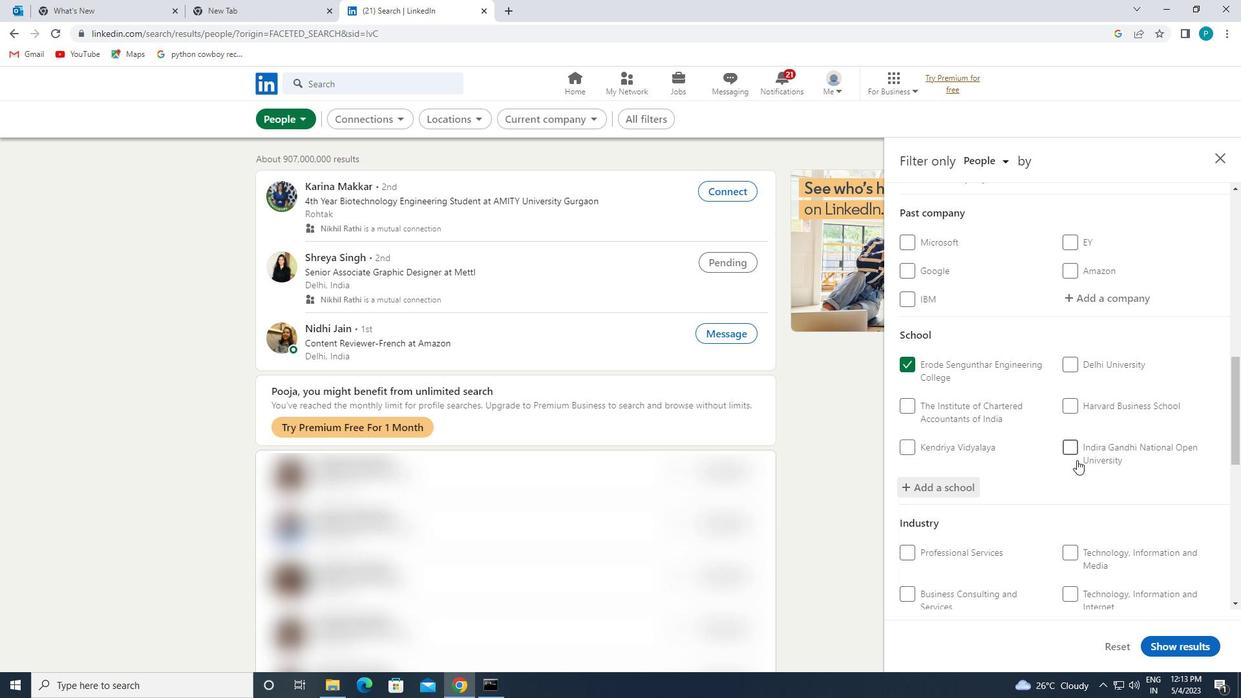 
Action: Mouse scrolled (1105, 475) with delta (0, 0)
Screenshot: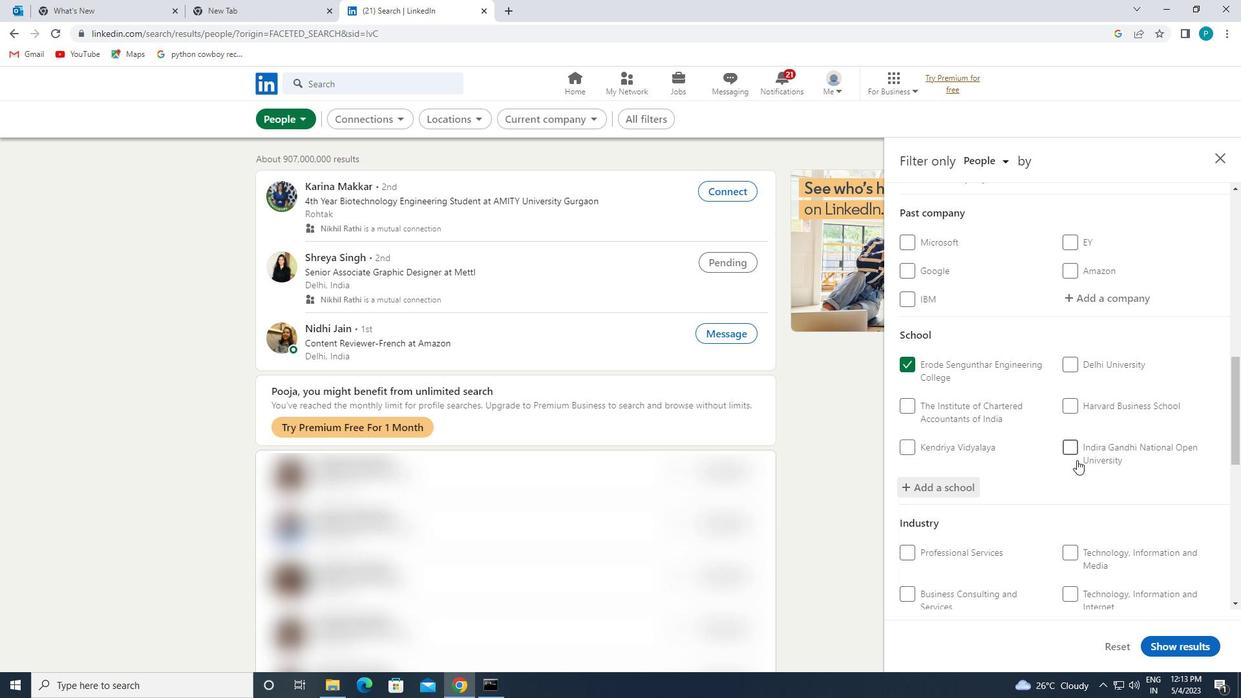 
Action: Mouse moved to (1097, 444)
Screenshot: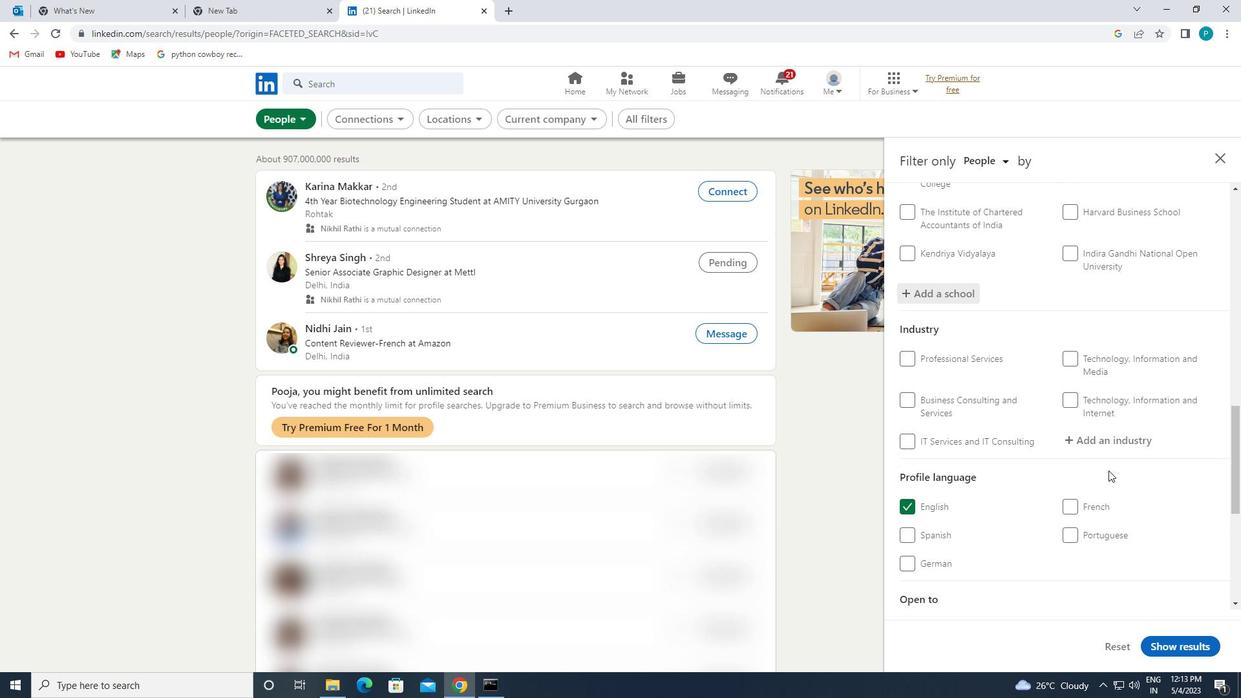 
Action: Mouse pressed left at (1097, 444)
Screenshot: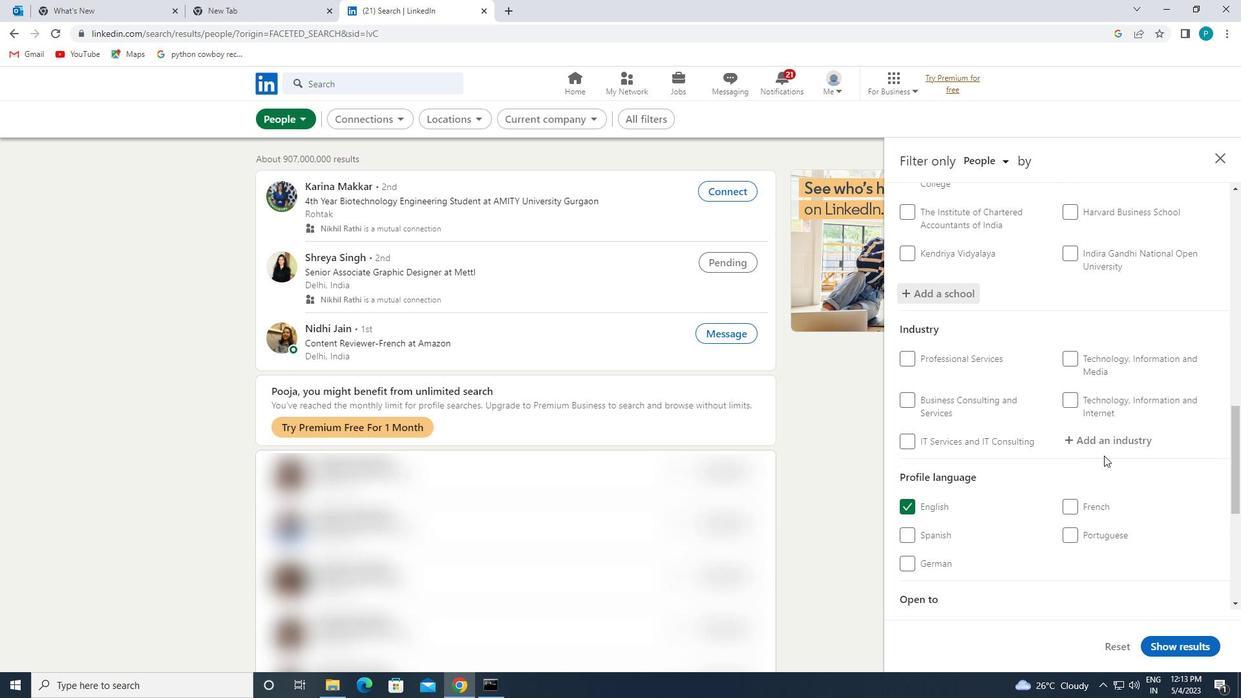 
Action: Key pressed <Key.caps_lock>I<Key.caps_lock>NDIVIDUAL
Screenshot: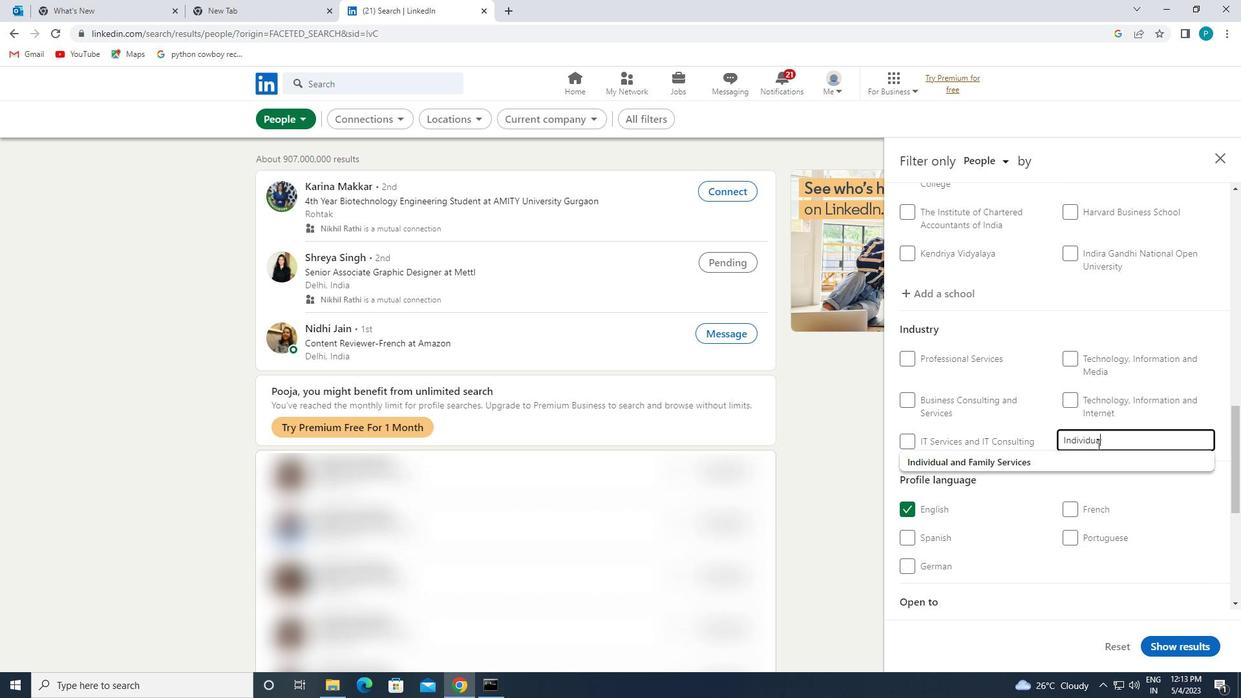 
Action: Mouse moved to (1083, 455)
Screenshot: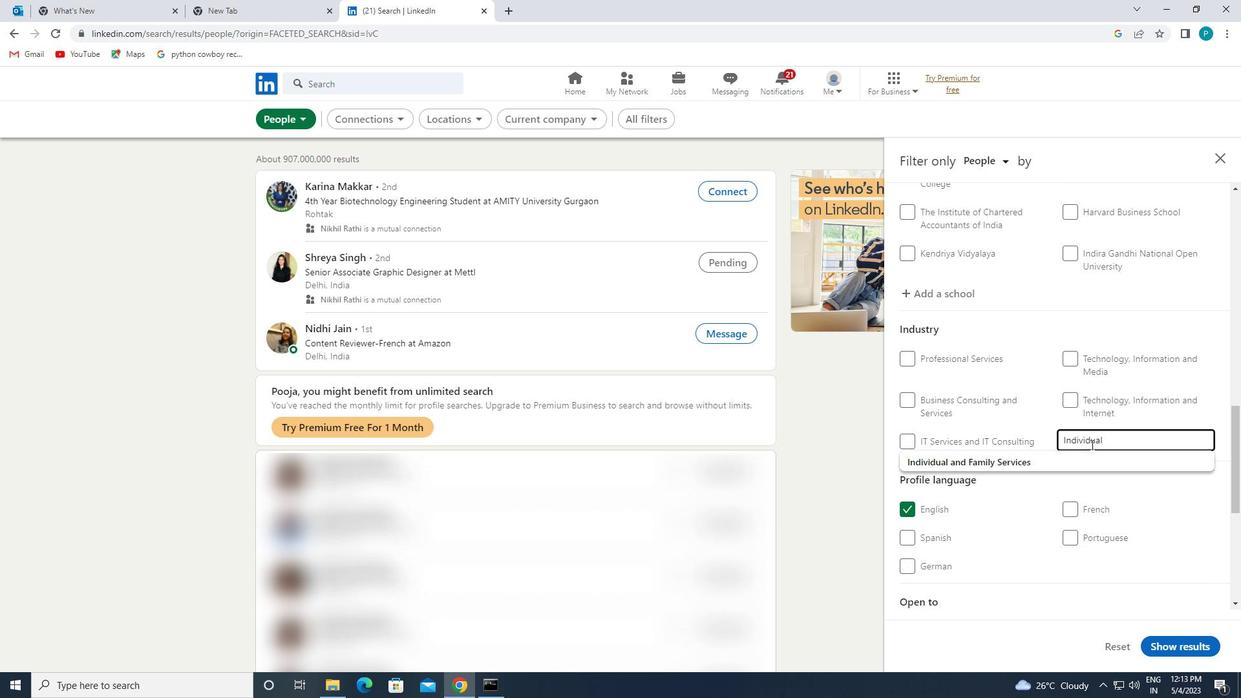 
Action: Mouse pressed left at (1083, 455)
Screenshot: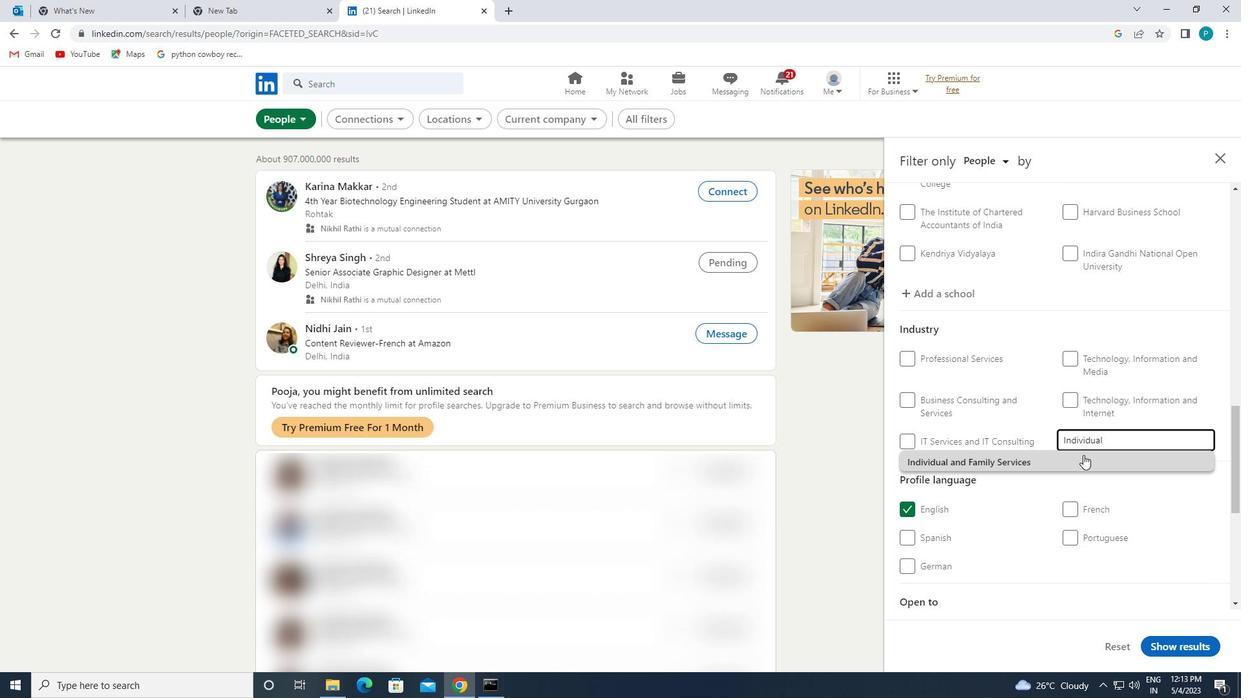 
Action: Mouse moved to (1094, 465)
Screenshot: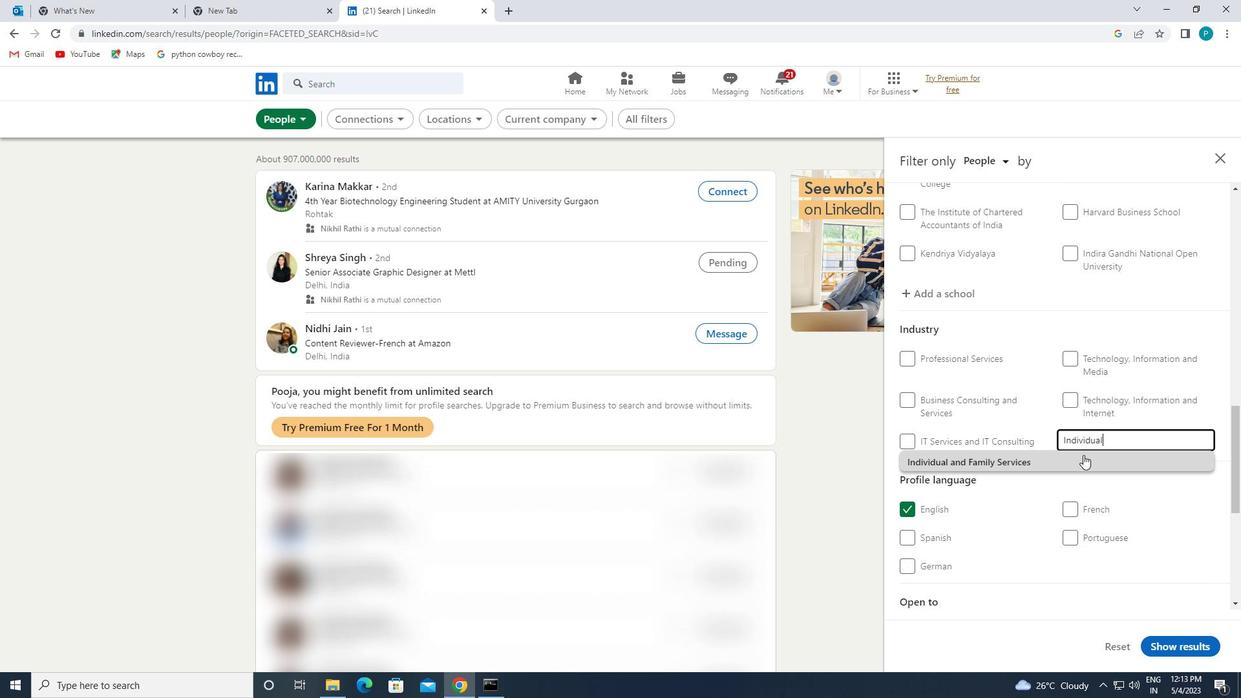 
Action: Mouse scrolled (1094, 464) with delta (0, 0)
Screenshot: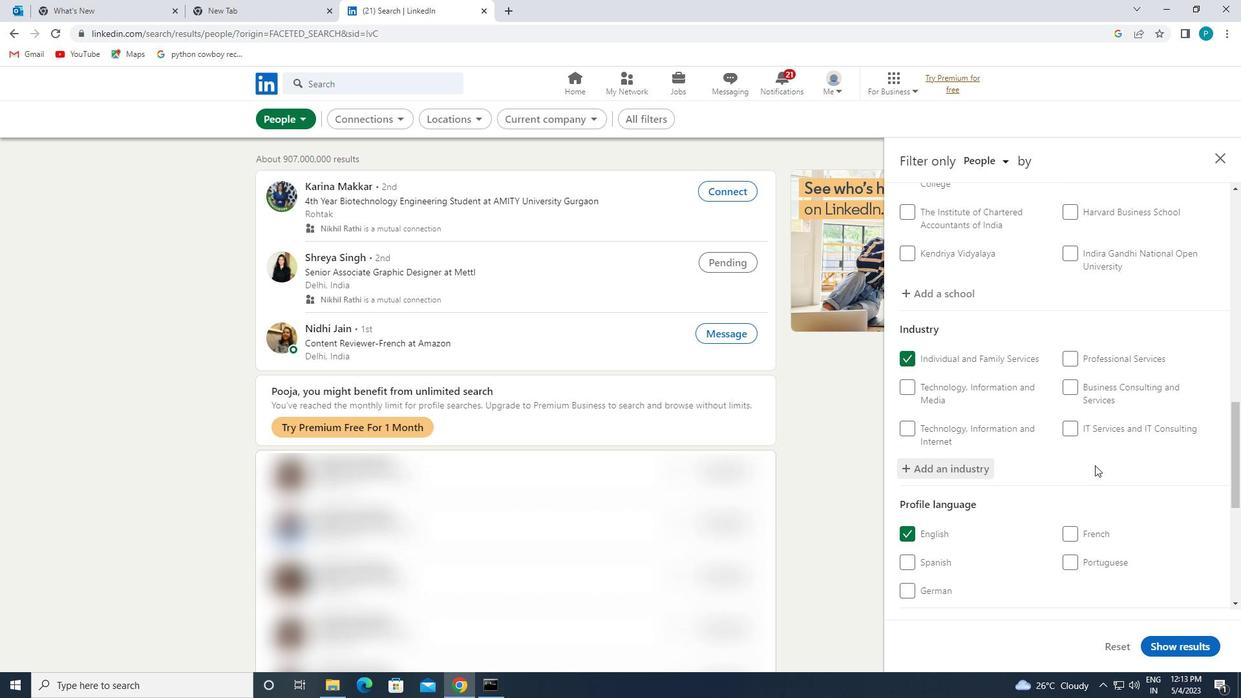 
Action: Mouse moved to (1096, 466)
Screenshot: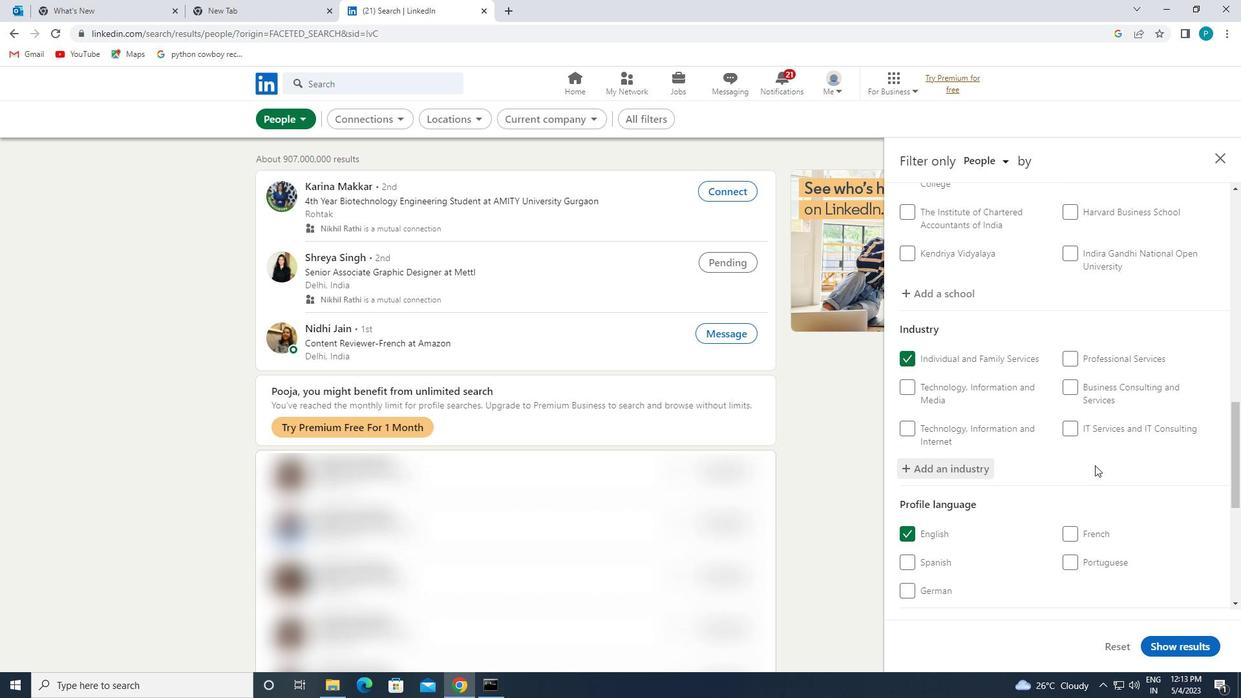 
Action: Mouse scrolled (1096, 466) with delta (0, 0)
Screenshot: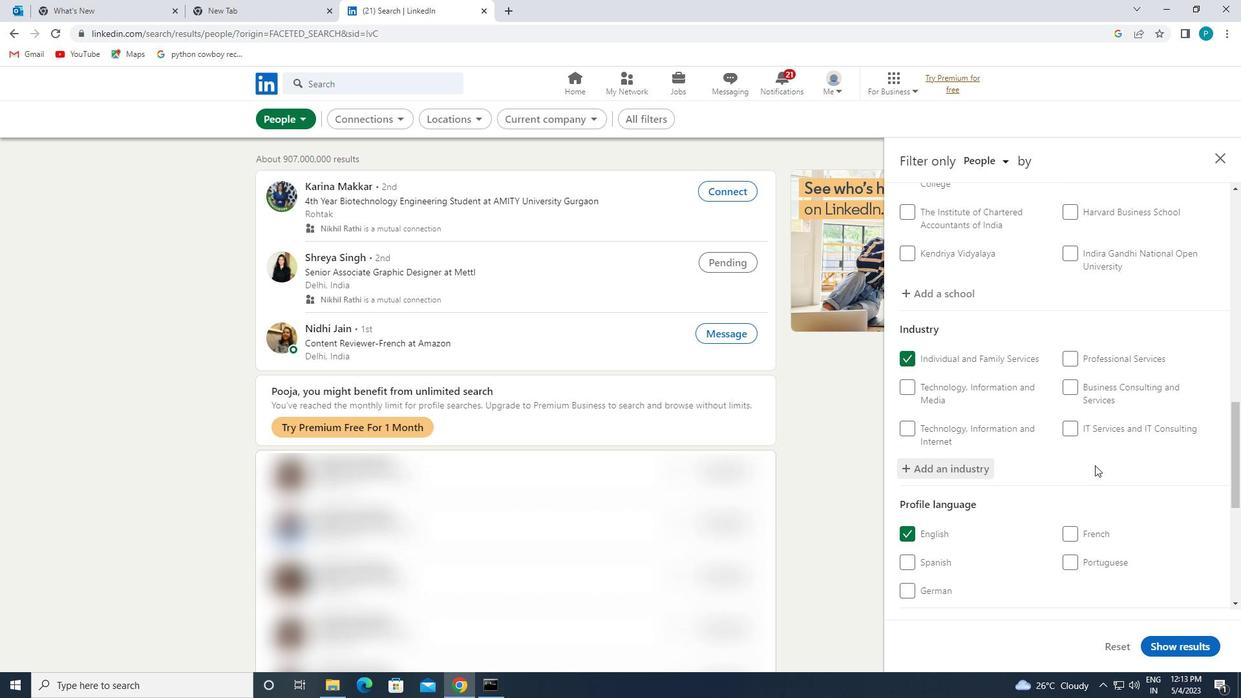 
Action: Mouse scrolled (1096, 466) with delta (0, 0)
Screenshot: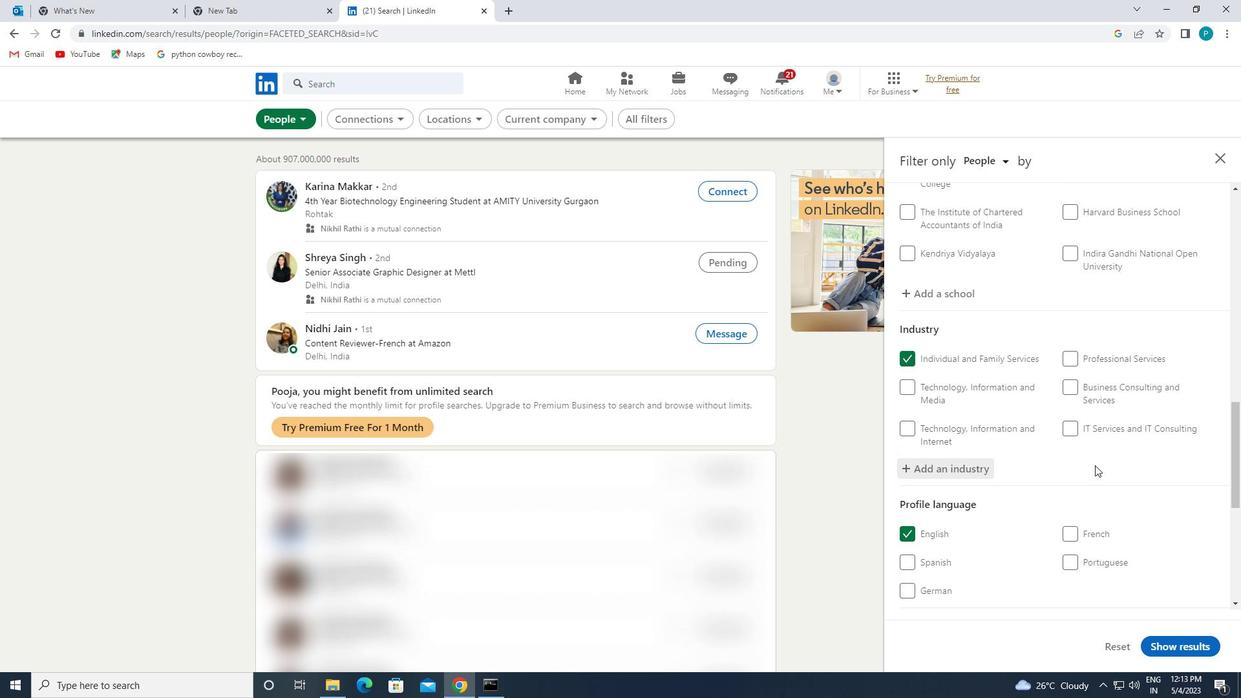 
Action: Mouse scrolled (1096, 466) with delta (0, 0)
Screenshot: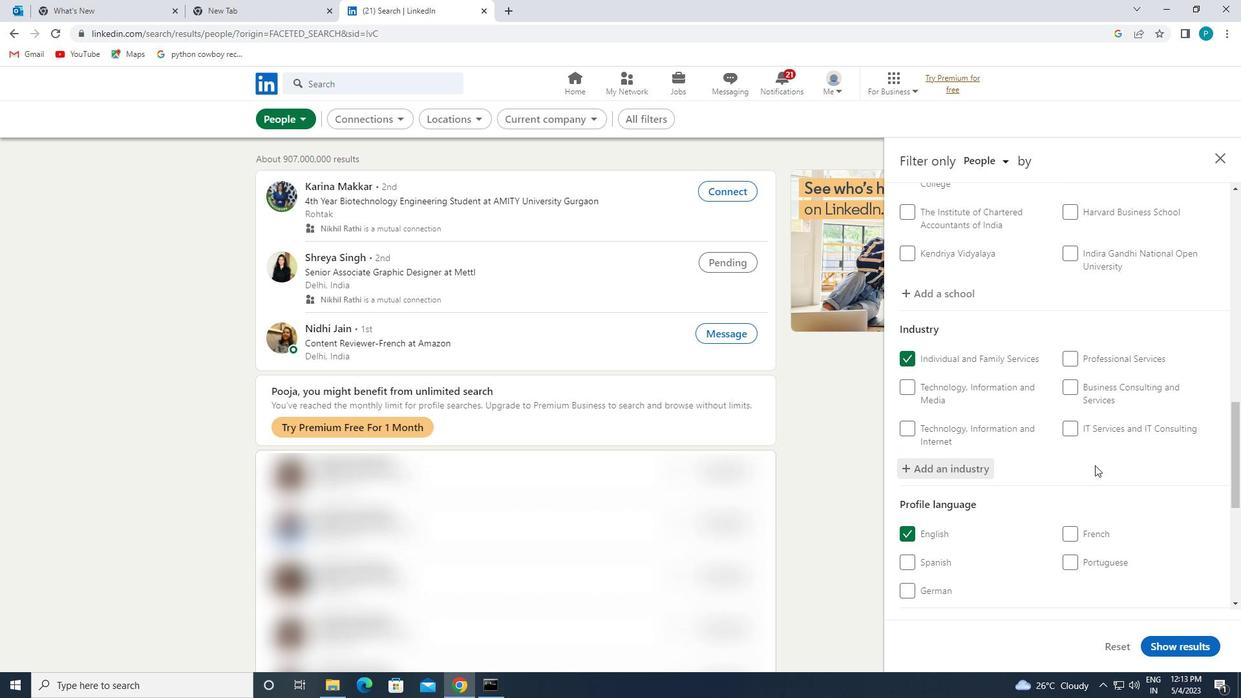 
Action: Mouse moved to (1093, 521)
Screenshot: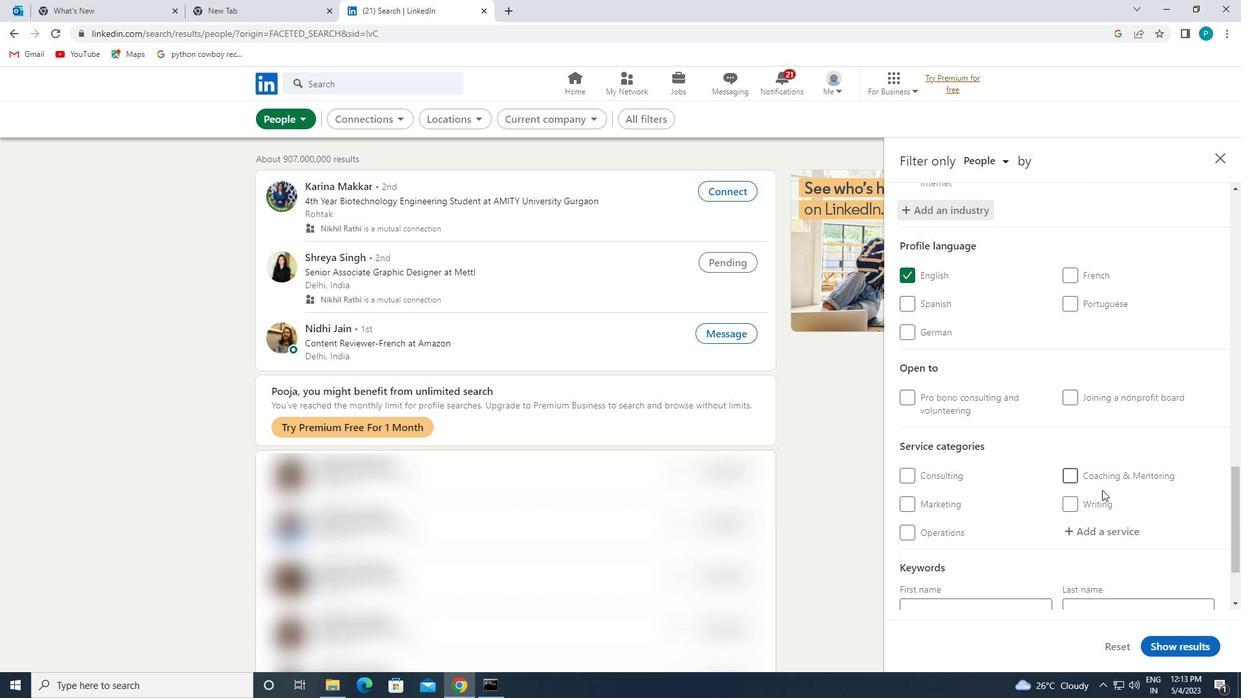 
Action: Mouse scrolled (1093, 520) with delta (0, 0)
Screenshot: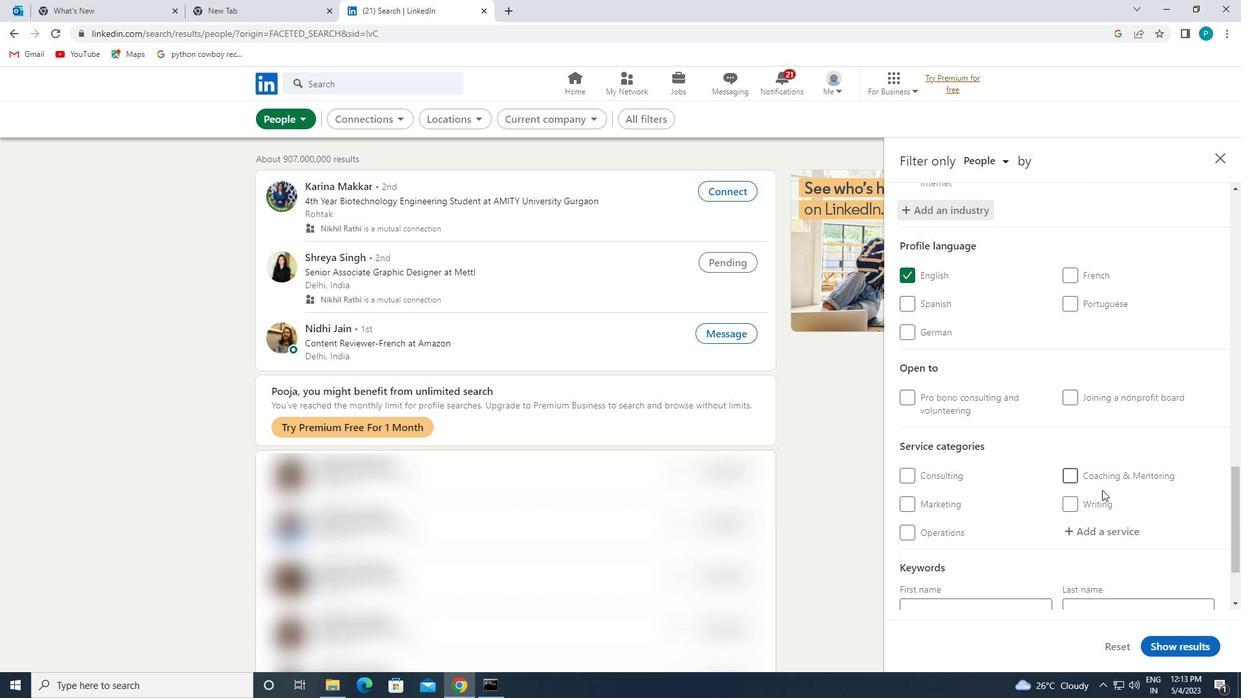 
Action: Mouse moved to (1089, 472)
Screenshot: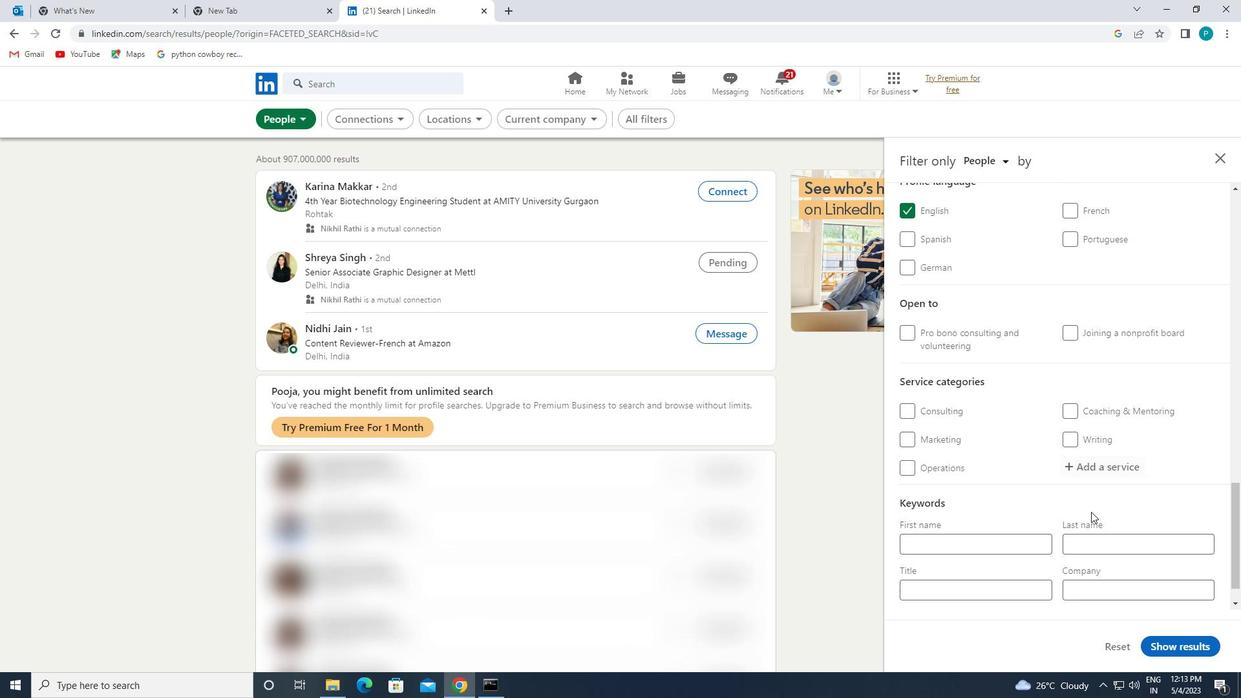 
Action: Mouse pressed left at (1089, 472)
Screenshot: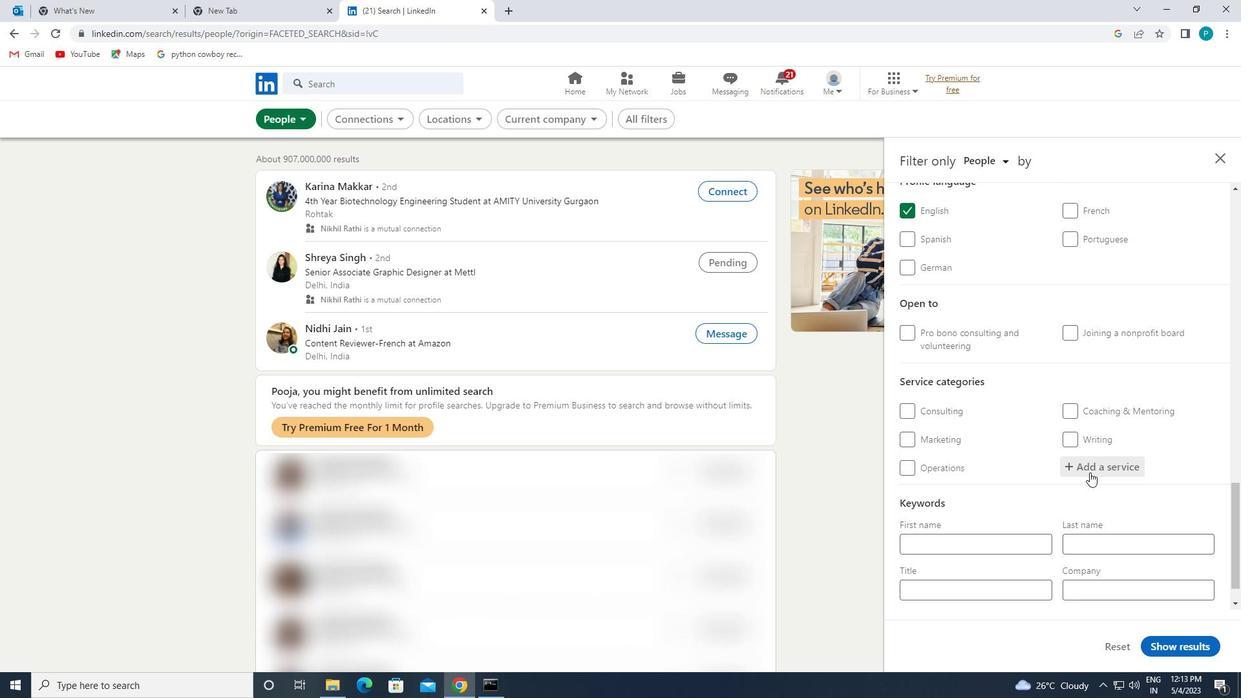 
Action: Mouse moved to (1098, 476)
Screenshot: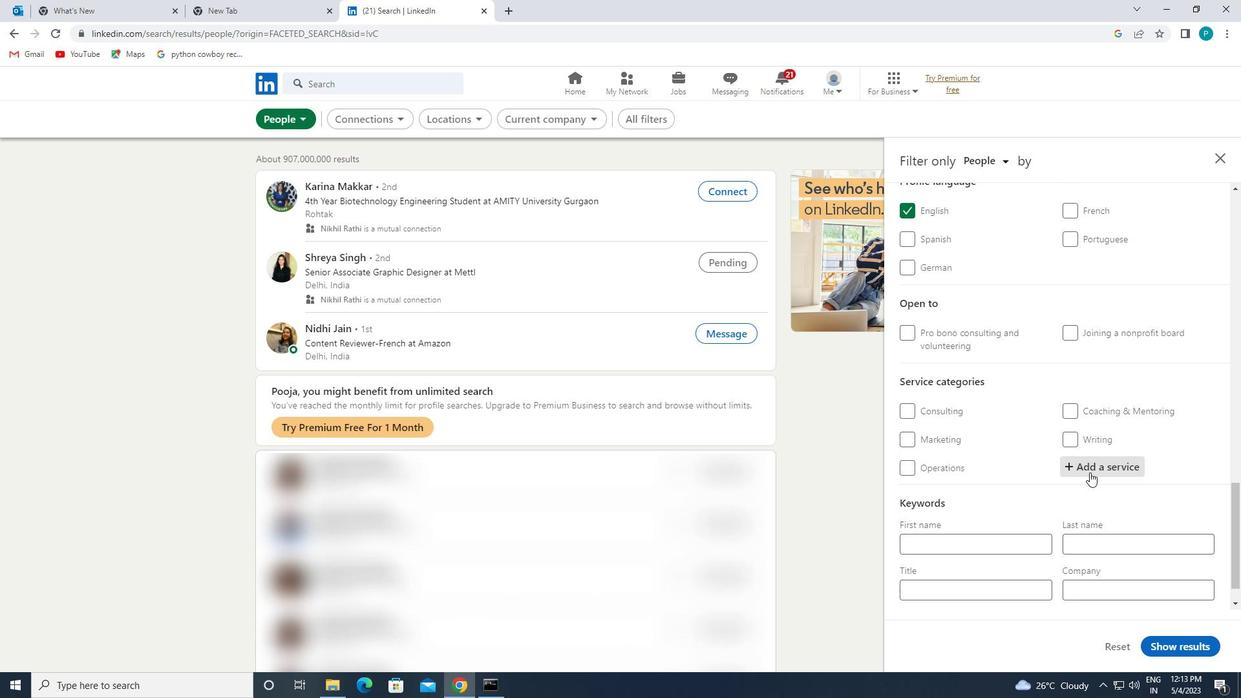 
Action: Key pressed <Key.caps_lock>H<Key.caps_lock>EALTH
Screenshot: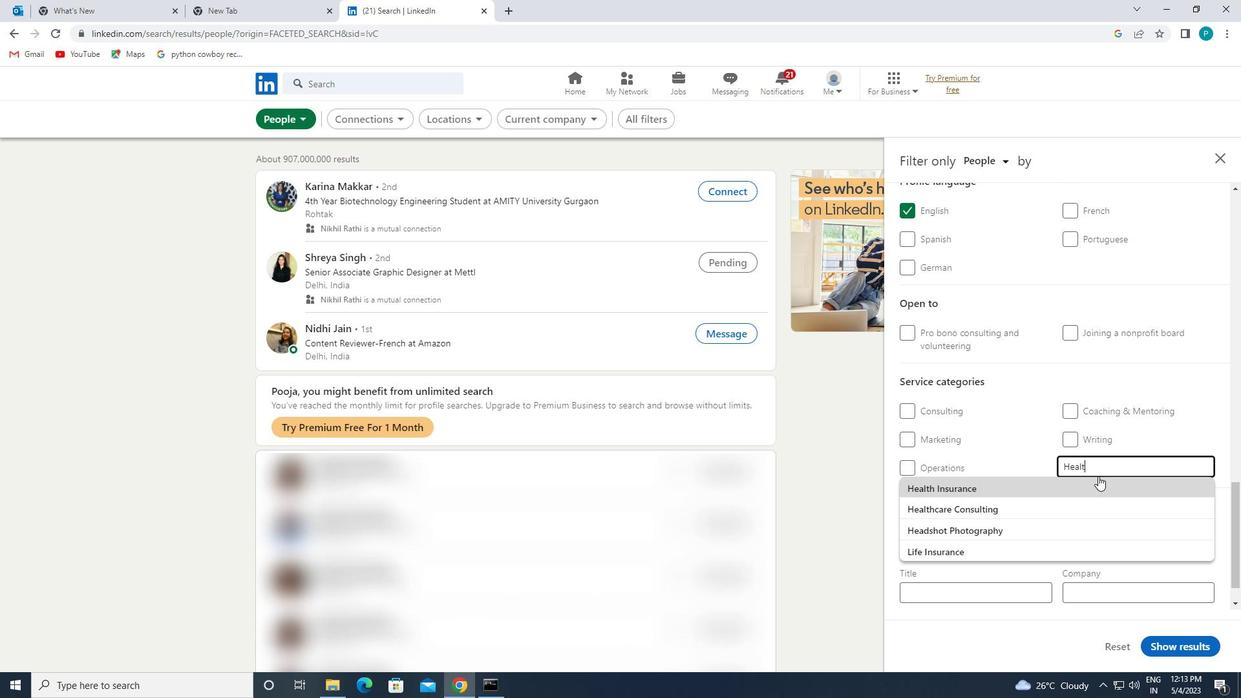 
Action: Mouse moved to (1104, 480)
Screenshot: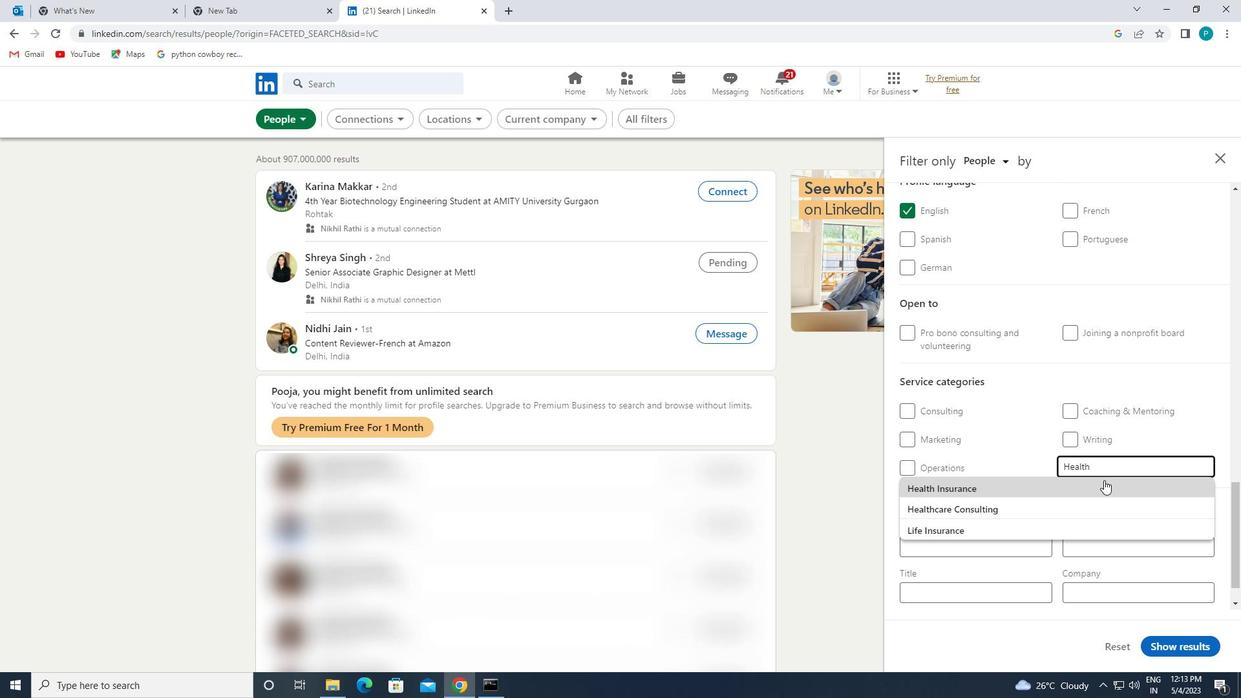 
Action: Mouse pressed left at (1104, 480)
Screenshot: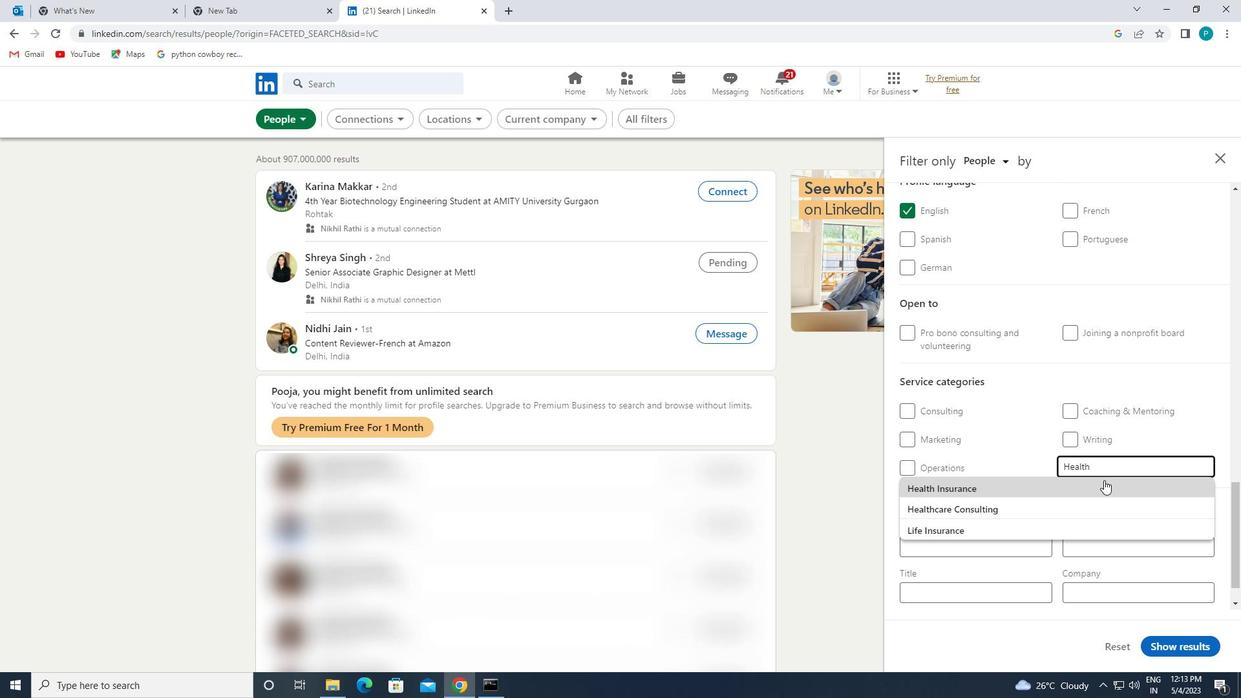 
Action: Mouse moved to (1102, 480)
Screenshot: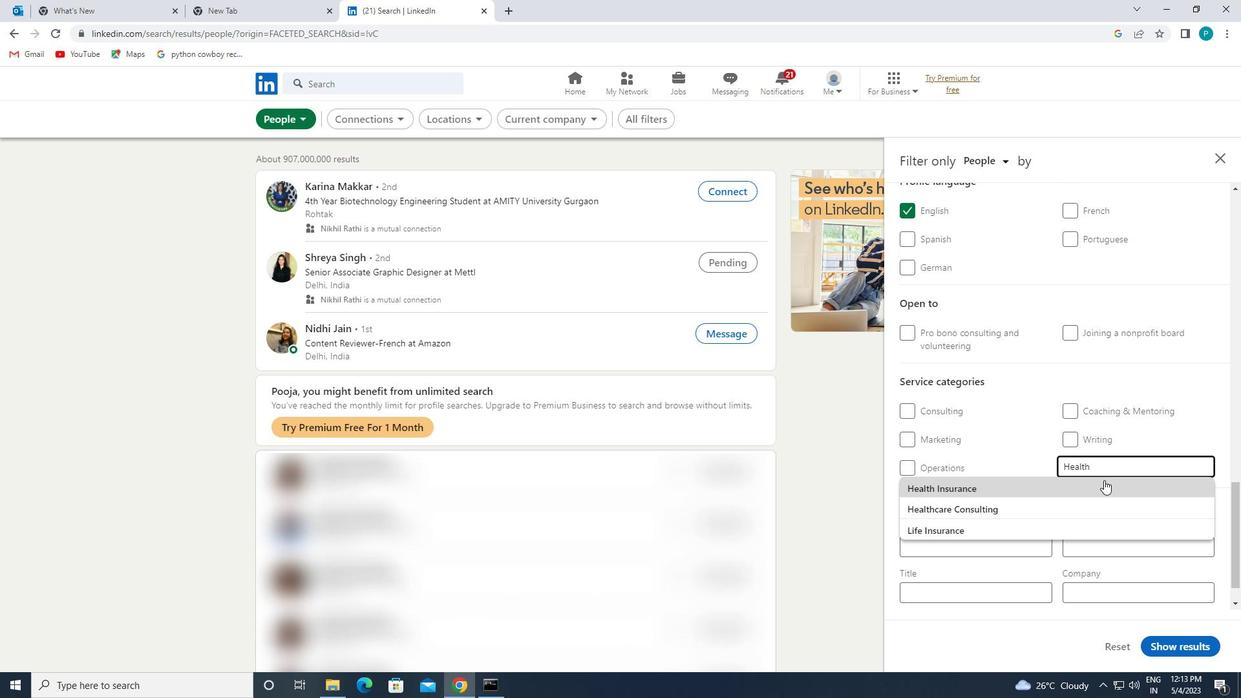
Action: Mouse scrolled (1102, 479) with delta (0, 0)
Screenshot: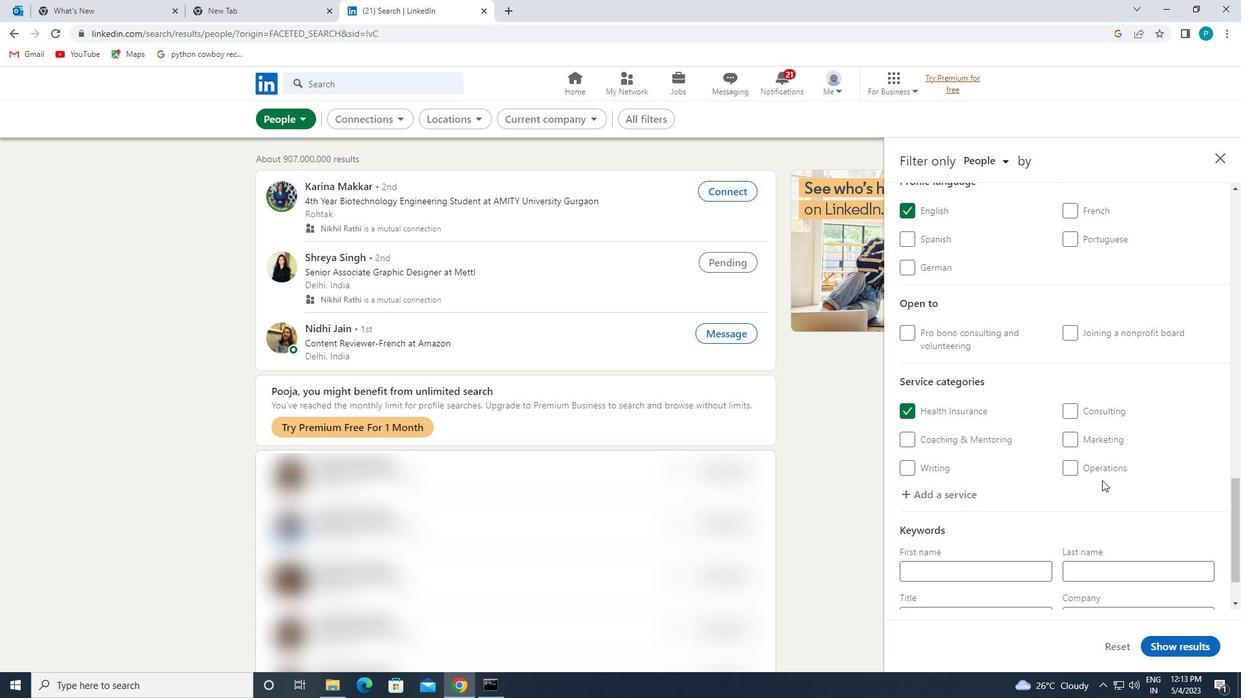 
Action: Mouse scrolled (1102, 479) with delta (0, 0)
Screenshot: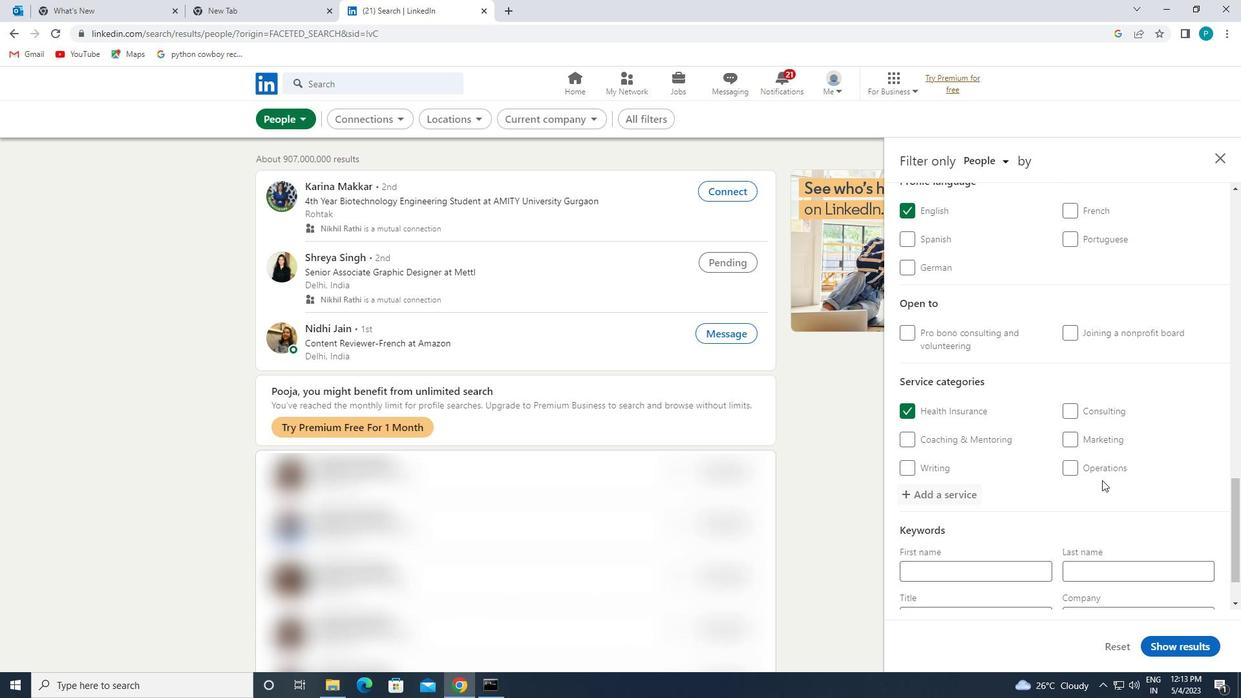 
Action: Mouse scrolled (1102, 479) with delta (0, 0)
Screenshot: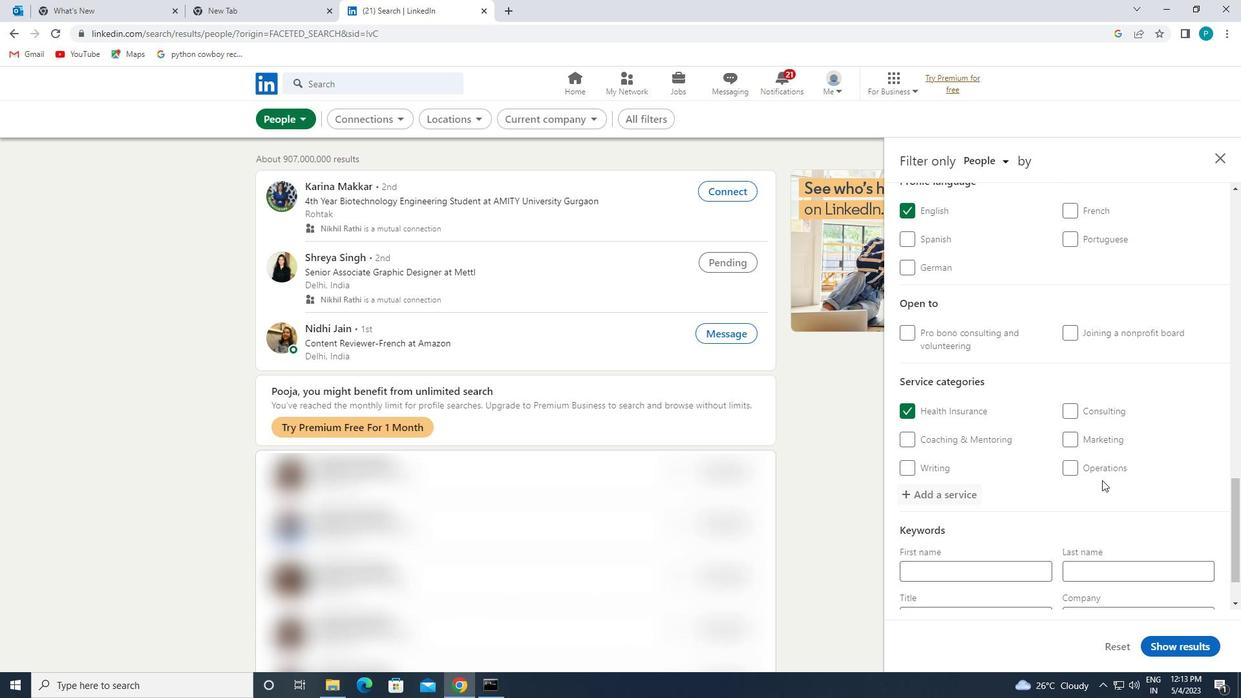 
Action: Mouse moved to (1101, 480)
Screenshot: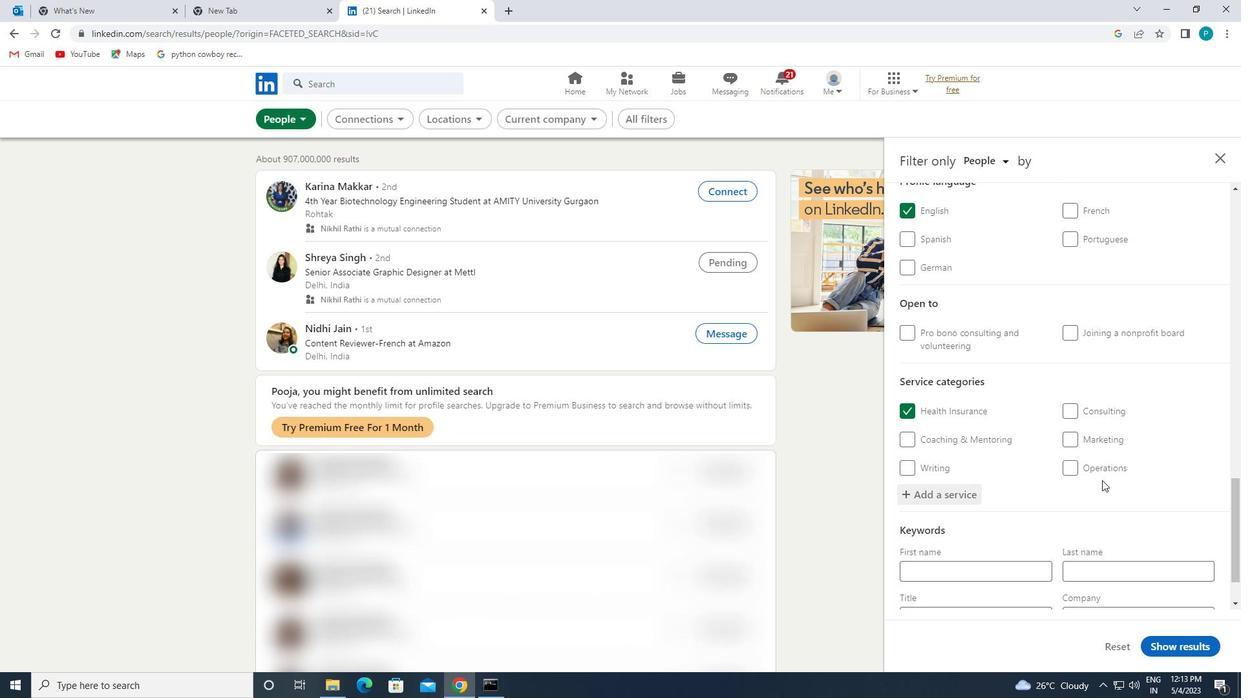 
Action: Mouse scrolled (1101, 479) with delta (0, 0)
Screenshot: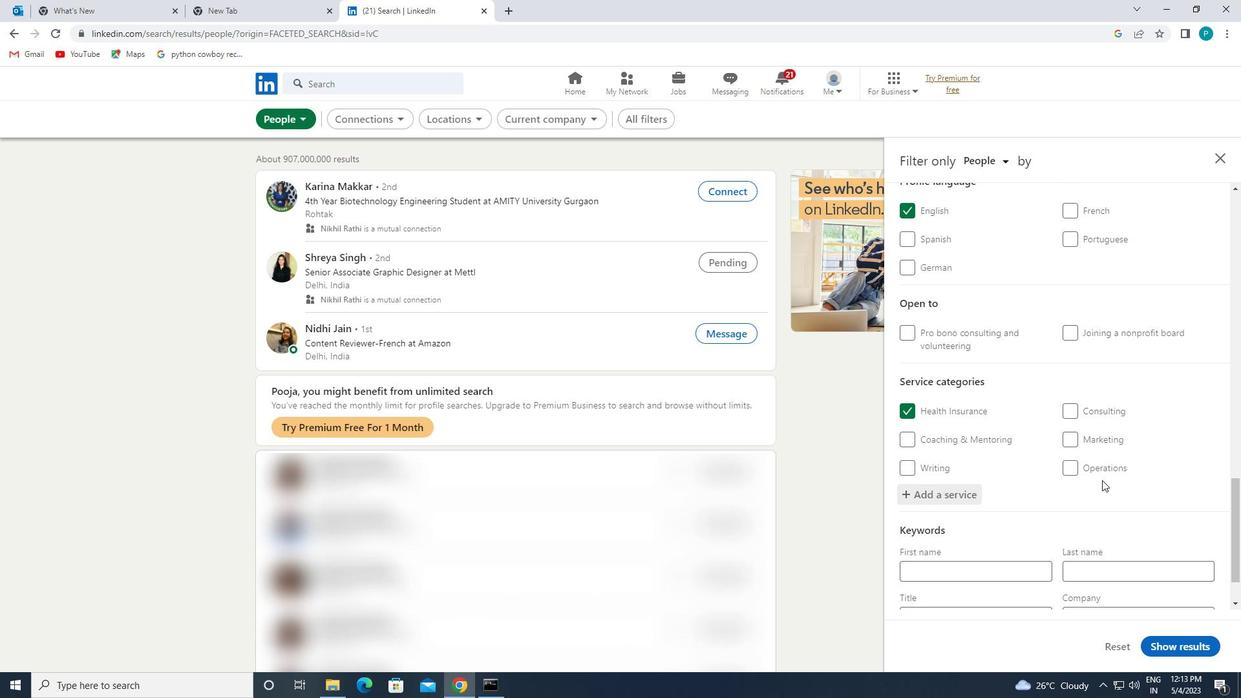 
Action: Mouse moved to (978, 538)
Screenshot: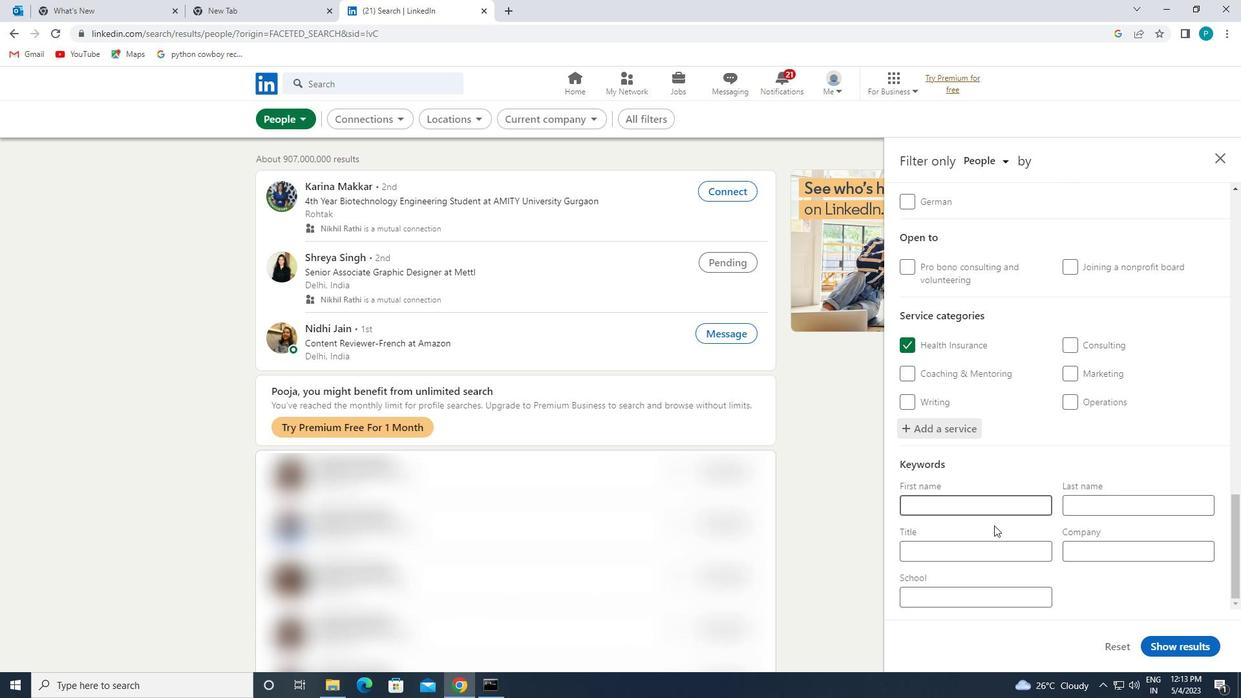 
Action: Mouse pressed left at (978, 538)
Screenshot: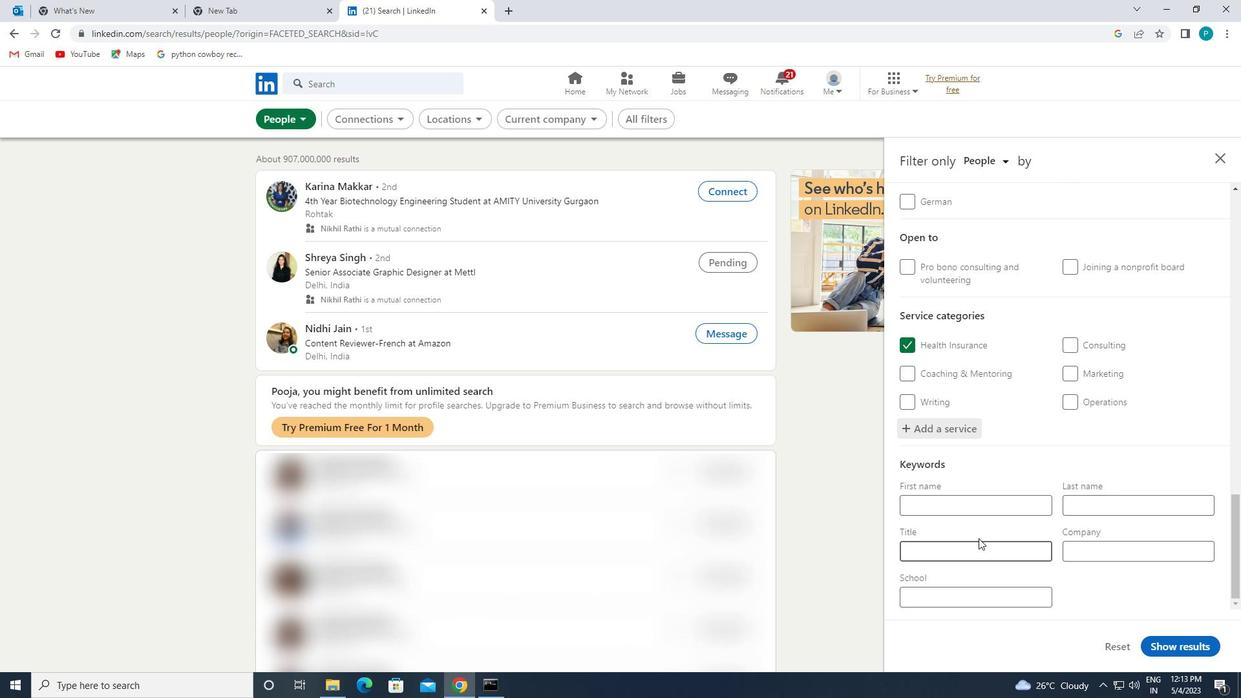 
Action: Mouse moved to (959, 544)
Screenshot: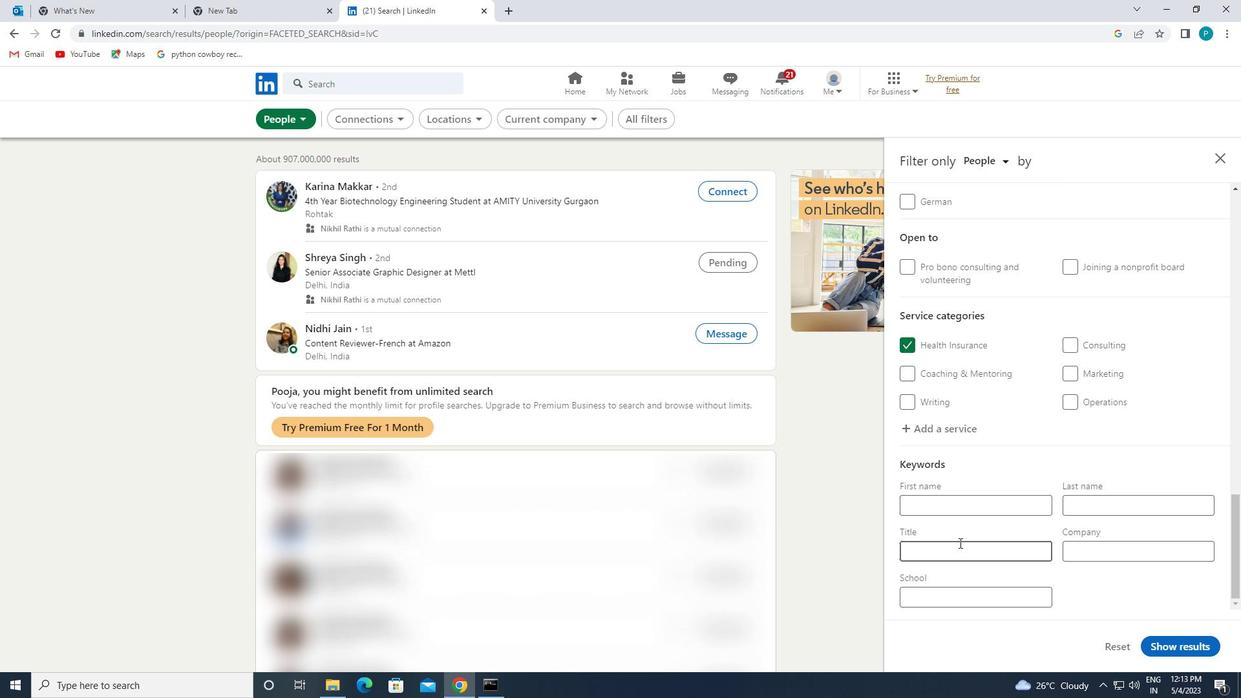 
Action: Mouse pressed left at (959, 544)
Screenshot: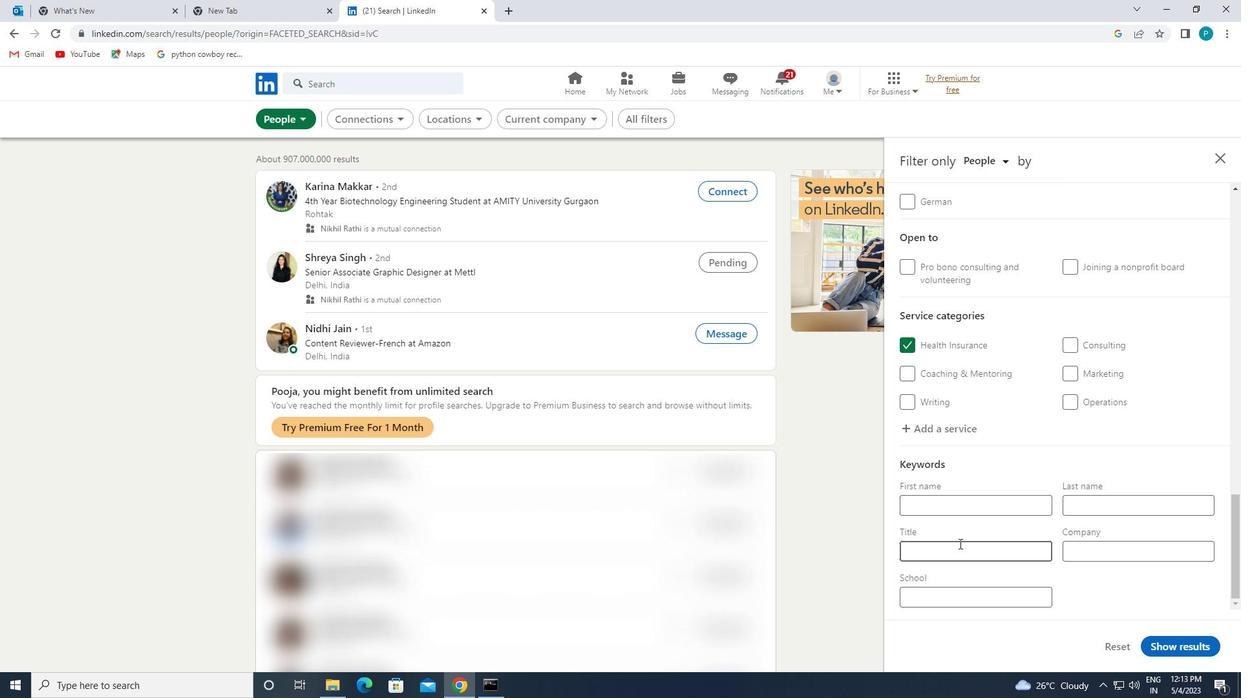 
Action: Key pressed <Key.caps_lock>F<Key.caps_lock>AT<Key.backspace>ST<Key.space><Key.caps_lock>F<Key.caps_lock>OOD<Key.space><Key.caps_lock>W<Key.caps_lock>ORKER
Screenshot: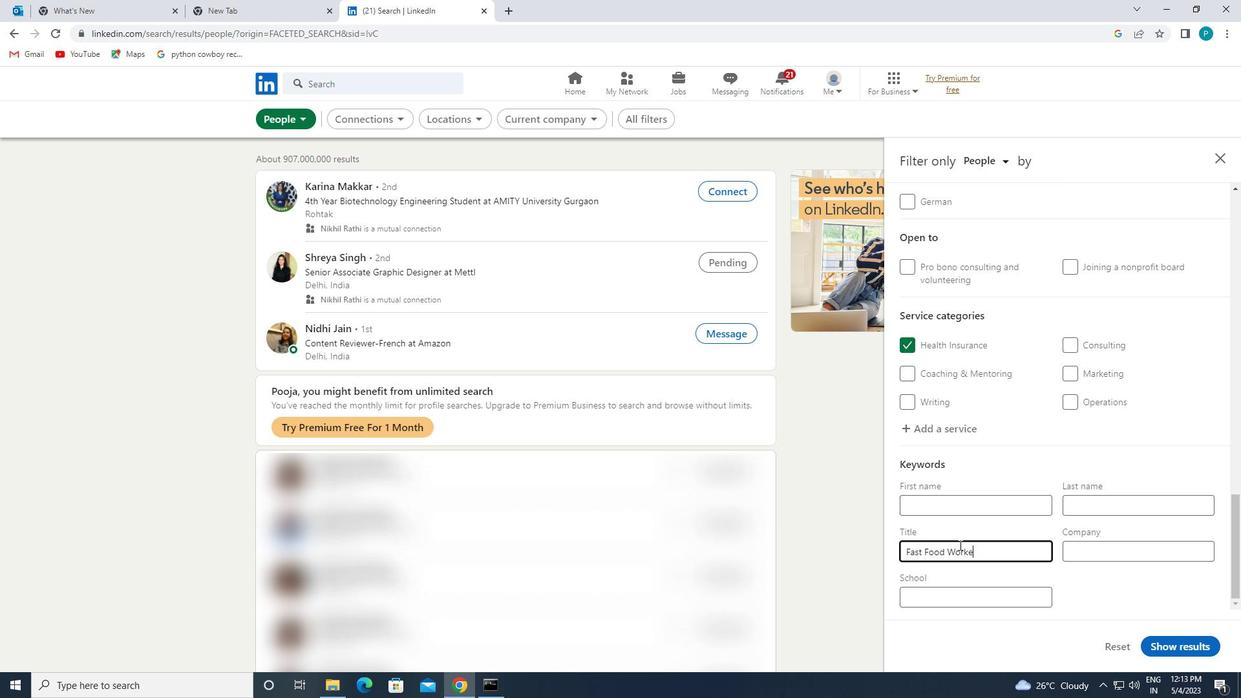 
Action: Mouse moved to (1175, 645)
Screenshot: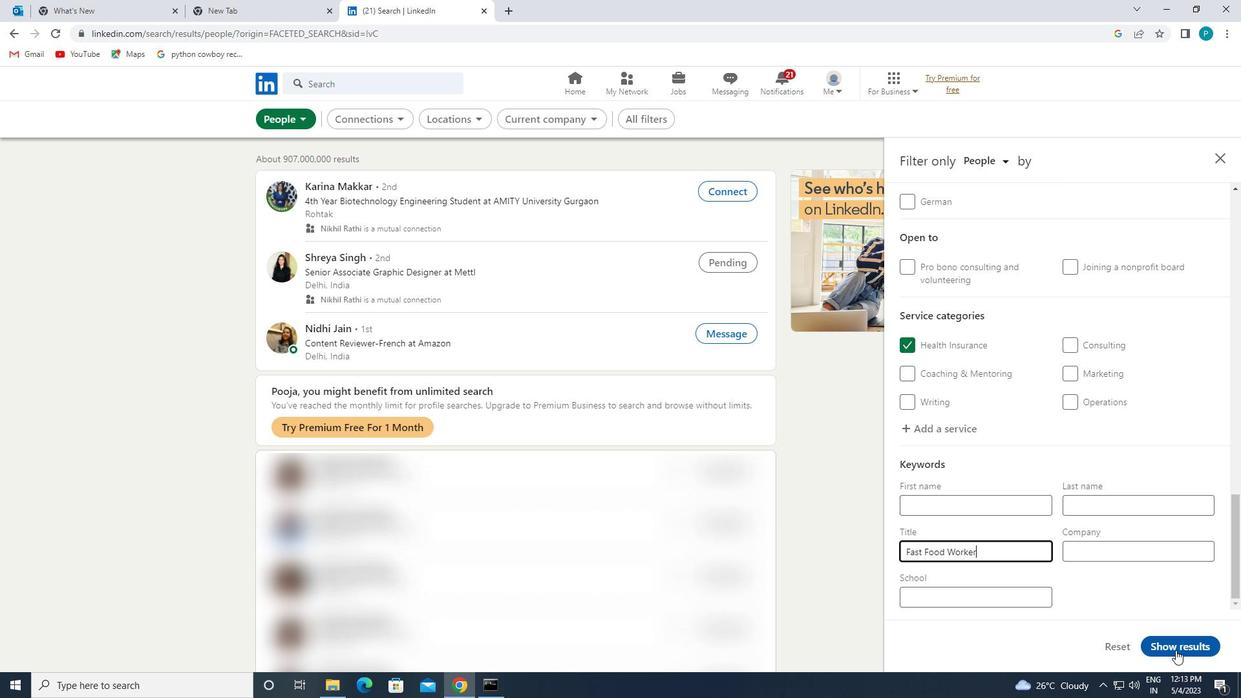 
Action: Mouse pressed left at (1175, 645)
Screenshot: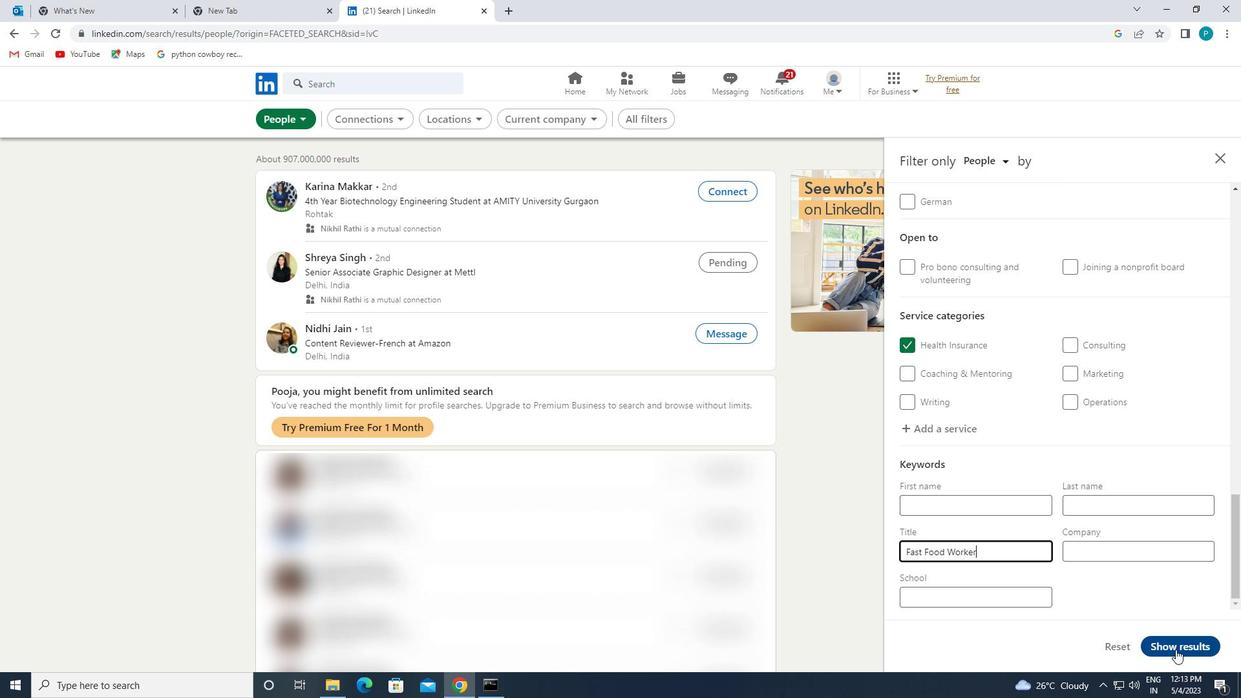 
